 Task: Find connections with filter location Bradford with filter topic #Managementskillswith filter profile language French with filter current company Gleeds with filter school St. Andrew's College of Arts, Science and Commerce with filter industry Cable and Satellite Programming with filter service category Life Insurance with filter keywords title Shelf Stocker
Action: Mouse moved to (664, 73)
Screenshot: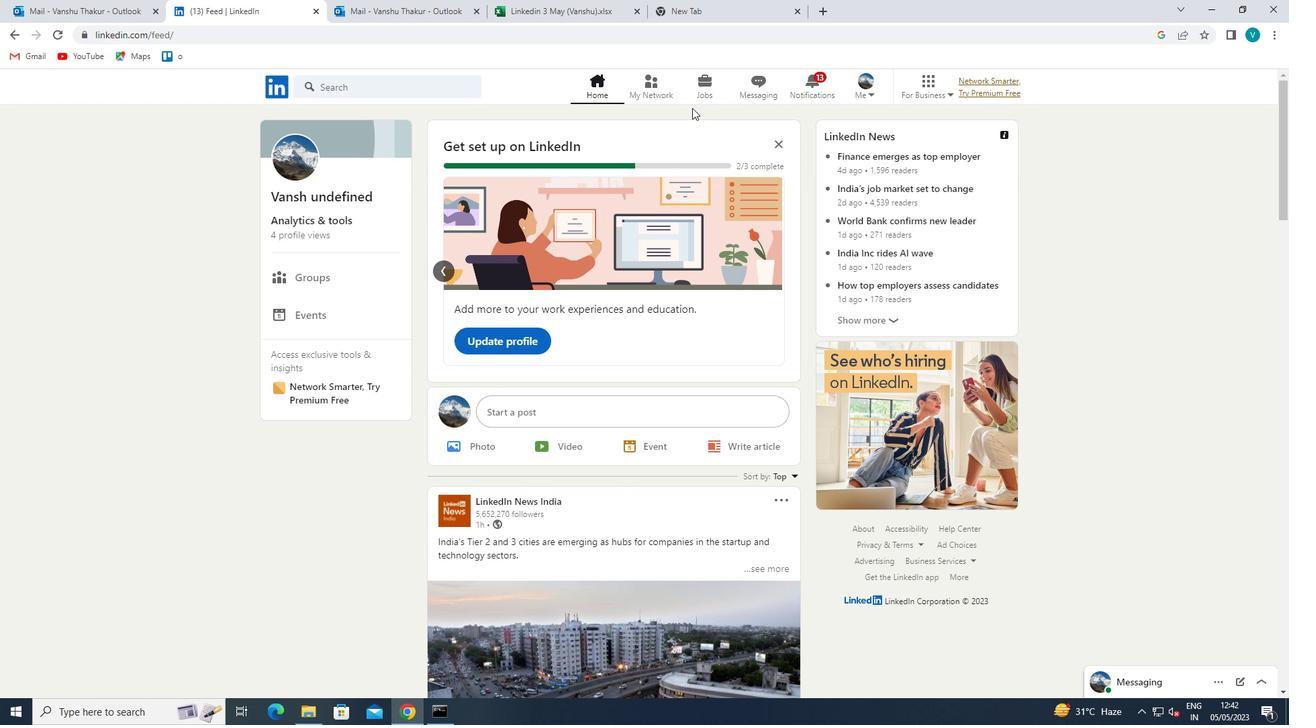 
Action: Mouse pressed left at (664, 73)
Screenshot: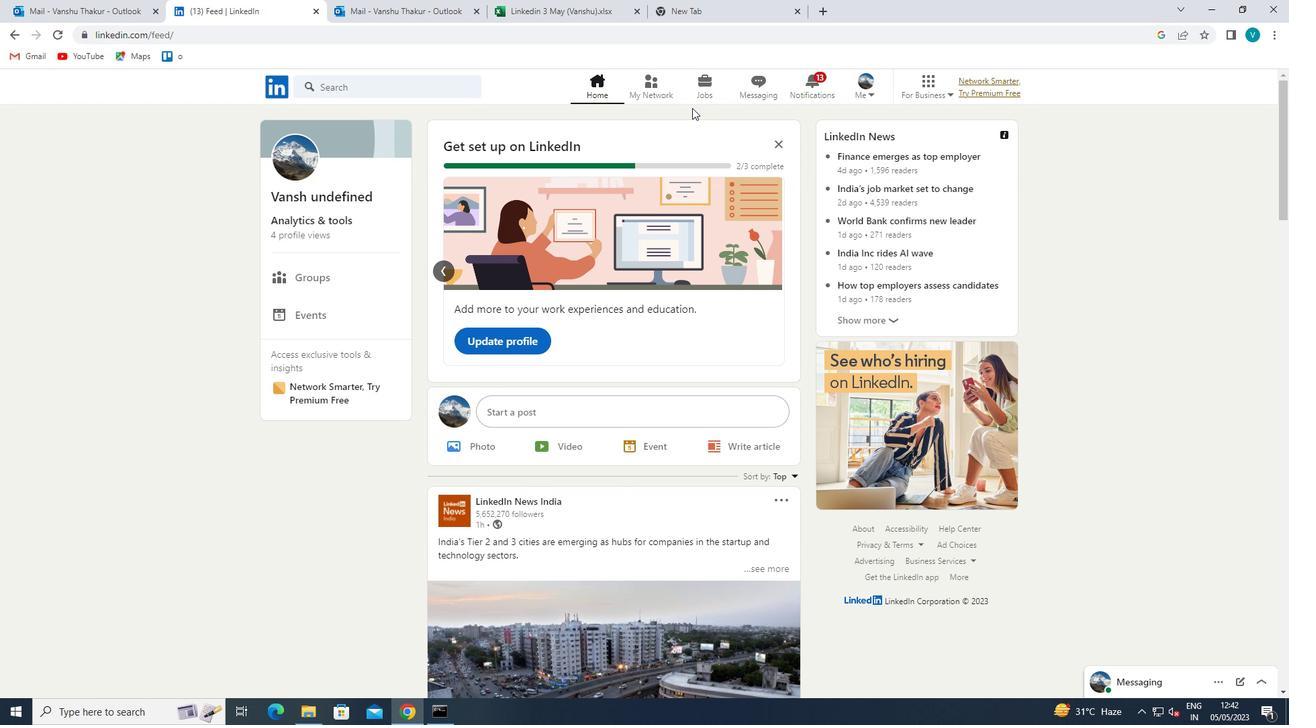 
Action: Mouse moved to (376, 155)
Screenshot: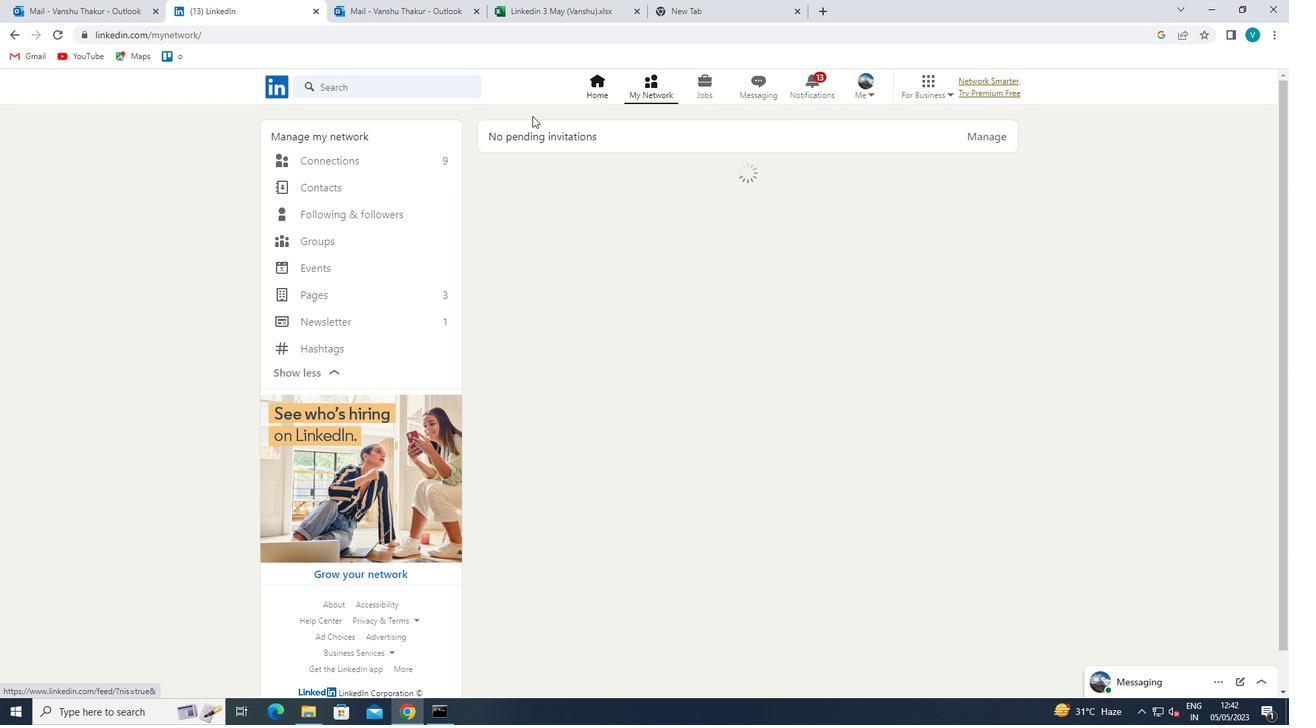 
Action: Mouse pressed left at (376, 155)
Screenshot: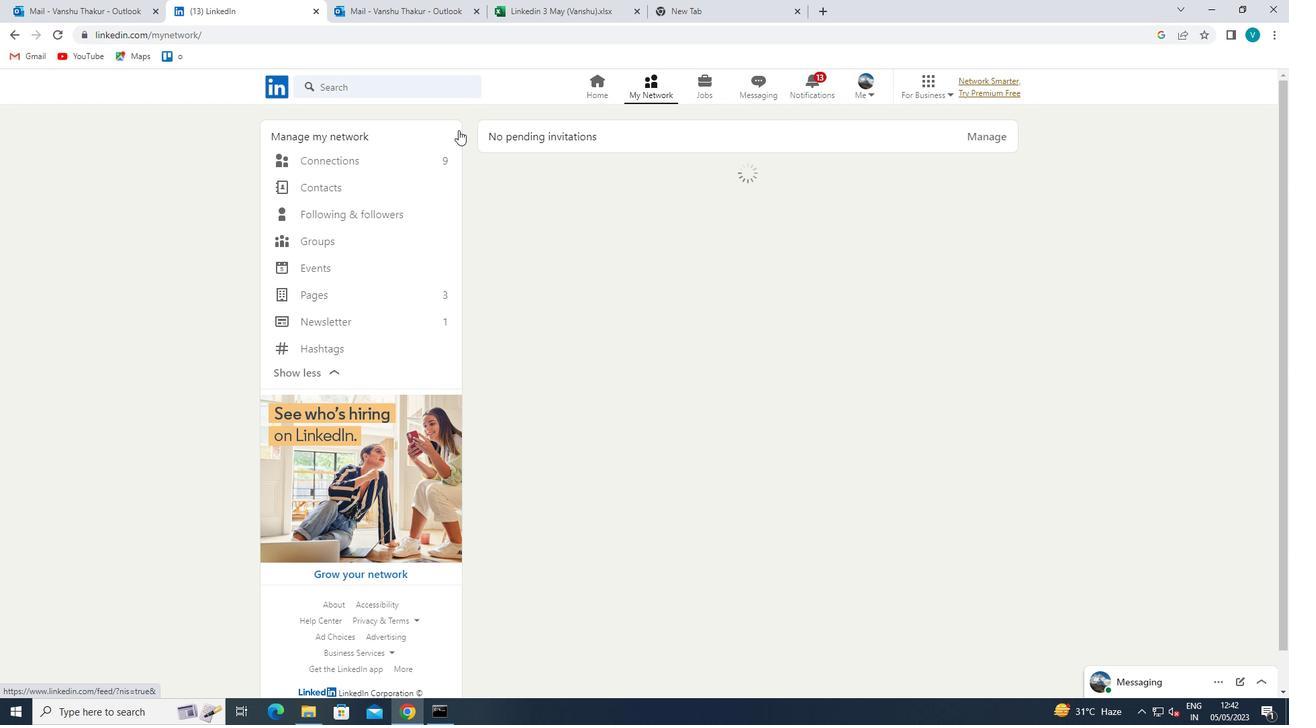
Action: Mouse moved to (759, 161)
Screenshot: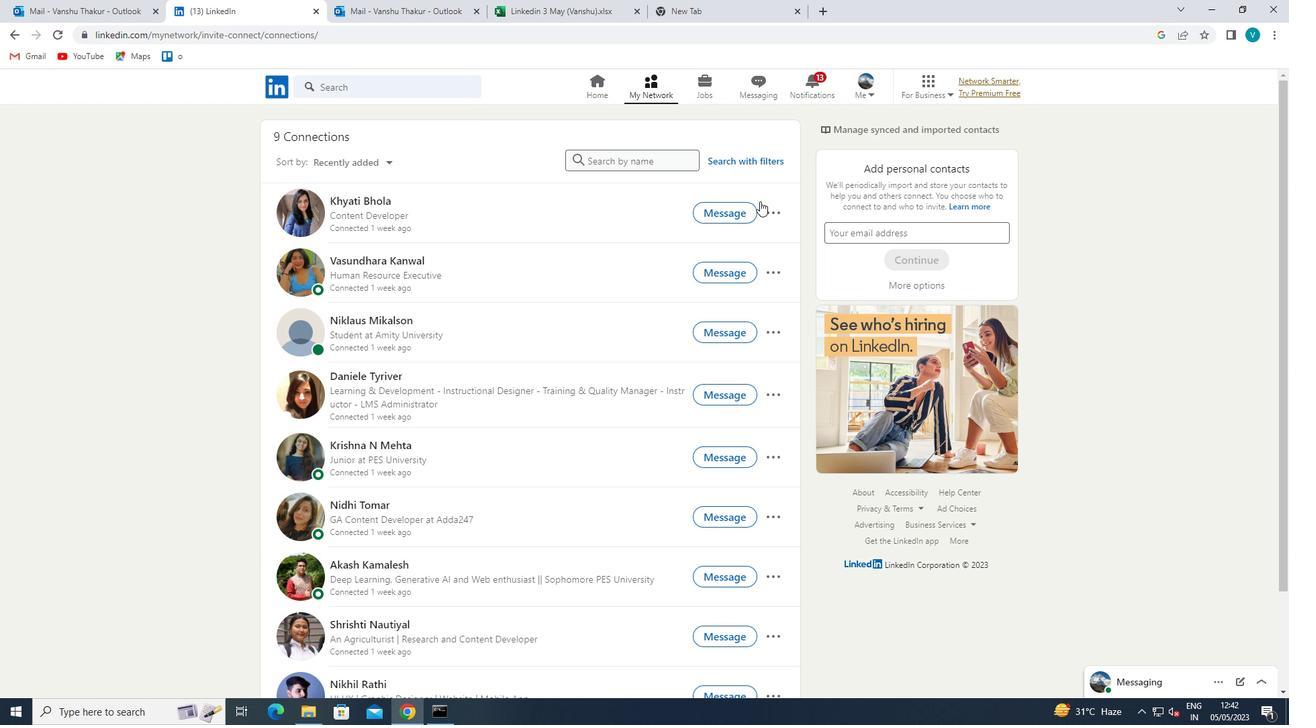 
Action: Mouse pressed left at (759, 161)
Screenshot: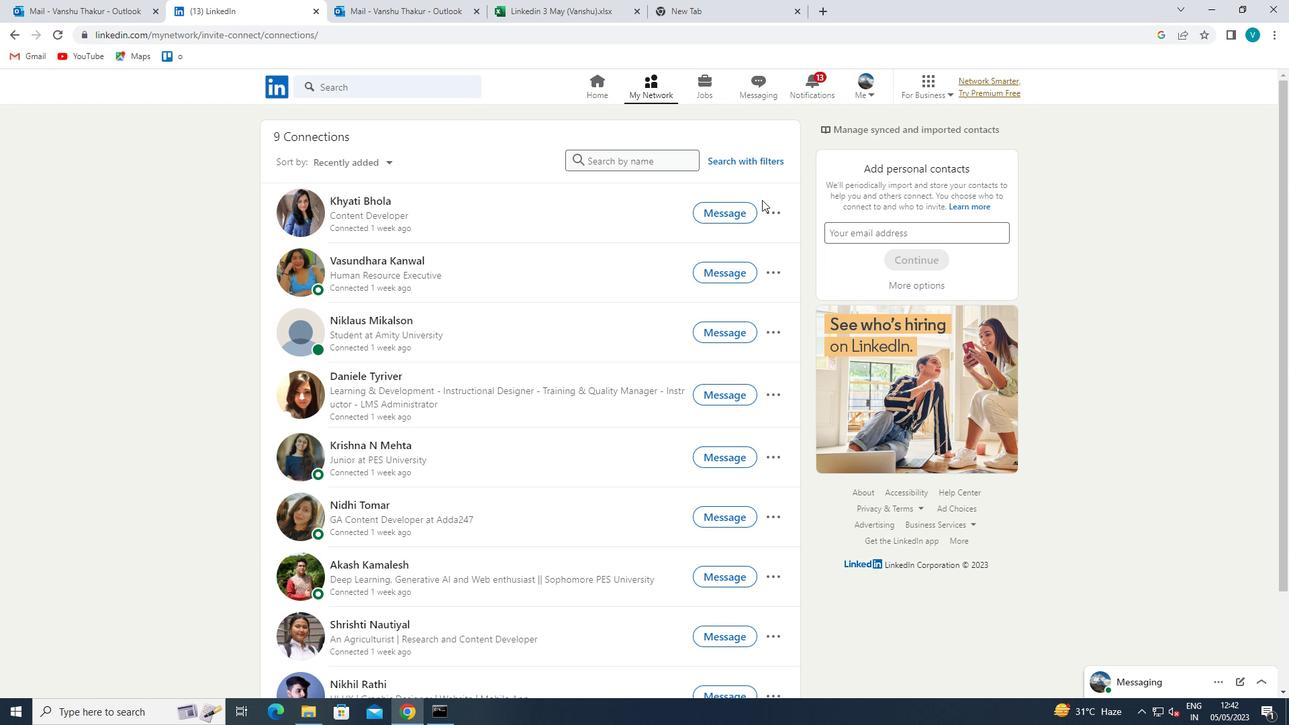
Action: Mouse moved to (655, 130)
Screenshot: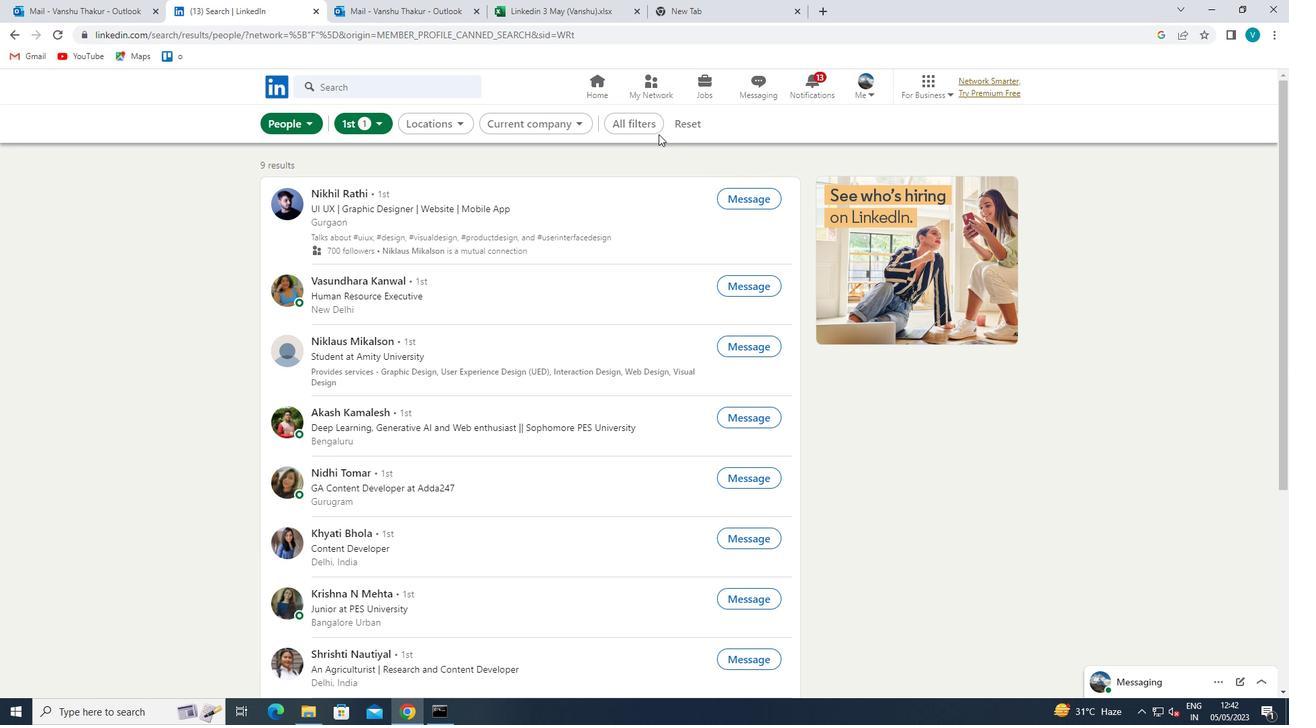 
Action: Mouse pressed left at (655, 130)
Screenshot: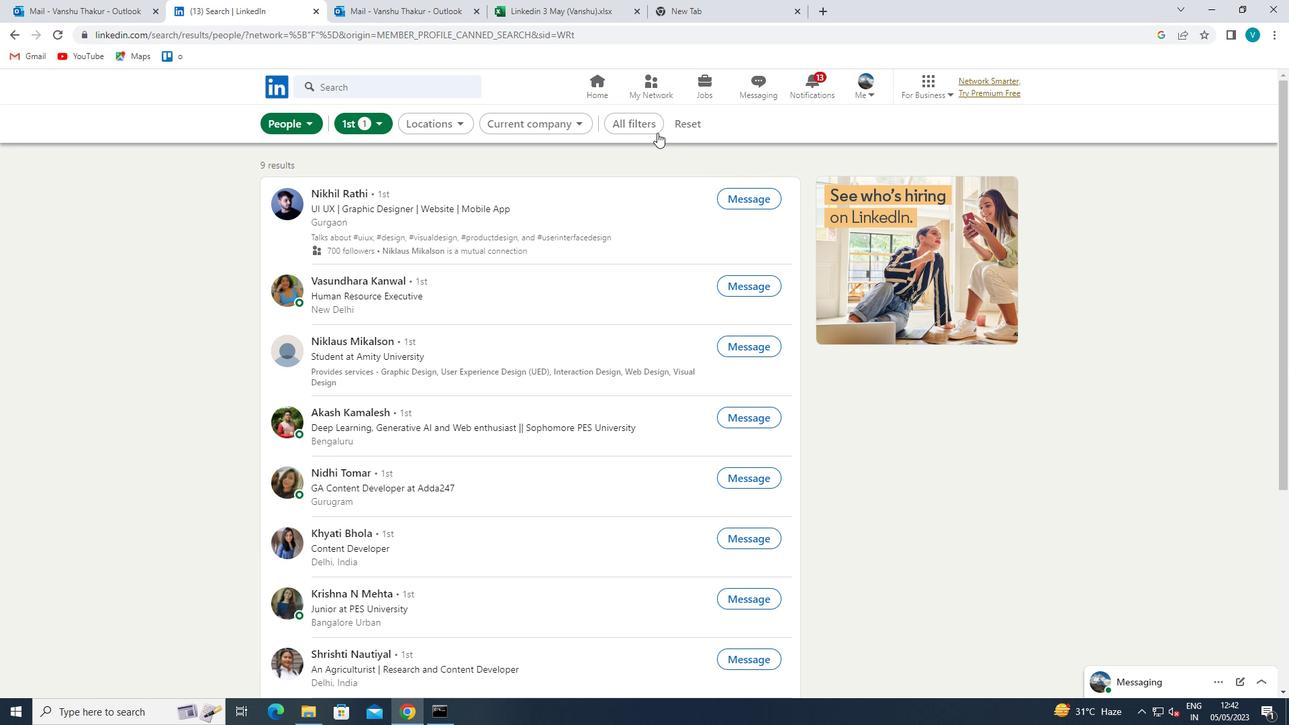 
Action: Mouse moved to (1118, 379)
Screenshot: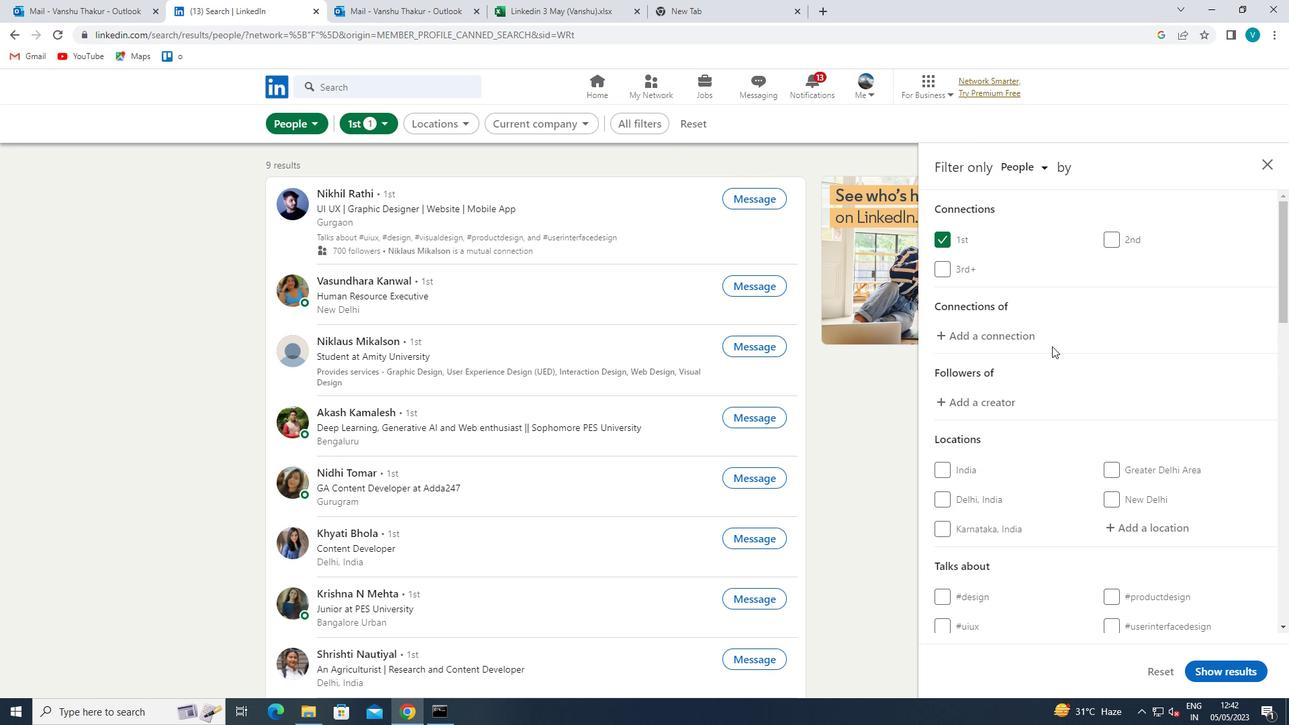 
Action: Mouse scrolled (1118, 378) with delta (0, 0)
Screenshot: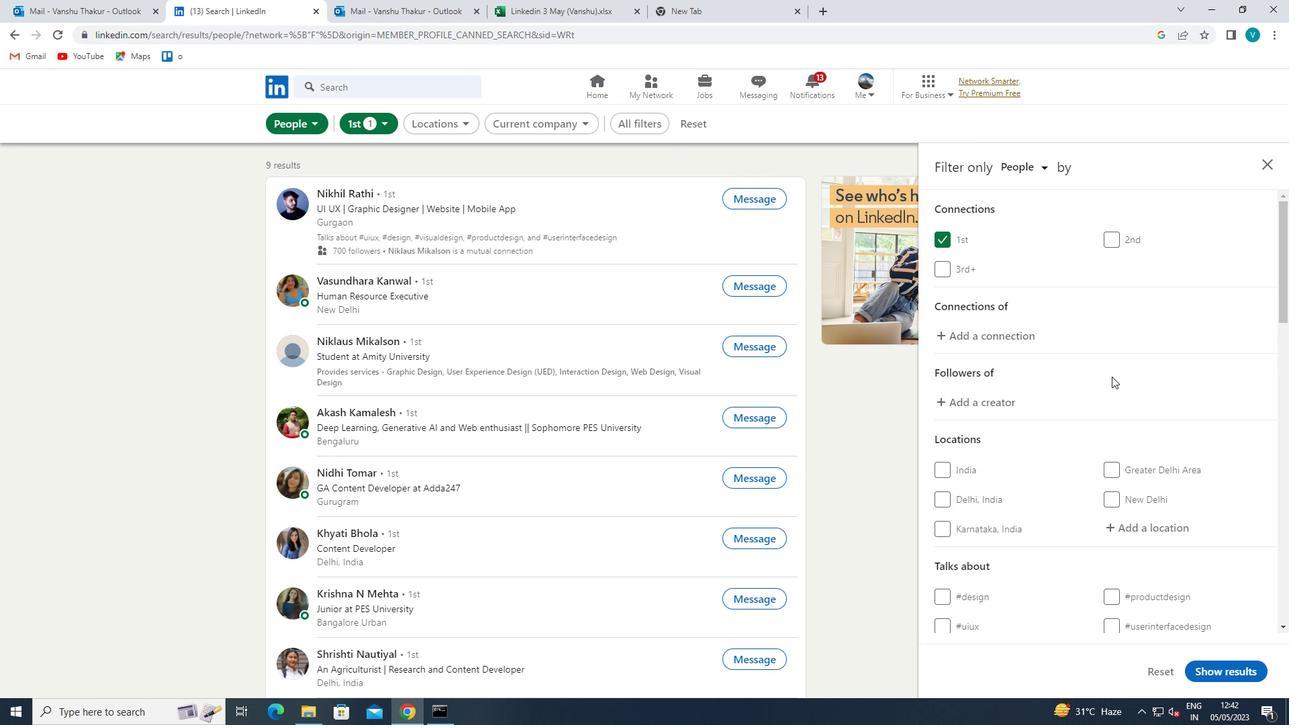 
Action: Mouse moved to (1121, 380)
Screenshot: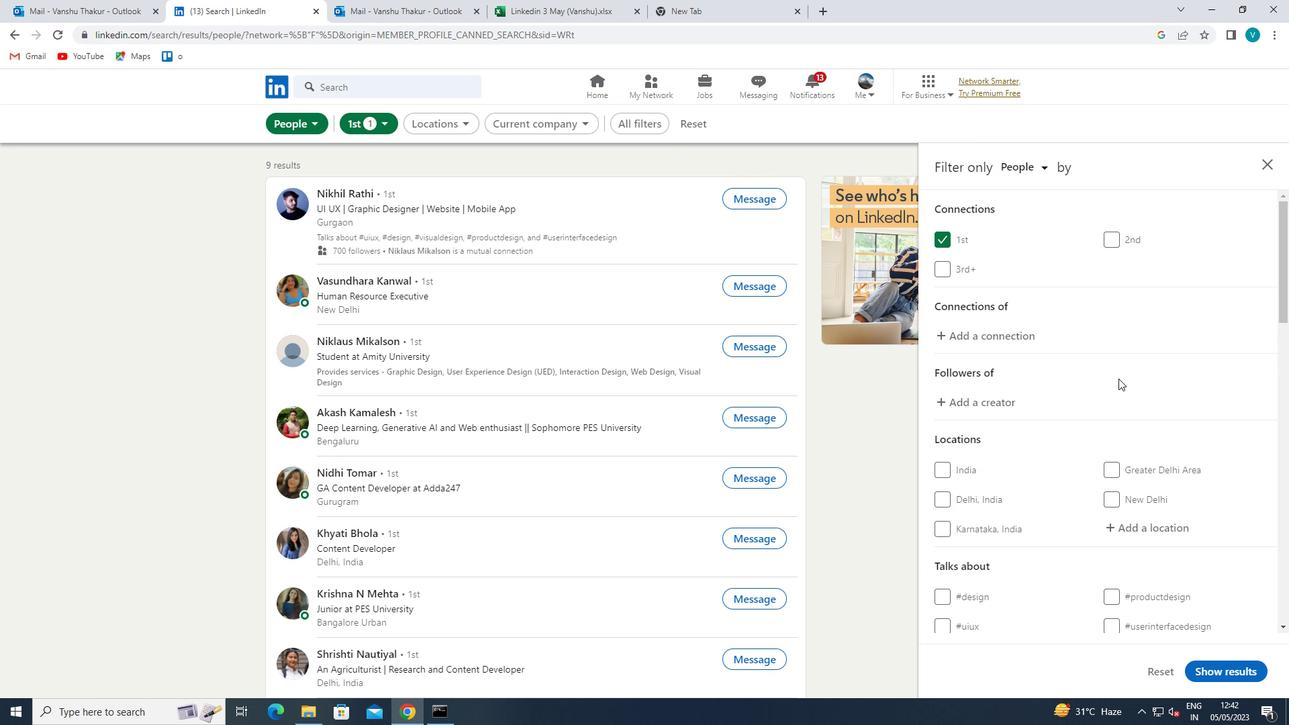 
Action: Mouse scrolled (1121, 379) with delta (0, 0)
Screenshot: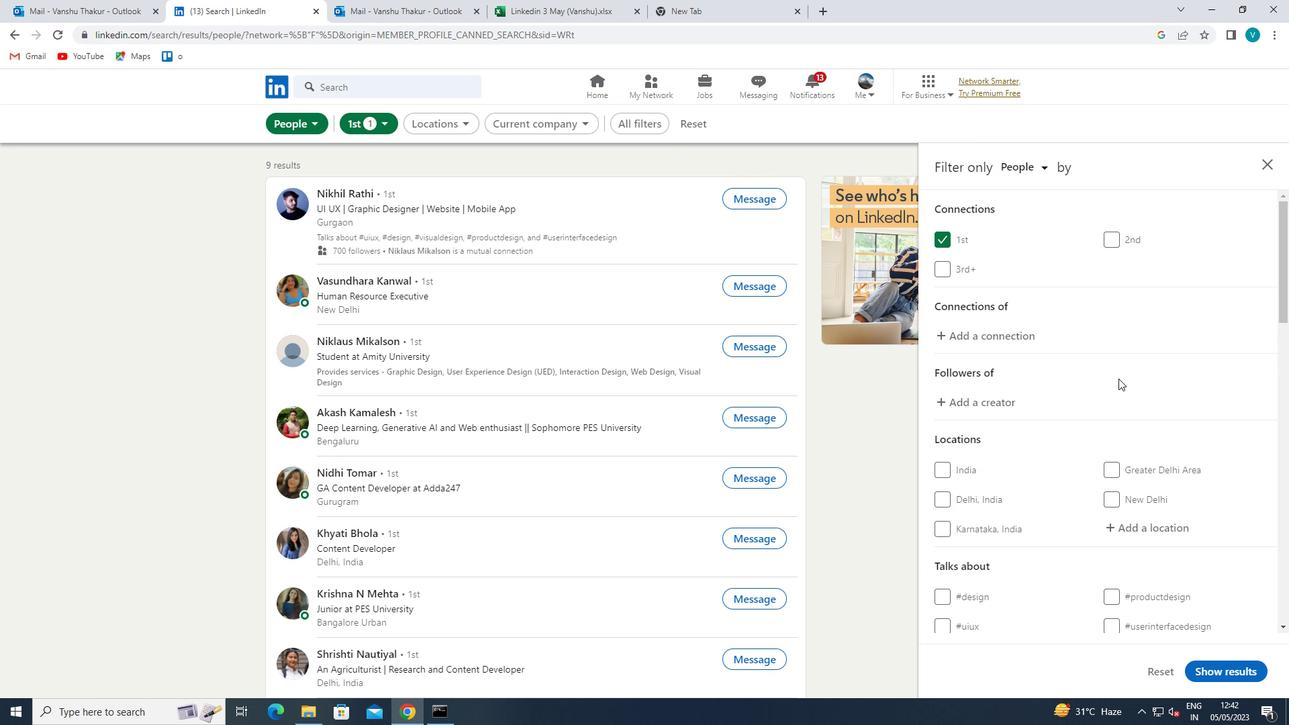 
Action: Mouse moved to (1129, 392)
Screenshot: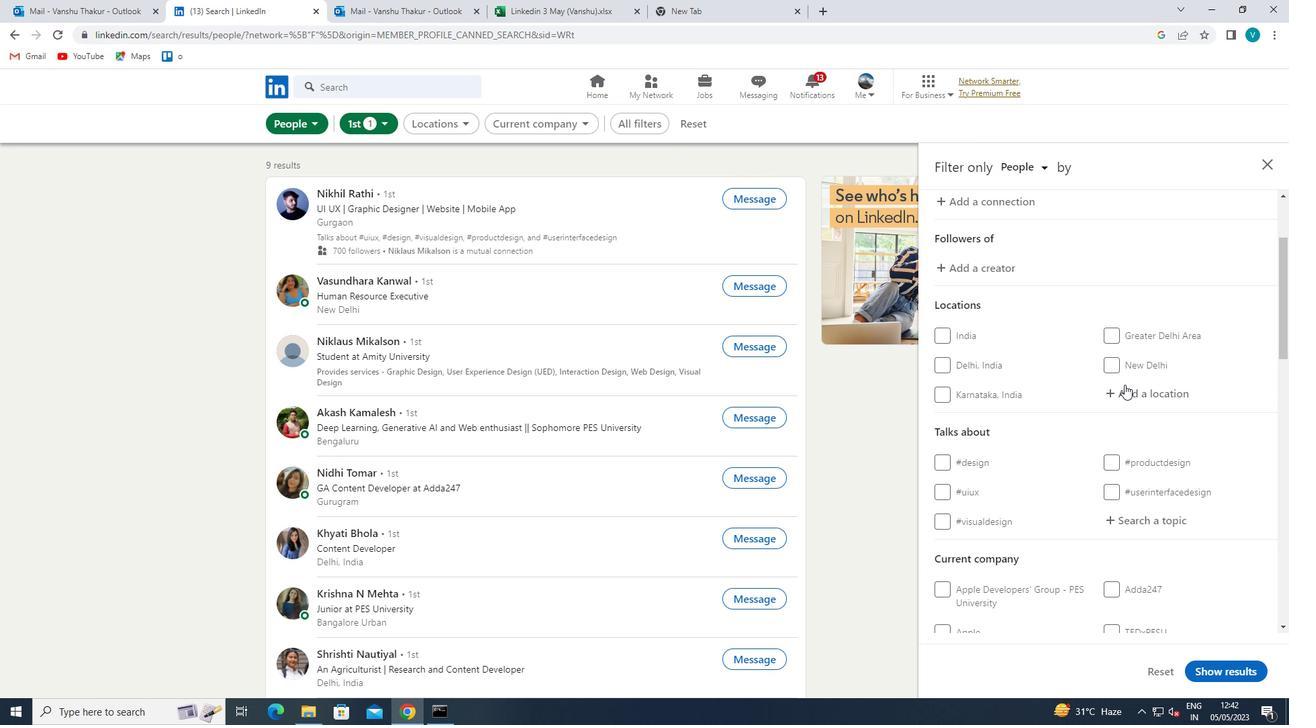 
Action: Mouse pressed left at (1129, 392)
Screenshot: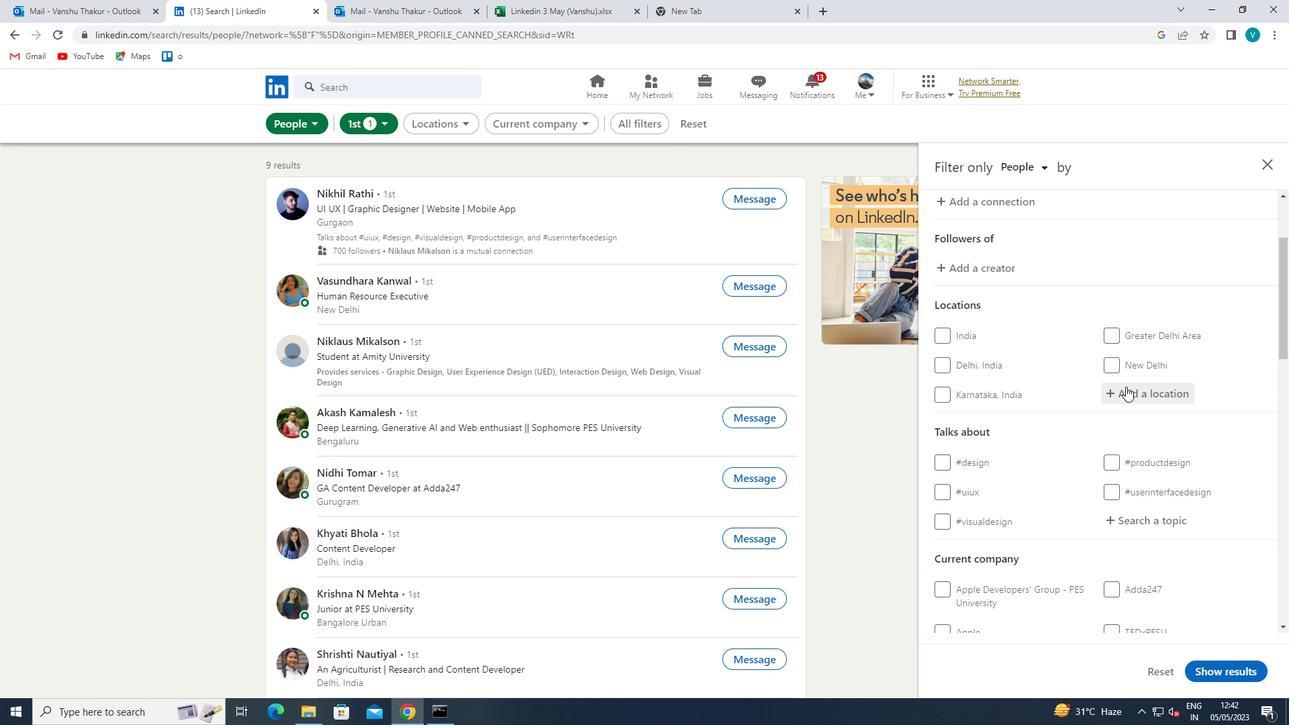 
Action: Mouse moved to (986, 311)
Screenshot: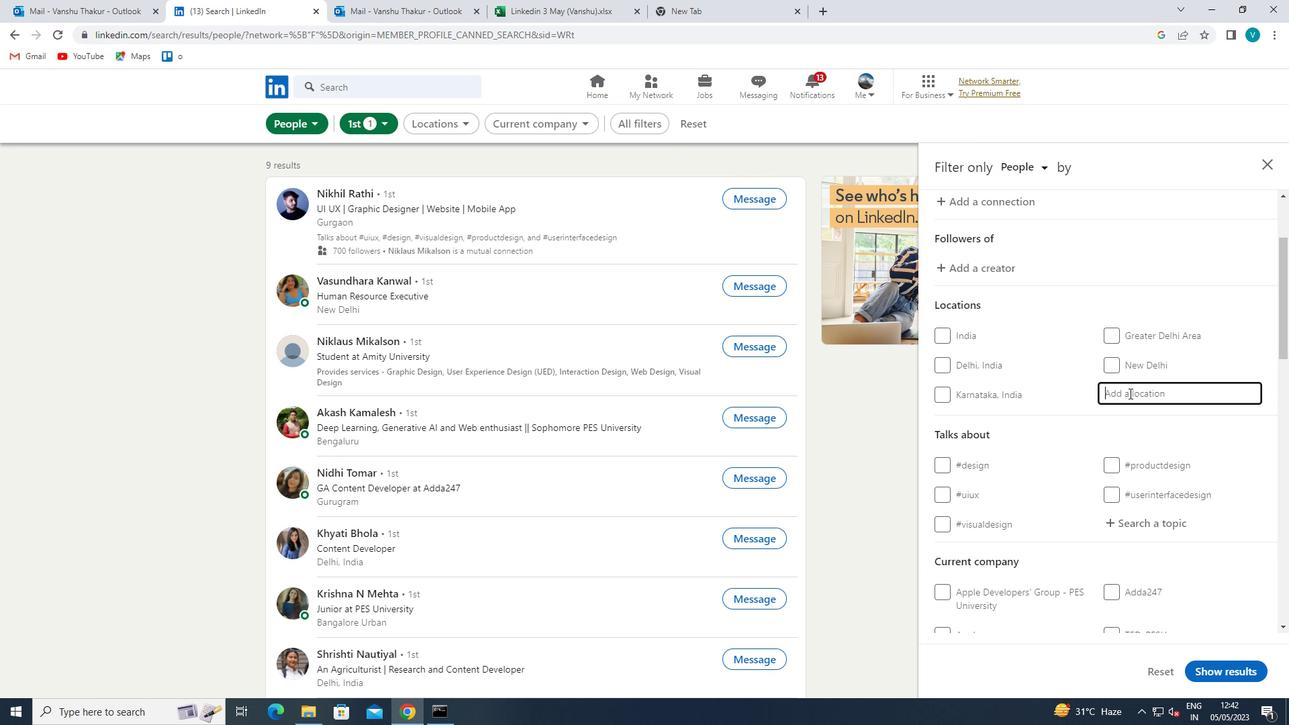 
Action: Key pressed <Key.shift><Key.shift><Key.shift><Key.shift><Key.shift><Key.shift><Key.shift><Key.shift><Key.shift><Key.shift><Key.shift><Key.shift><Key.shift><Key.shift><Key.shift>BRADFORD
Screenshot: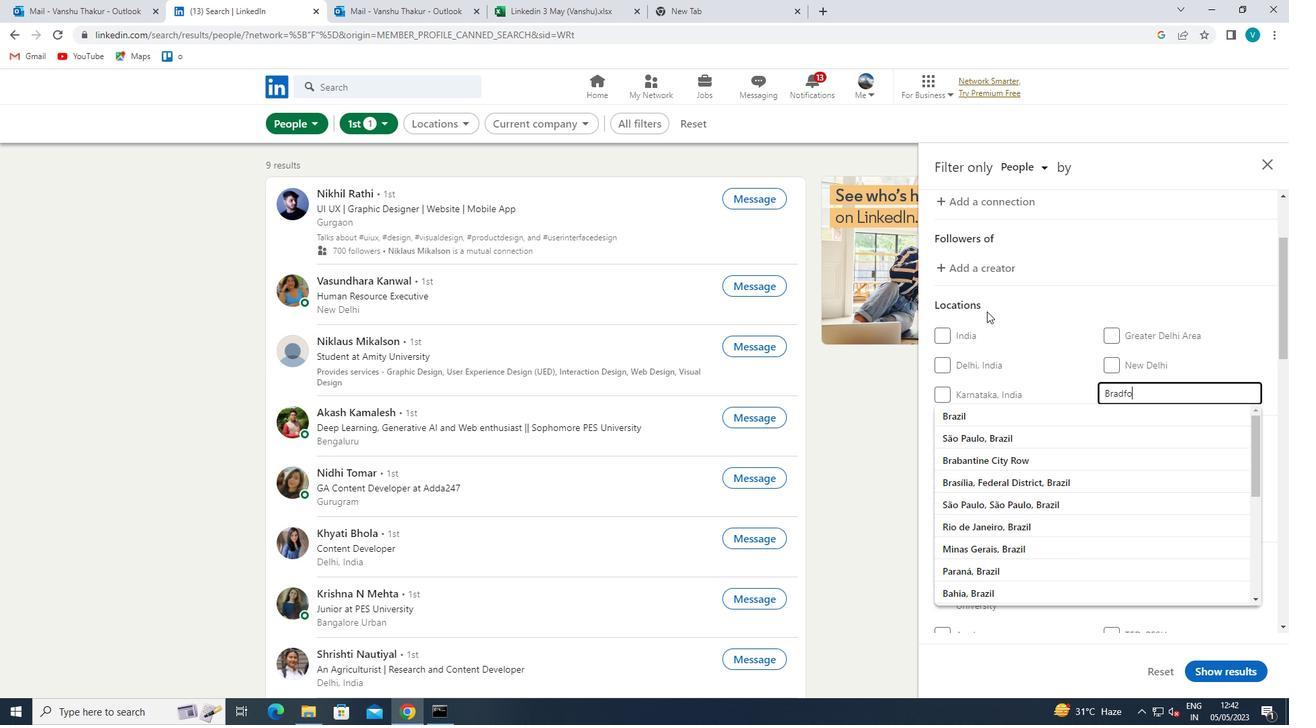 
Action: Mouse moved to (1013, 416)
Screenshot: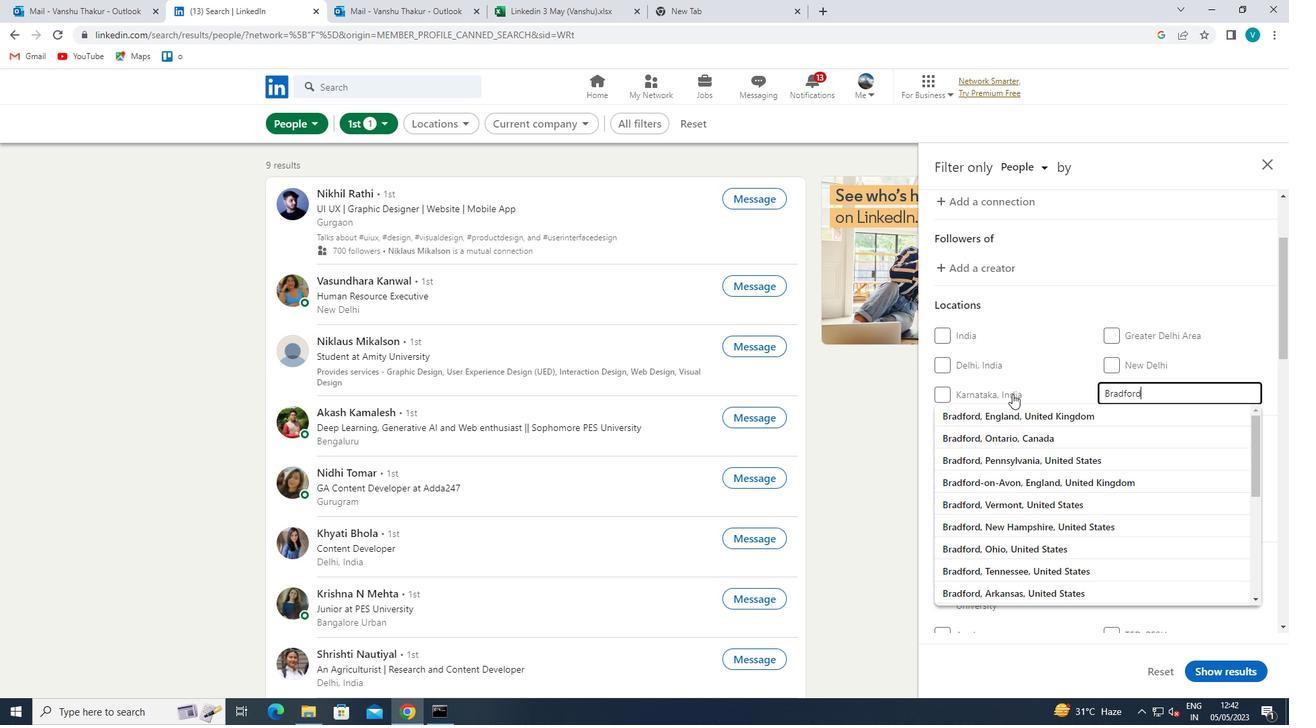 
Action: Mouse pressed left at (1013, 416)
Screenshot: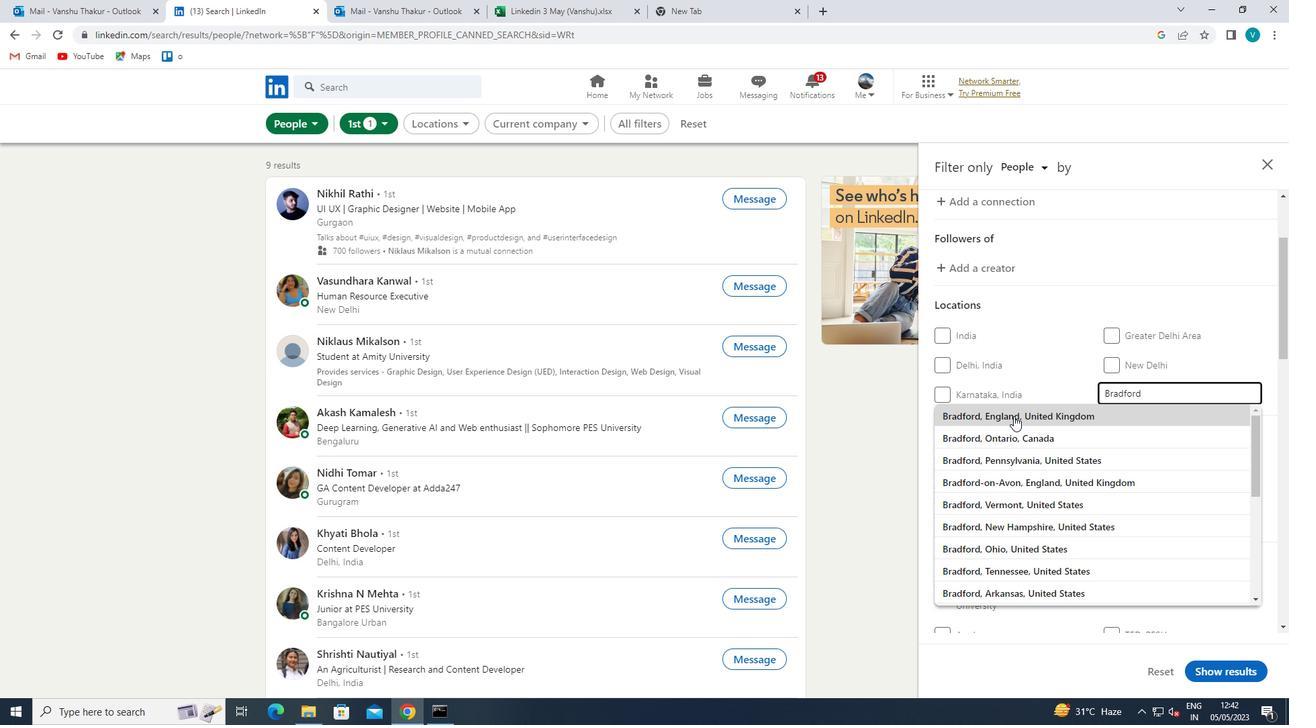 
Action: Mouse moved to (1041, 400)
Screenshot: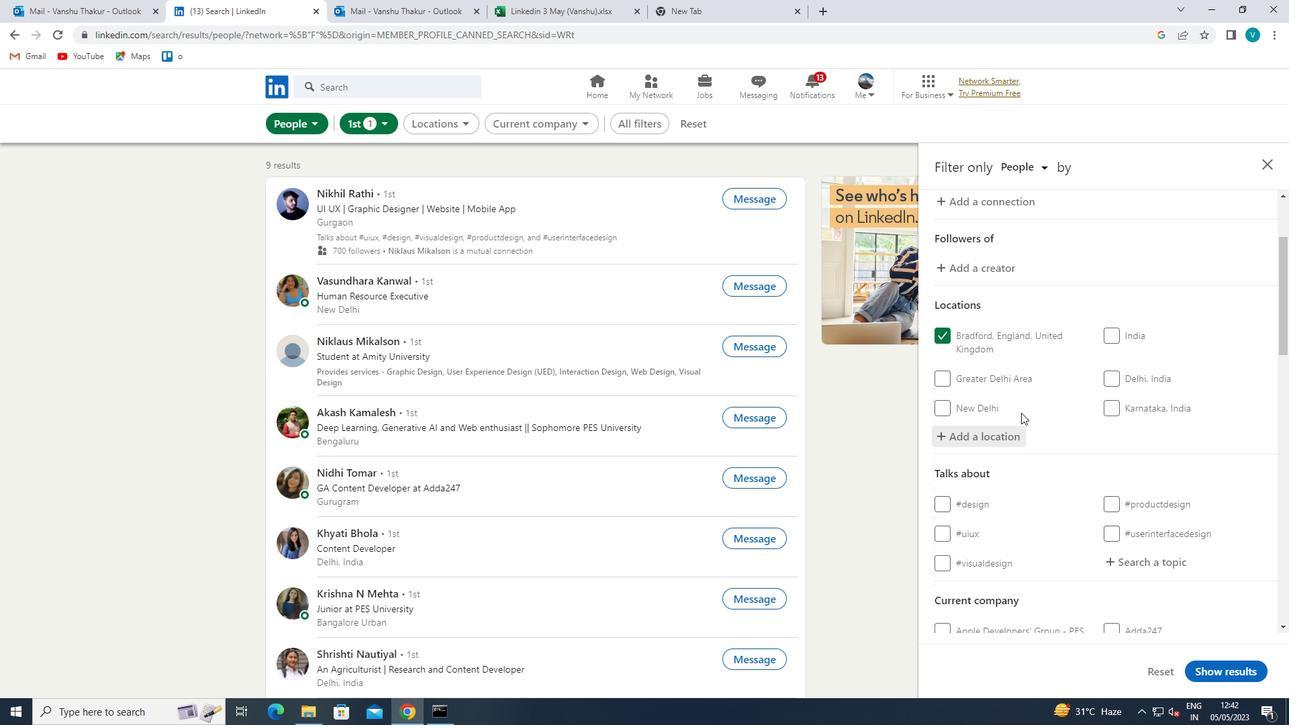 
Action: Mouse scrolled (1041, 400) with delta (0, 0)
Screenshot: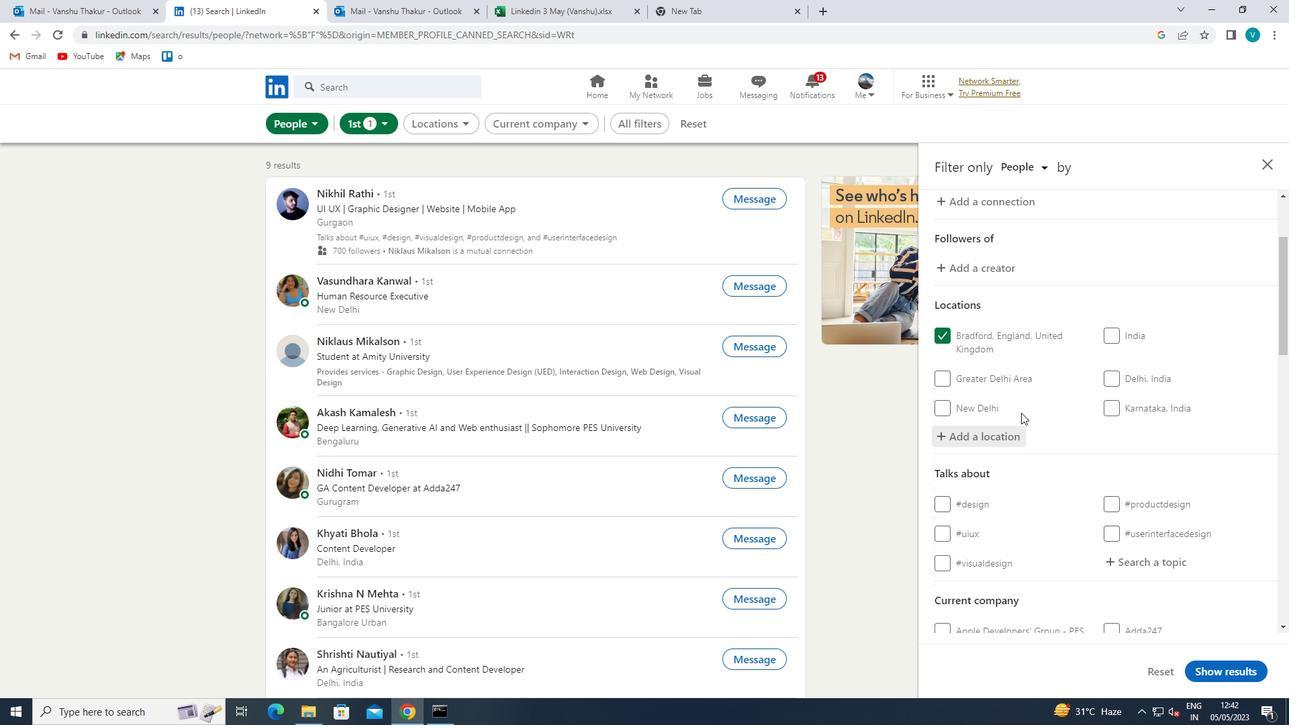 
Action: Mouse moved to (1044, 399)
Screenshot: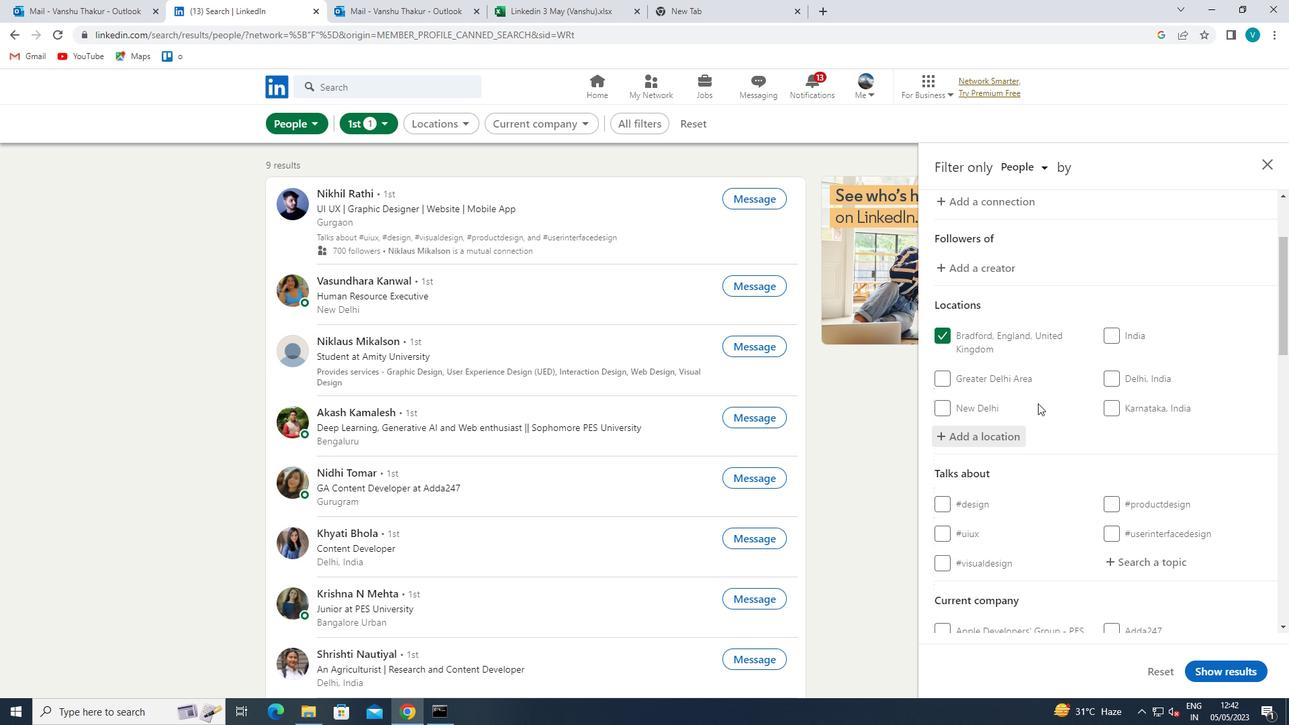 
Action: Mouse scrolled (1044, 398) with delta (0, 0)
Screenshot: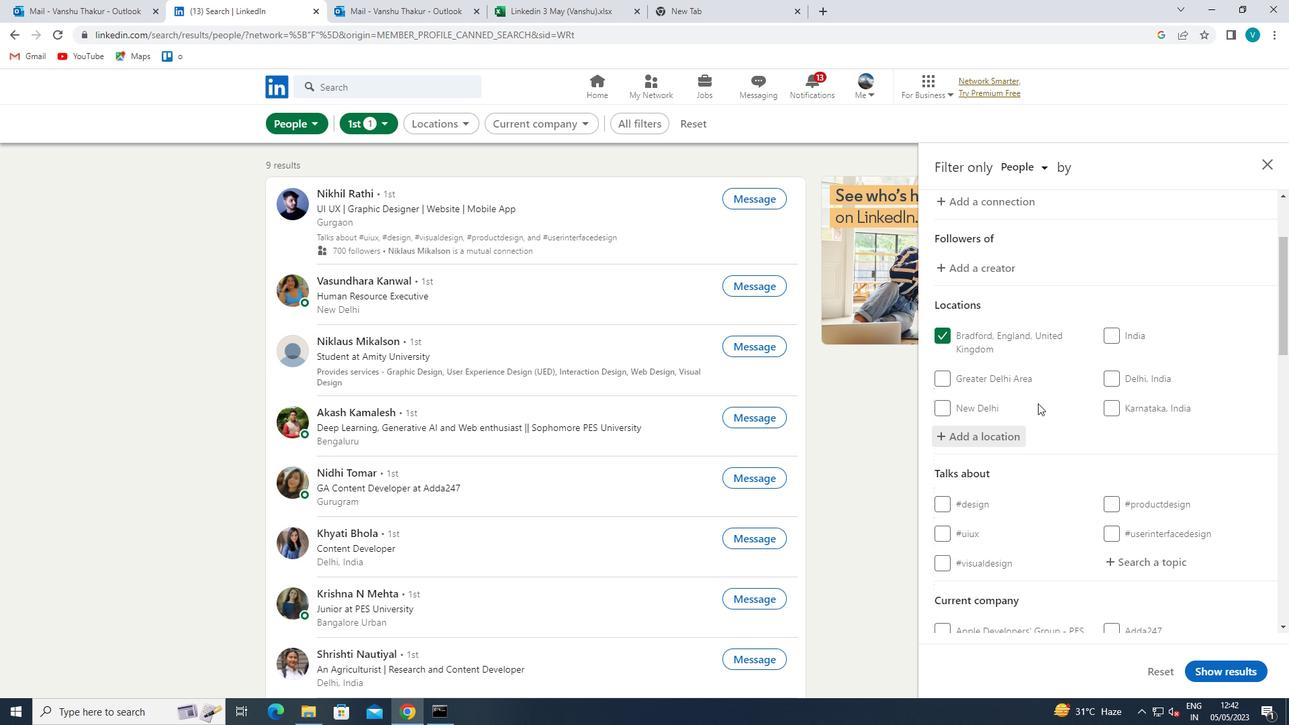 
Action: Mouse moved to (1129, 425)
Screenshot: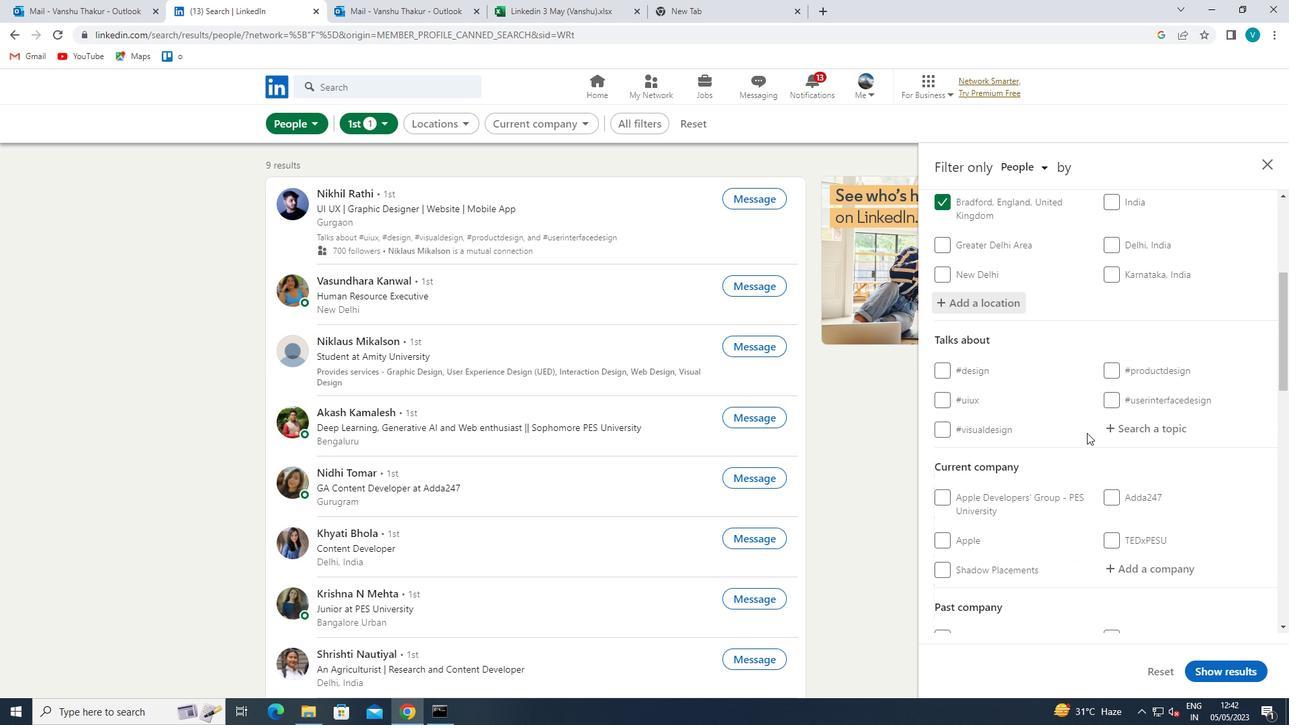 
Action: Mouse pressed left at (1129, 425)
Screenshot: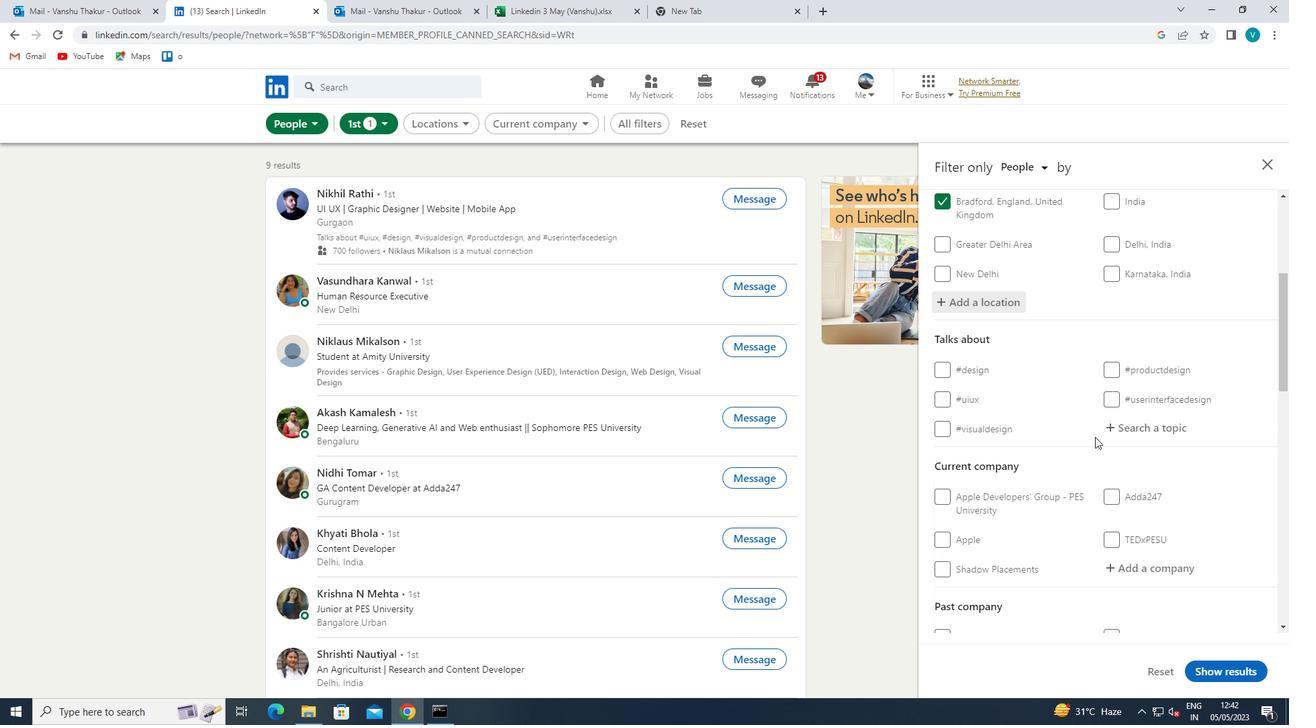 
Action: Mouse moved to (1134, 426)
Screenshot: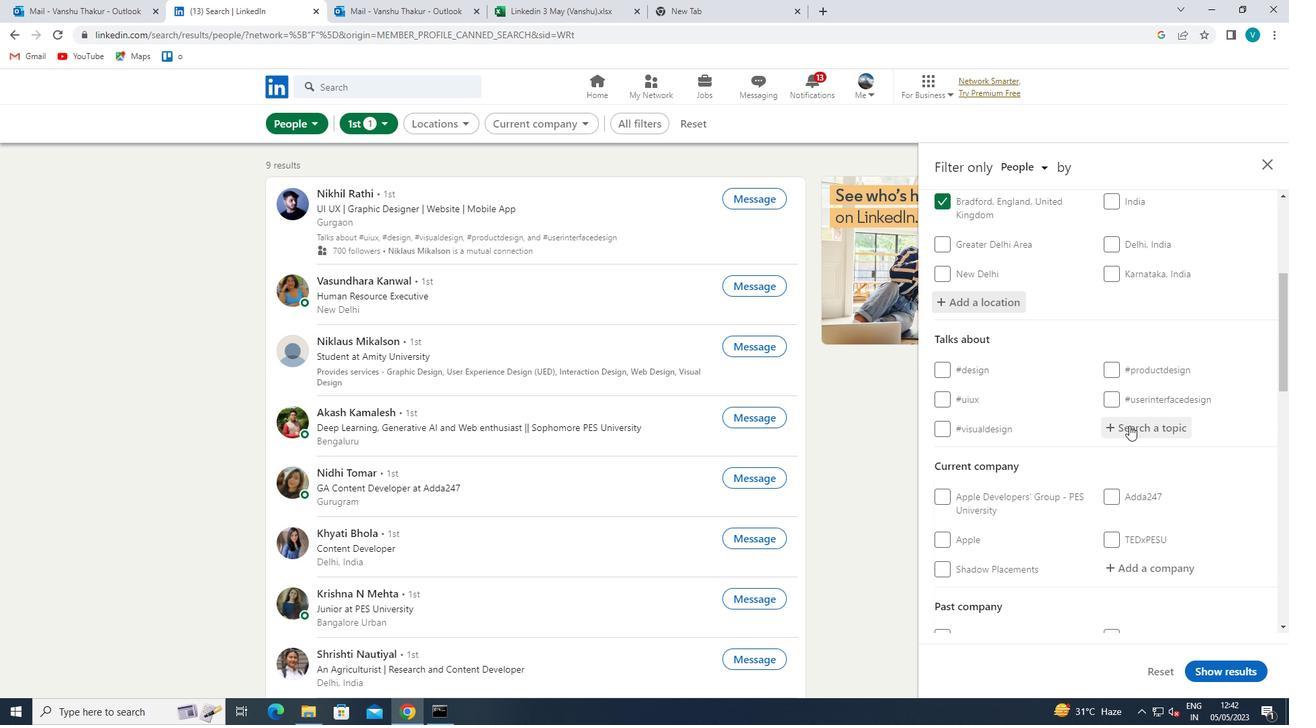 
Action: Key pressed MANAGEMENT
Screenshot: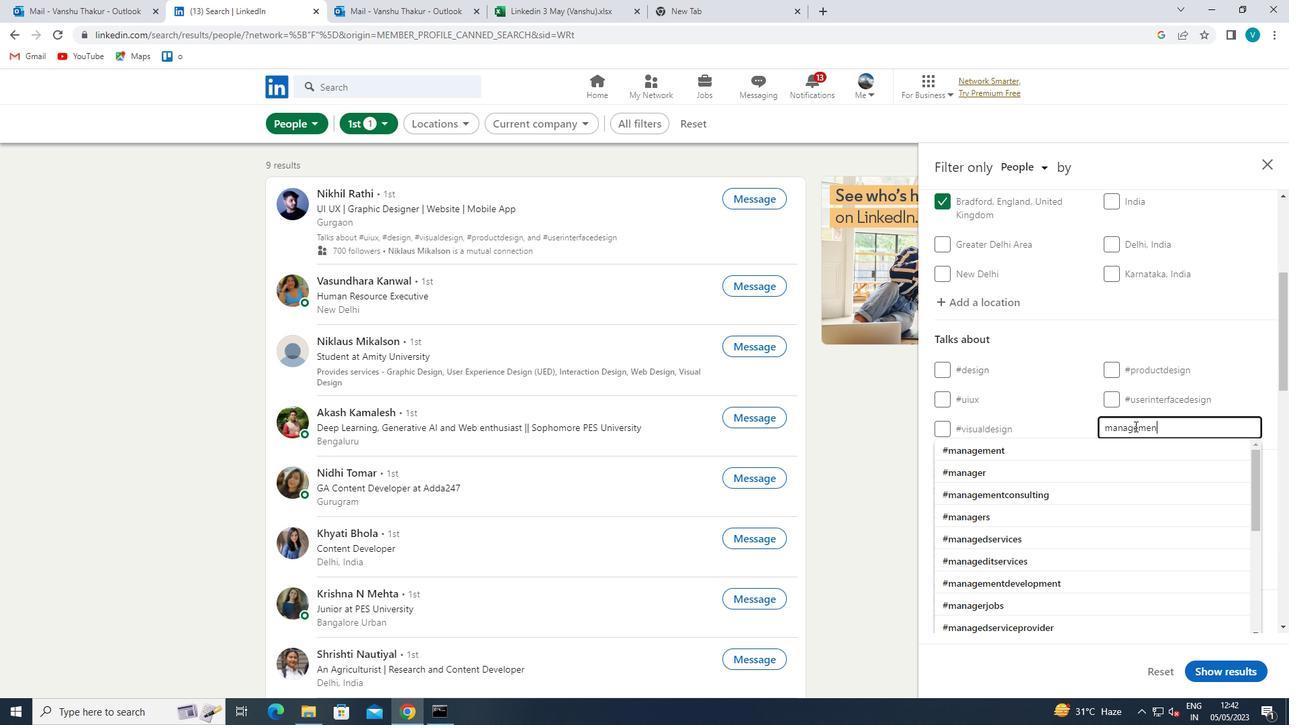 
Action: Mouse moved to (1062, 511)
Screenshot: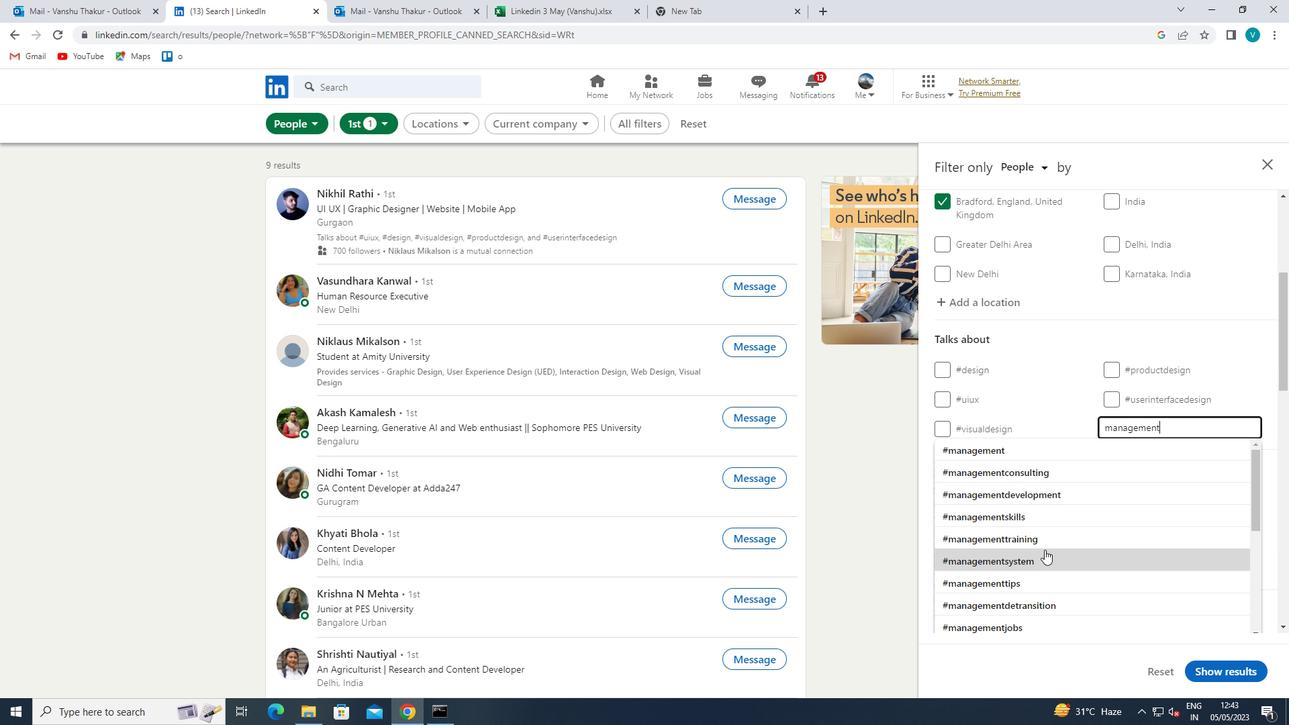 
Action: Mouse pressed left at (1062, 511)
Screenshot: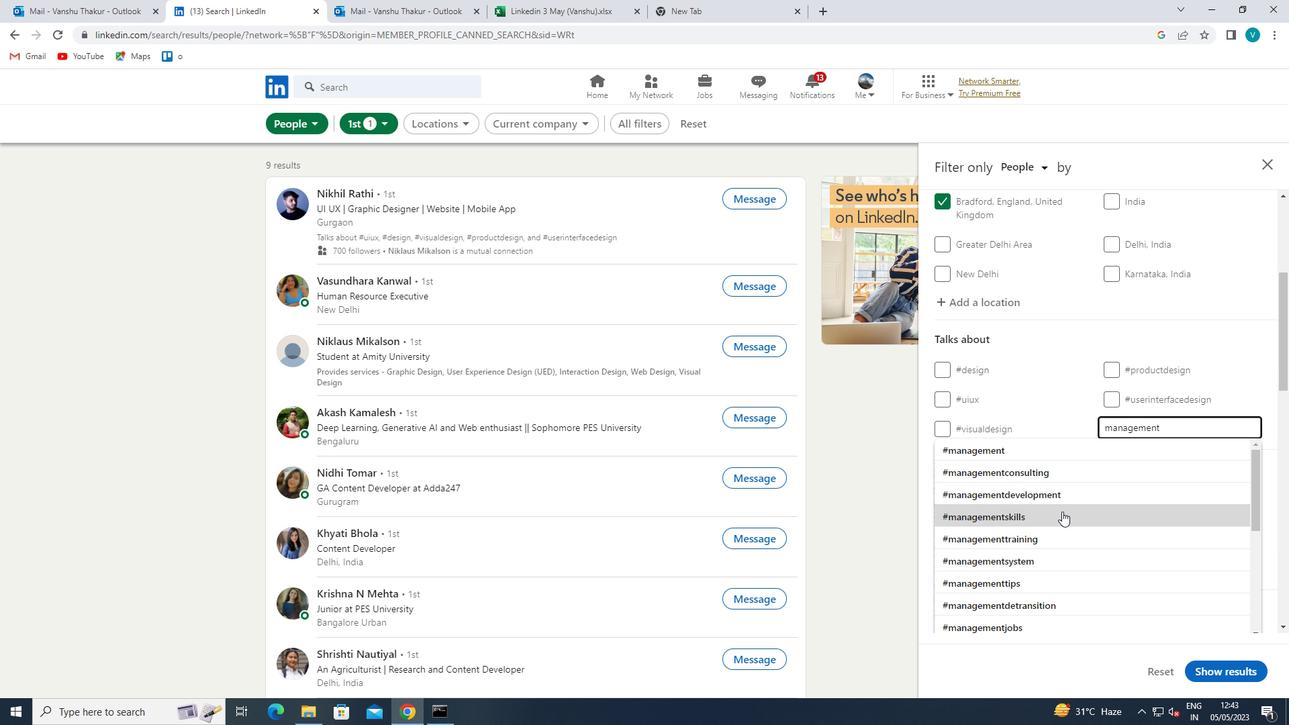 
Action: Mouse scrolled (1062, 510) with delta (0, 0)
Screenshot: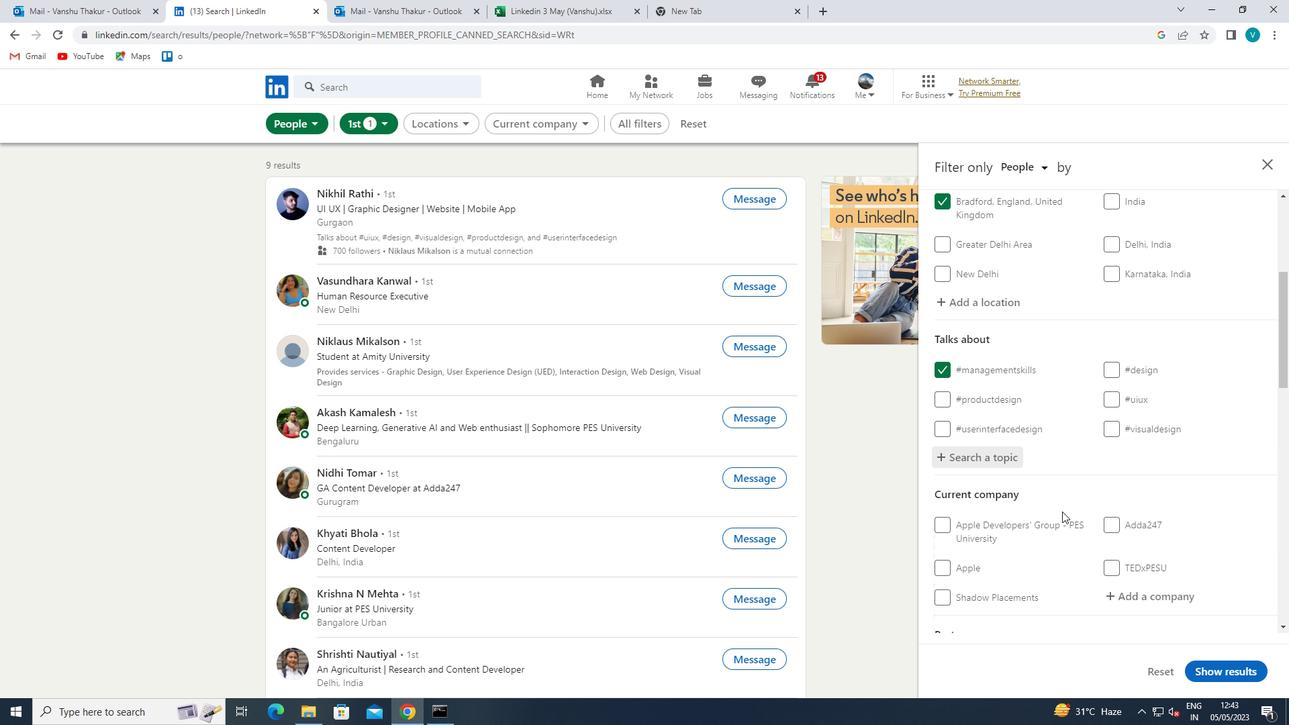 
Action: Mouse scrolled (1062, 510) with delta (0, 0)
Screenshot: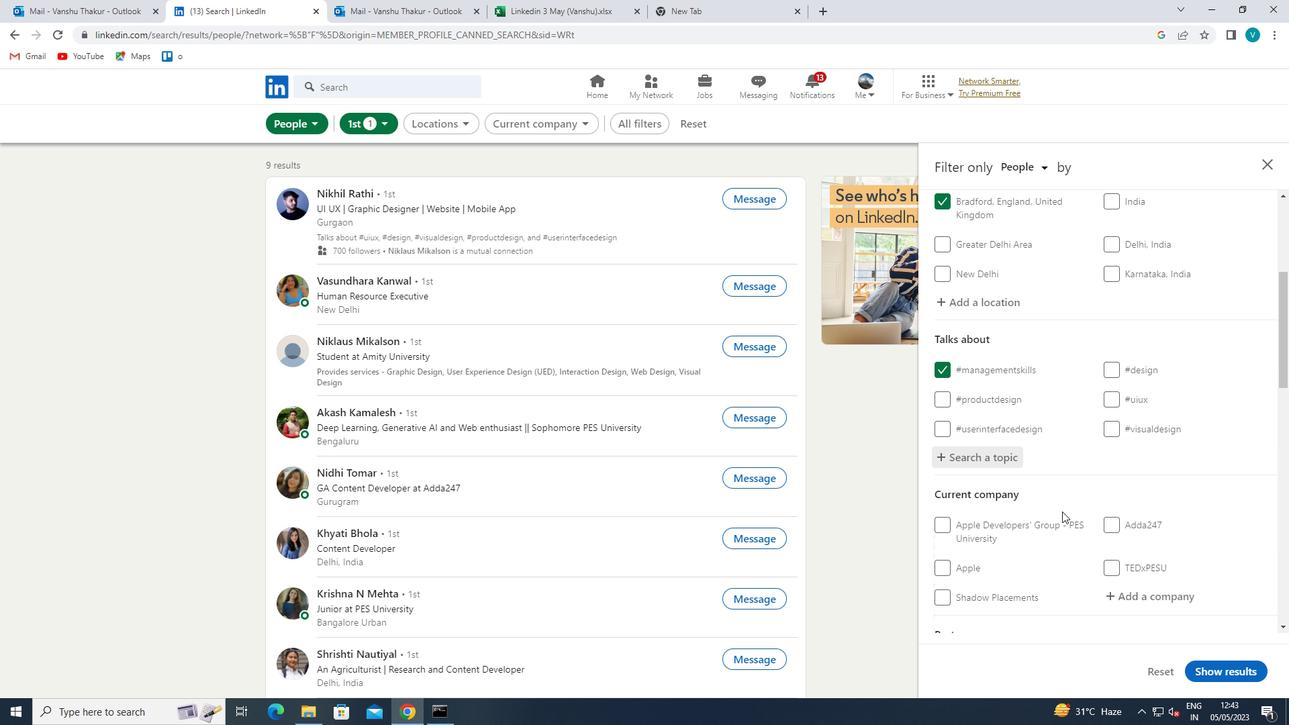 
Action: Mouse scrolled (1062, 510) with delta (0, 0)
Screenshot: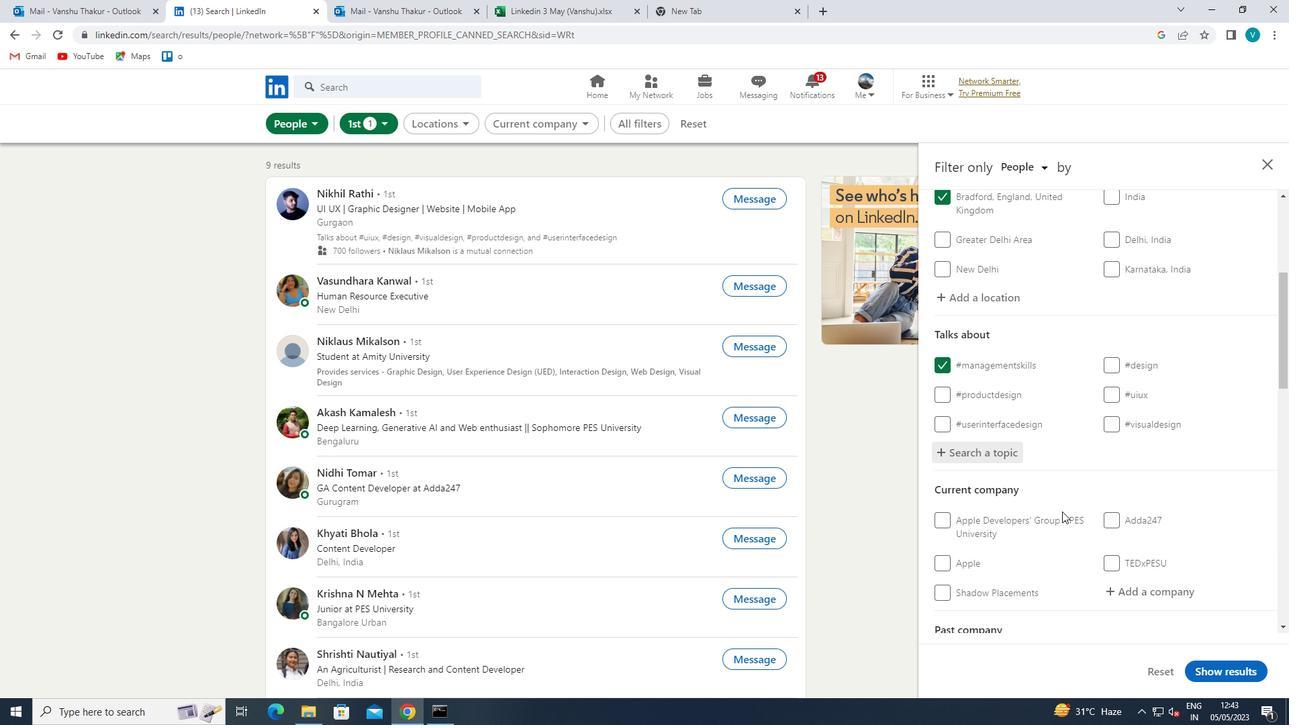 
Action: Mouse moved to (1148, 405)
Screenshot: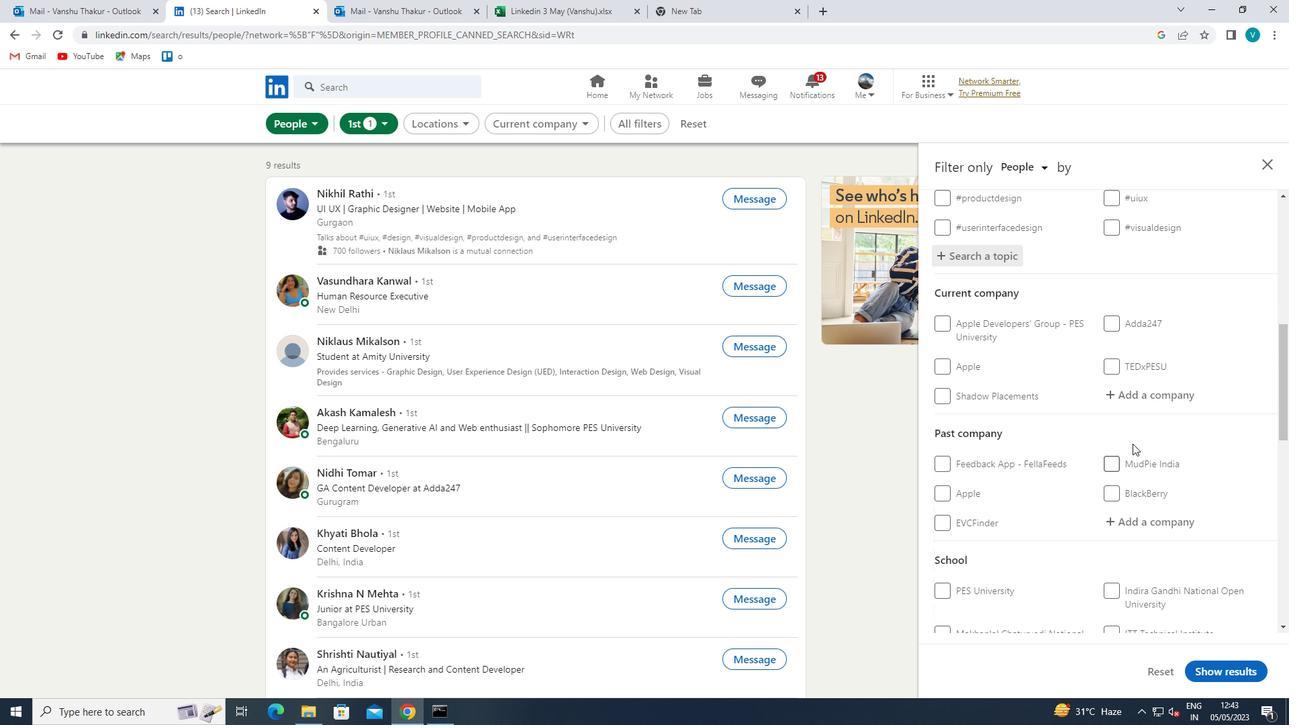 
Action: Mouse pressed left at (1148, 405)
Screenshot: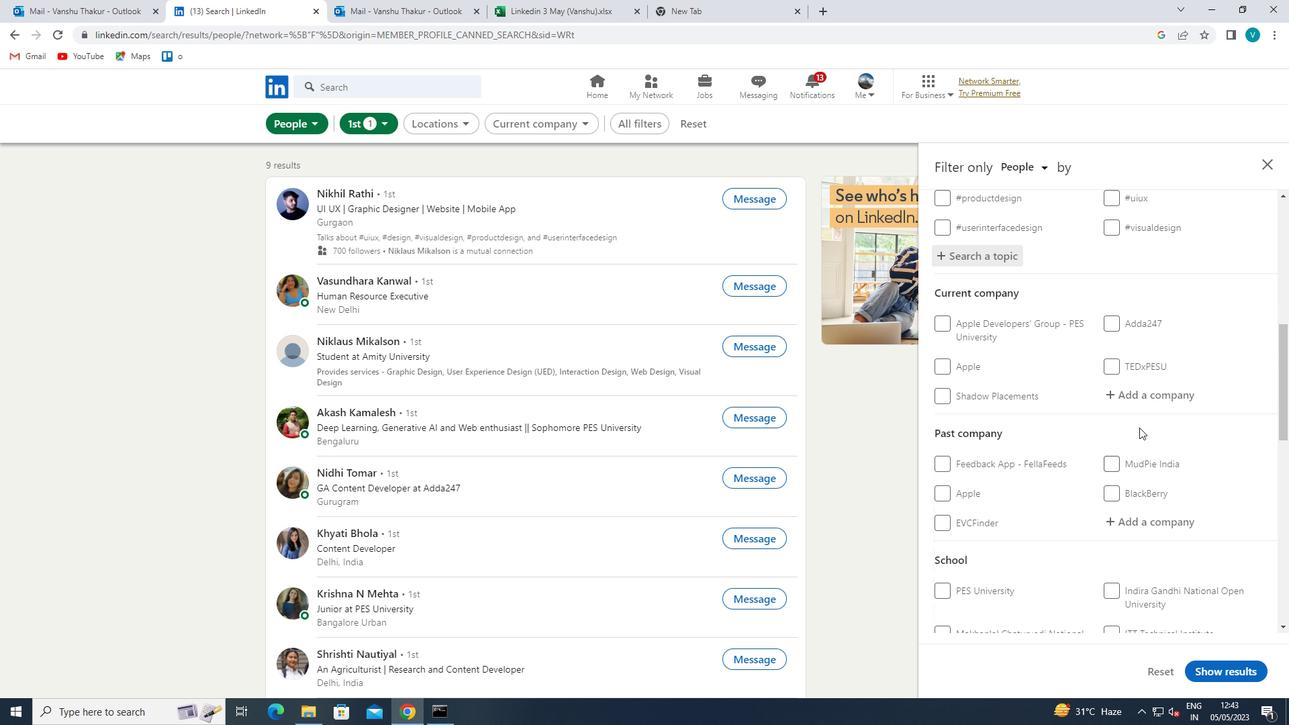 
Action: Mouse moved to (1148, 404)
Screenshot: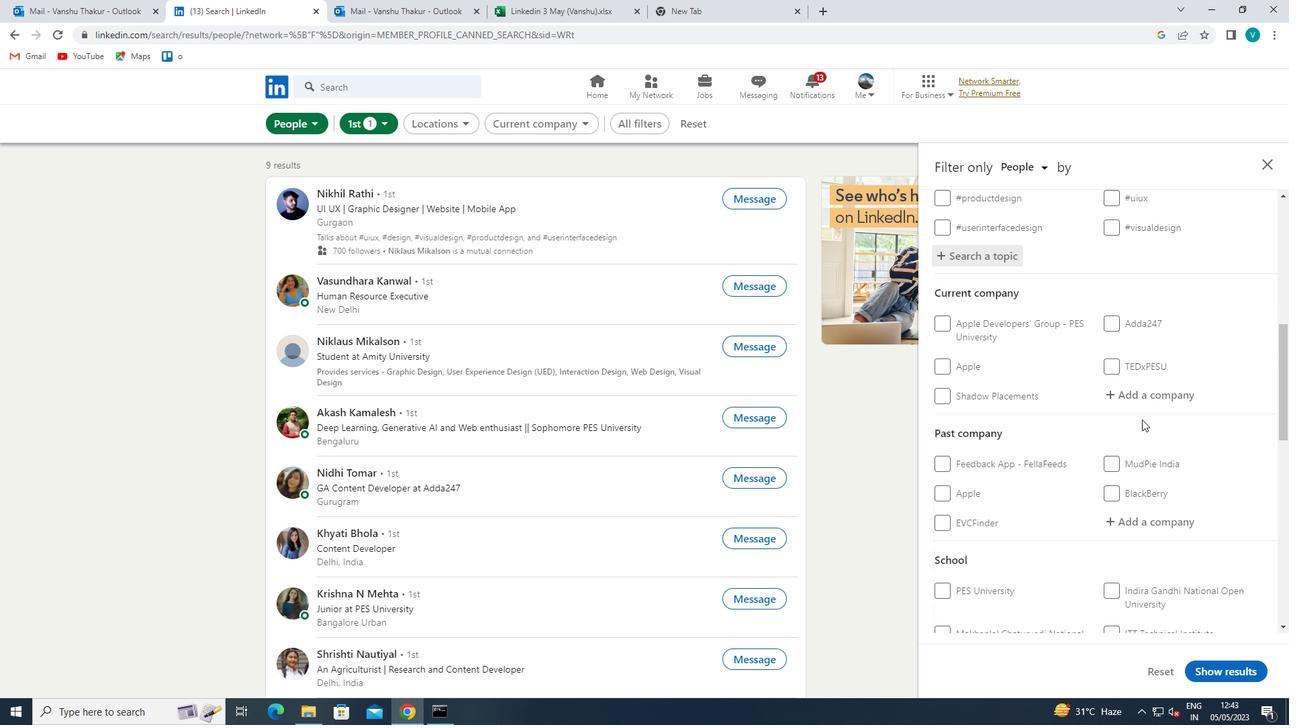 
Action: Mouse pressed left at (1148, 404)
Screenshot: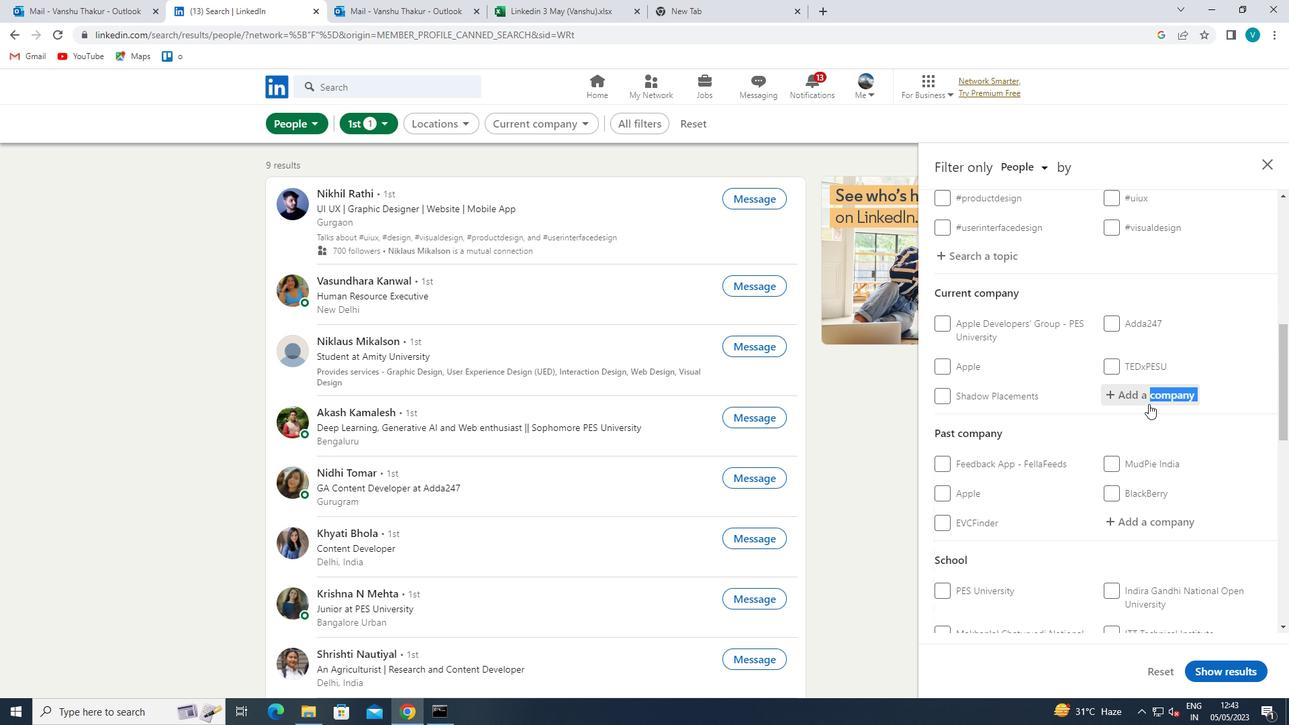 
Action: Key pressed <Key.shift>GLEEDS
Screenshot: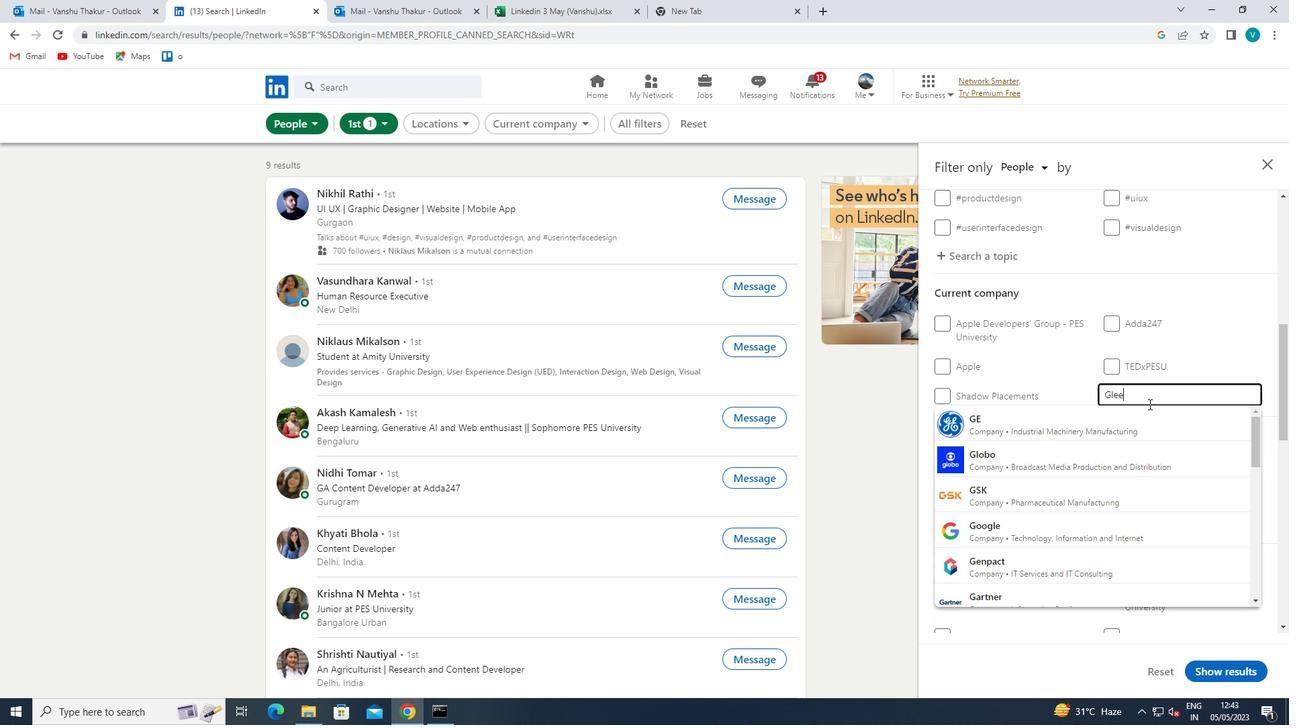 
Action: Mouse moved to (1130, 416)
Screenshot: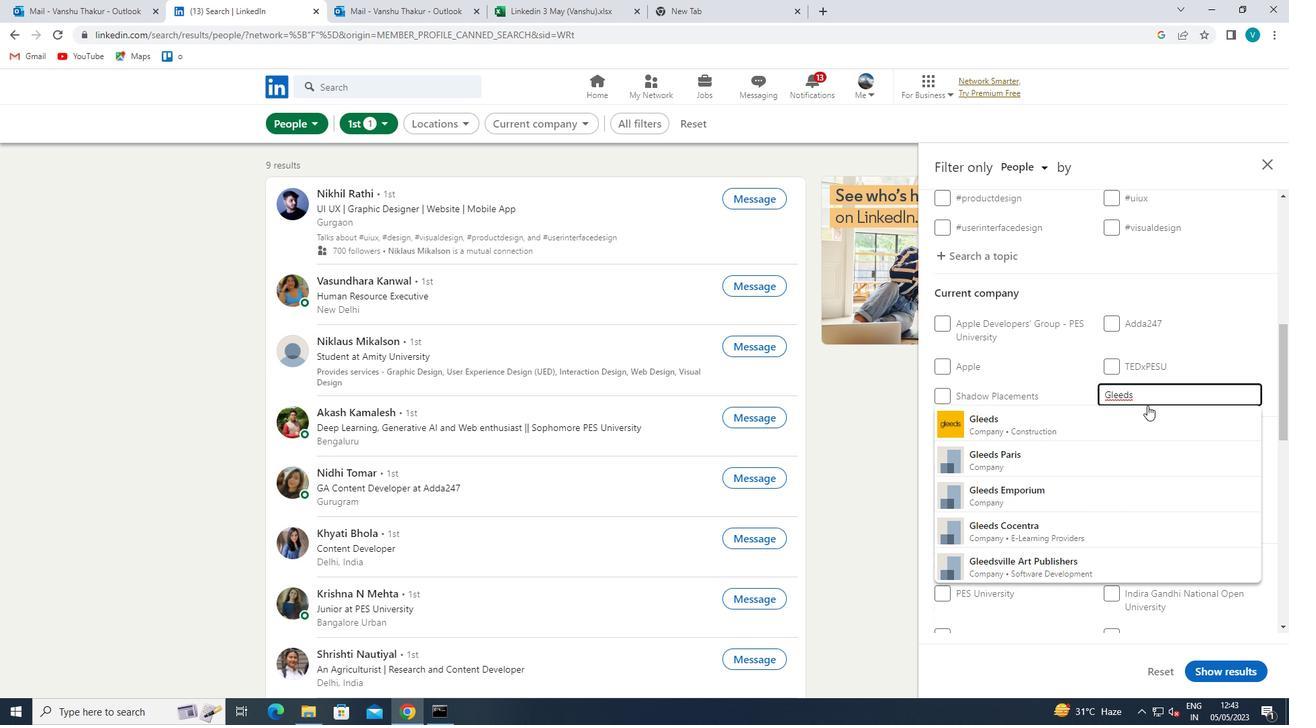 
Action: Mouse pressed left at (1130, 416)
Screenshot: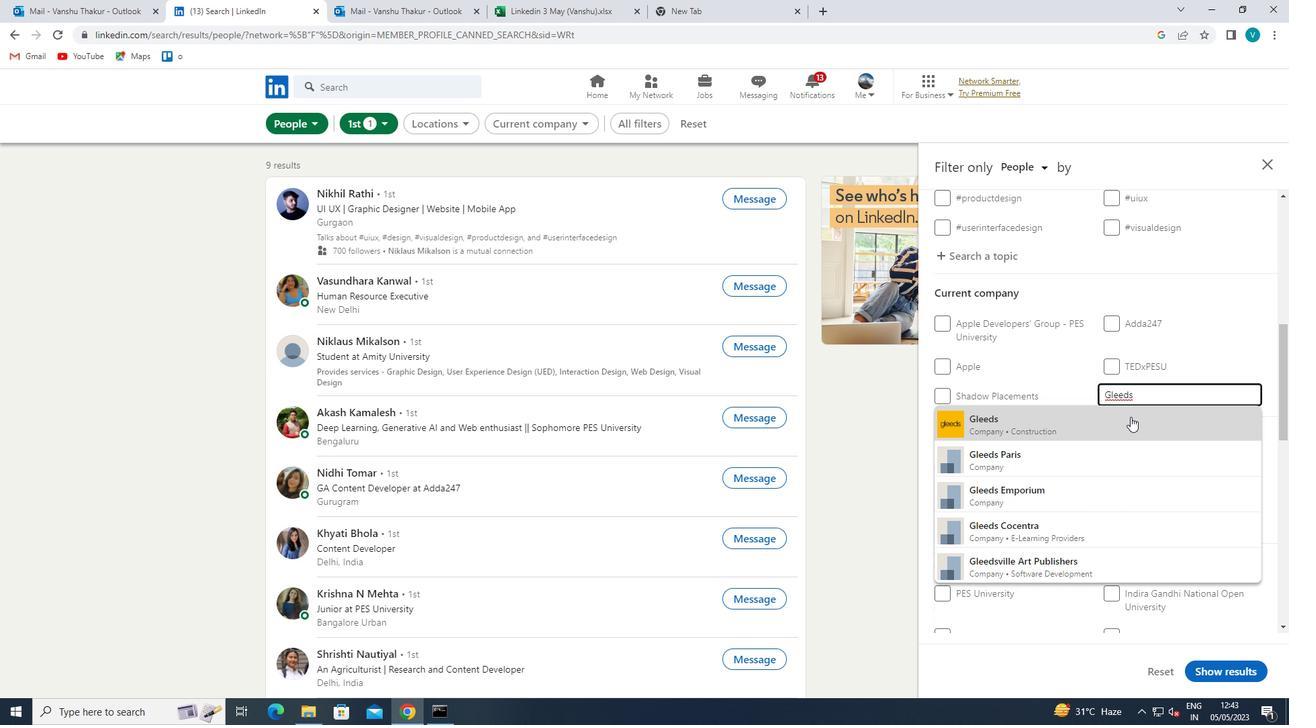 
Action: Mouse moved to (1129, 416)
Screenshot: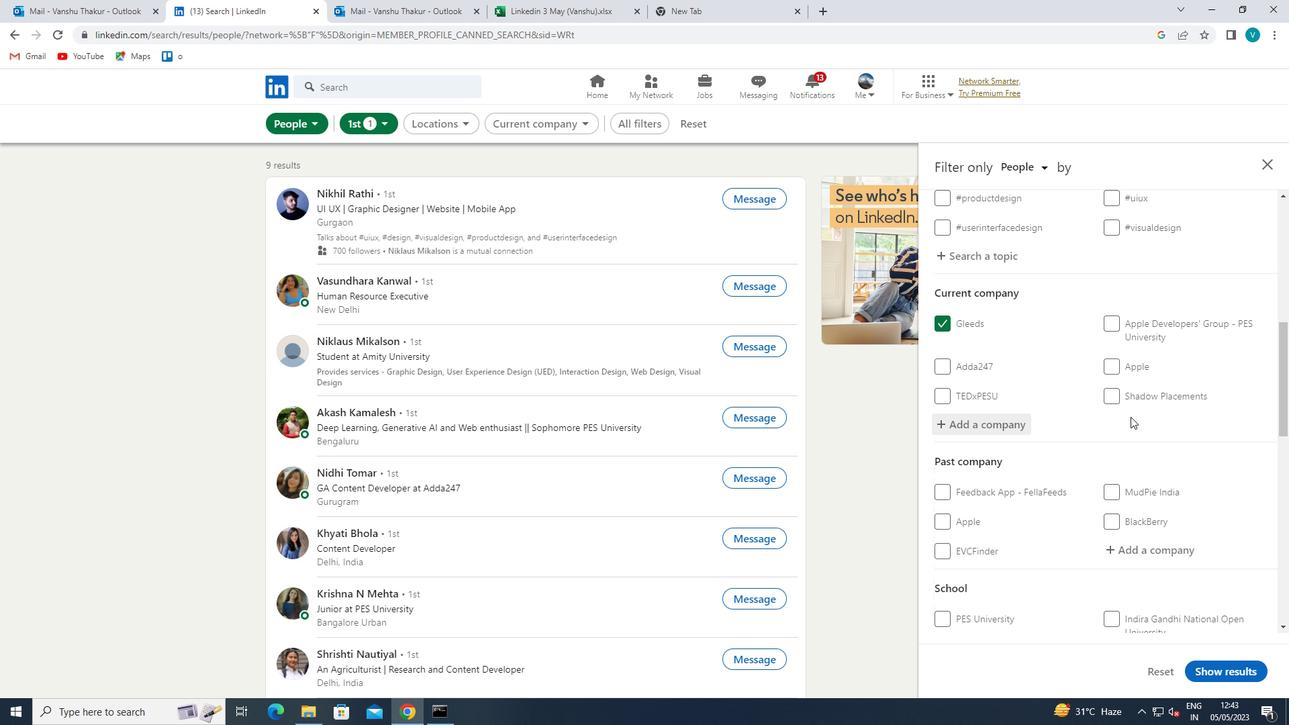 
Action: Mouse scrolled (1129, 416) with delta (0, 0)
Screenshot: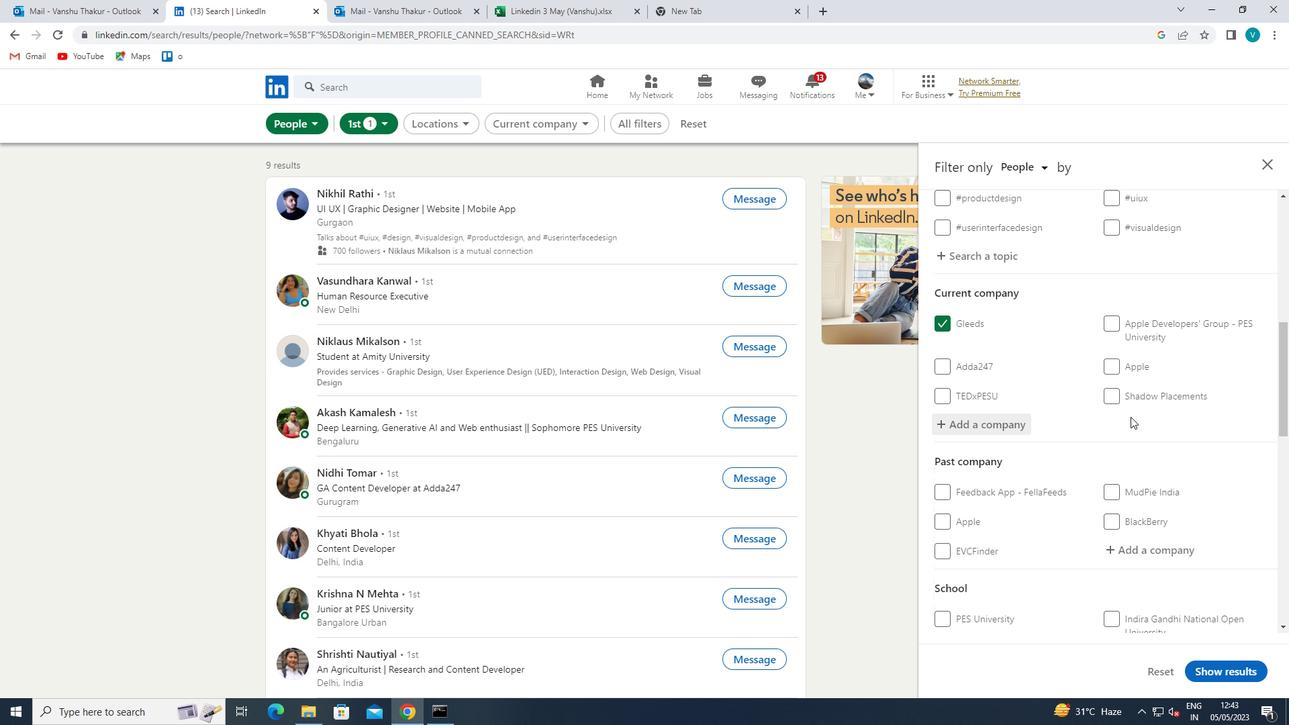 
Action: Mouse moved to (1128, 417)
Screenshot: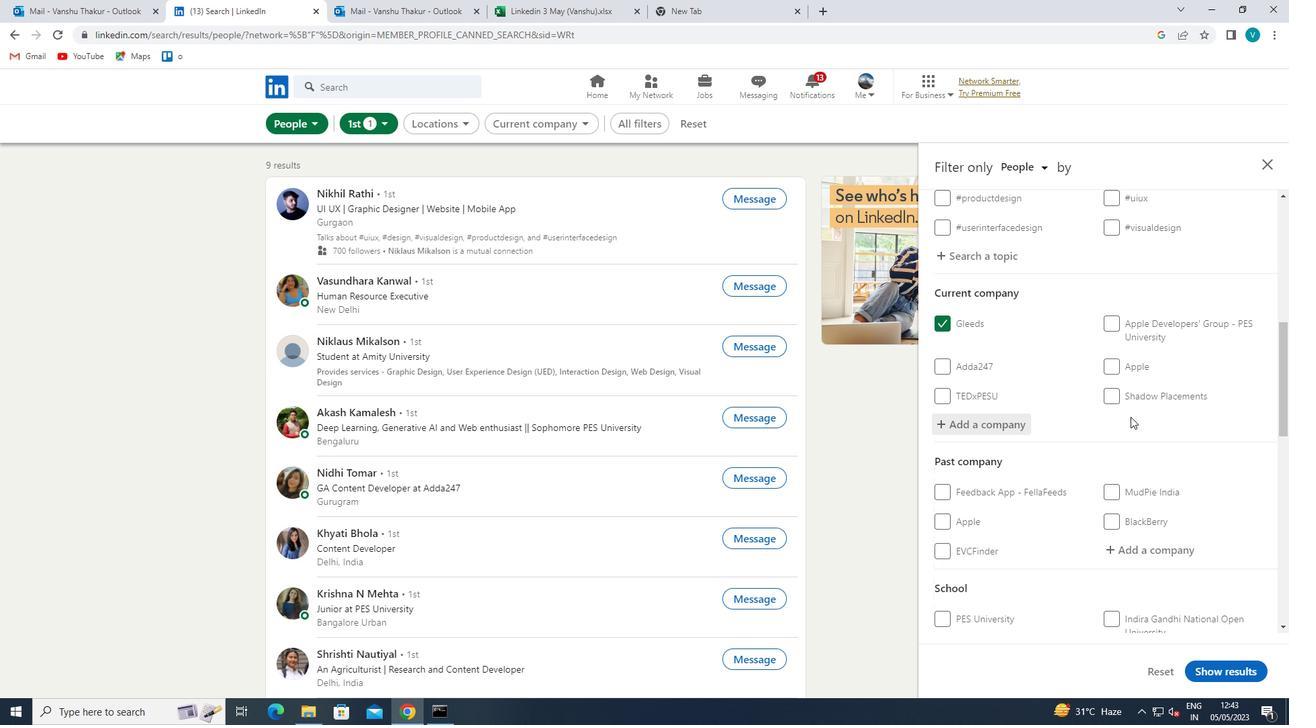 
Action: Mouse scrolled (1128, 416) with delta (0, 0)
Screenshot: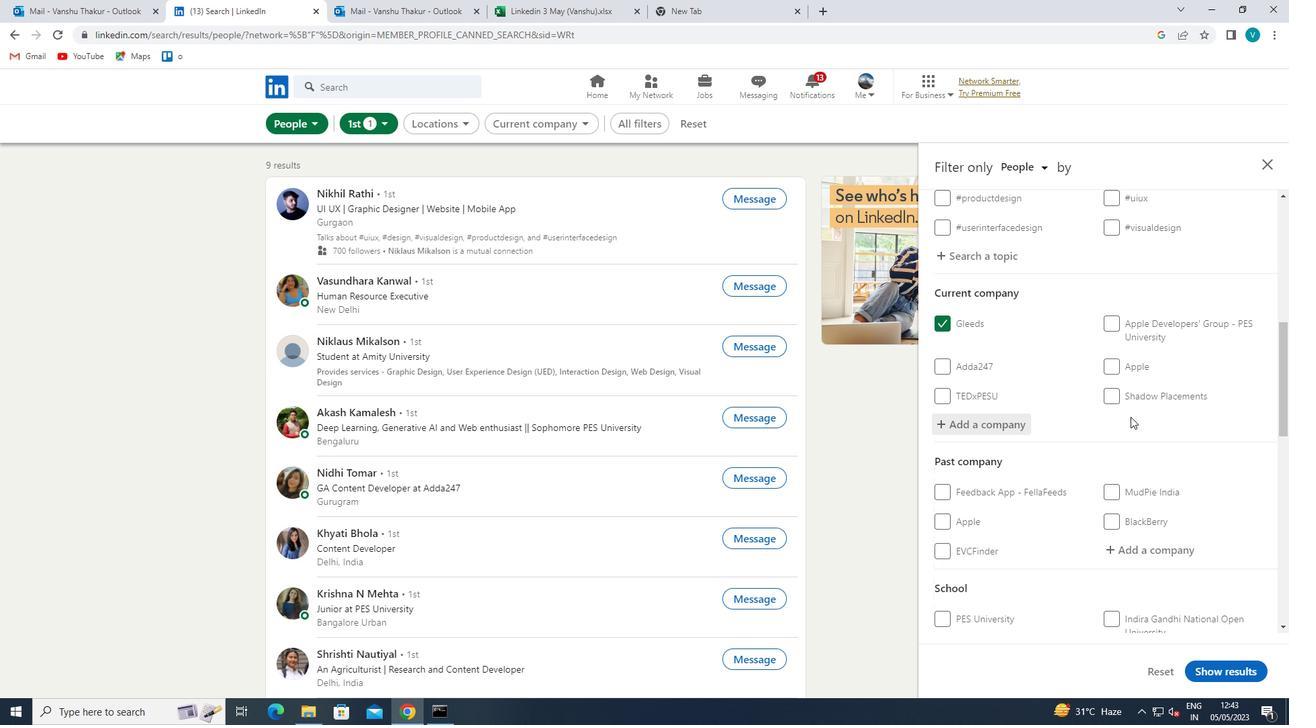 
Action: Mouse scrolled (1128, 416) with delta (0, 0)
Screenshot: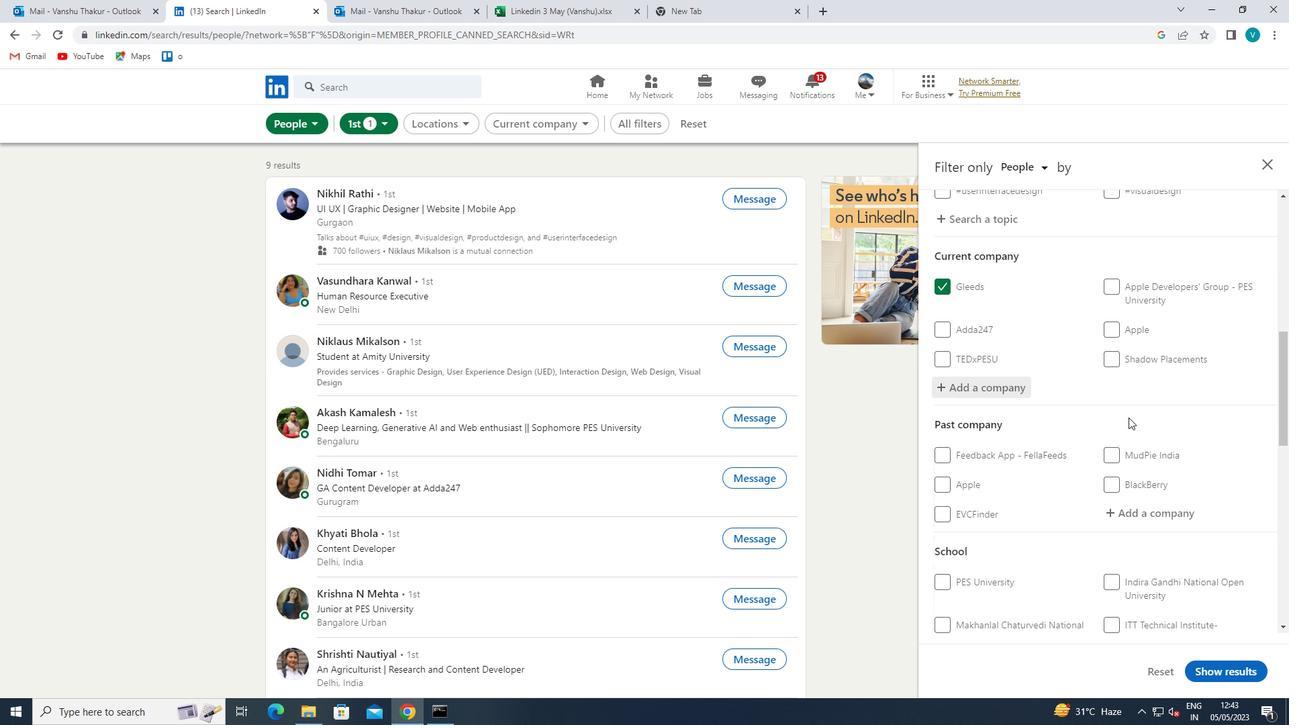 
Action: Mouse scrolled (1128, 416) with delta (0, 0)
Screenshot: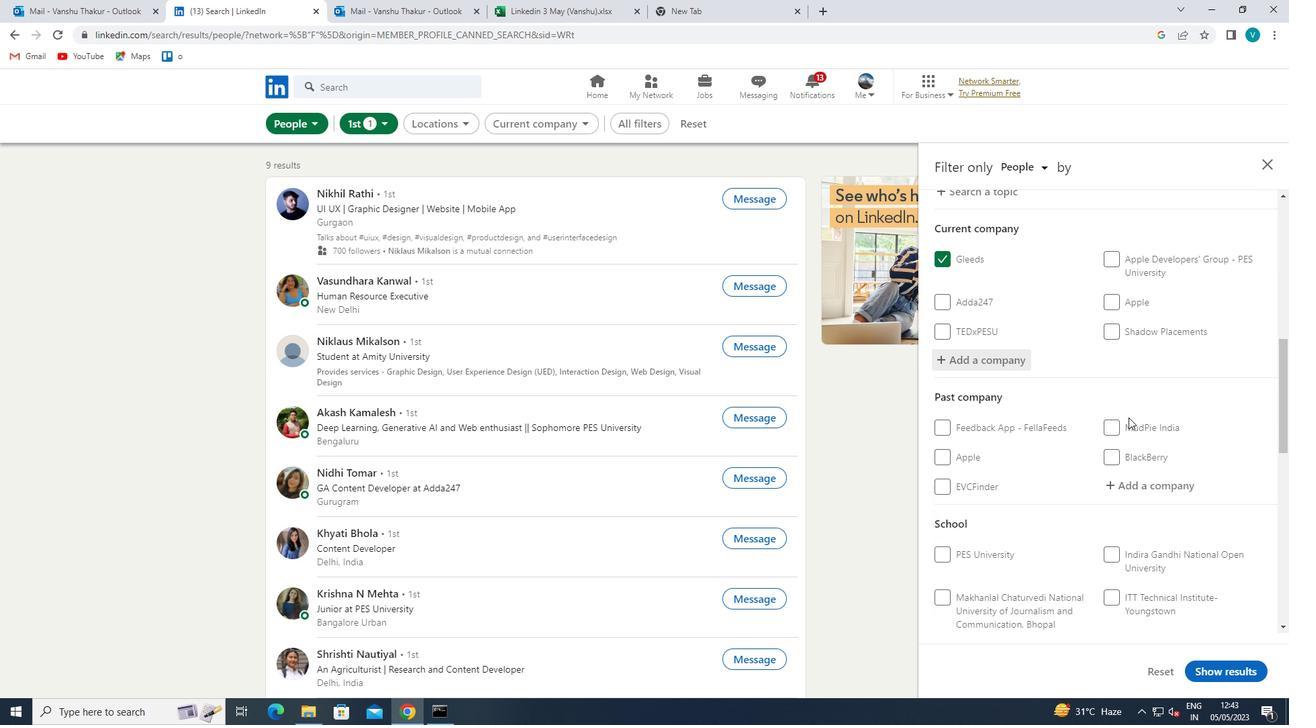 
Action: Mouse moved to (1129, 448)
Screenshot: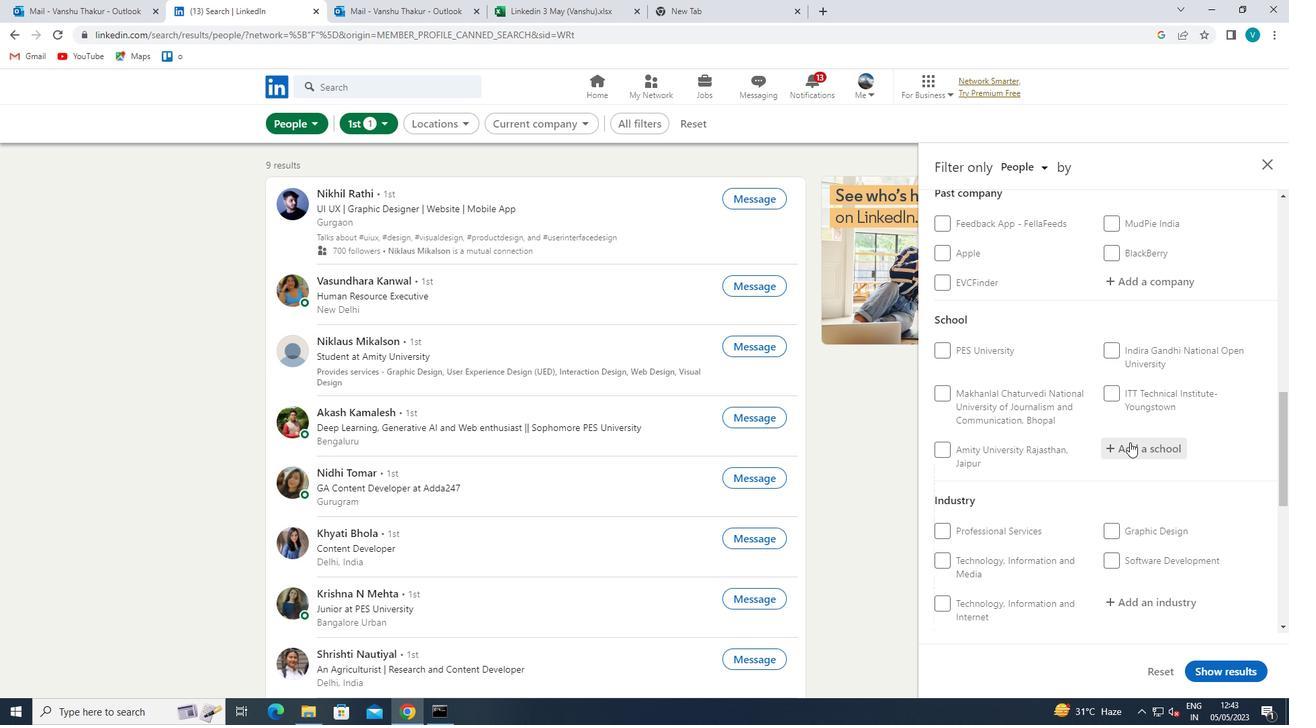 
Action: Mouse pressed left at (1129, 448)
Screenshot: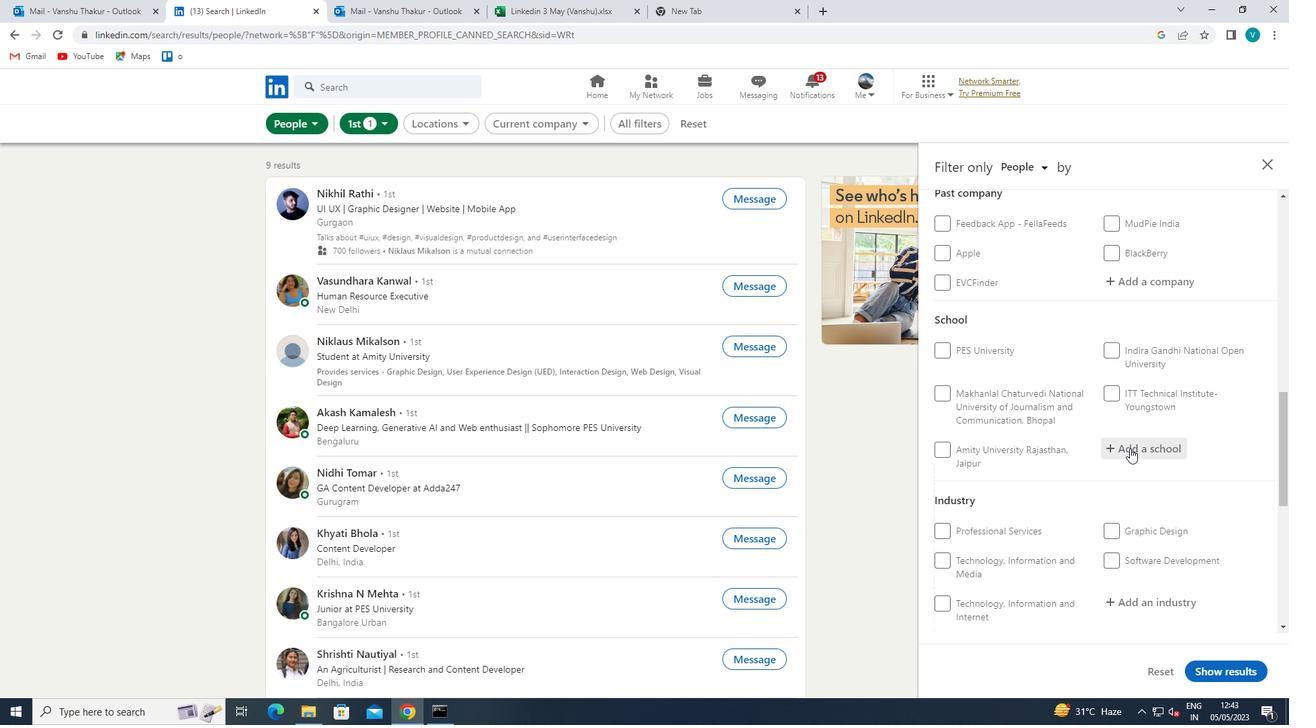 
Action: Key pressed <Key.shift>ST.<Key.space><Key.shift>ANDREWS<Key.backspace>
Screenshot: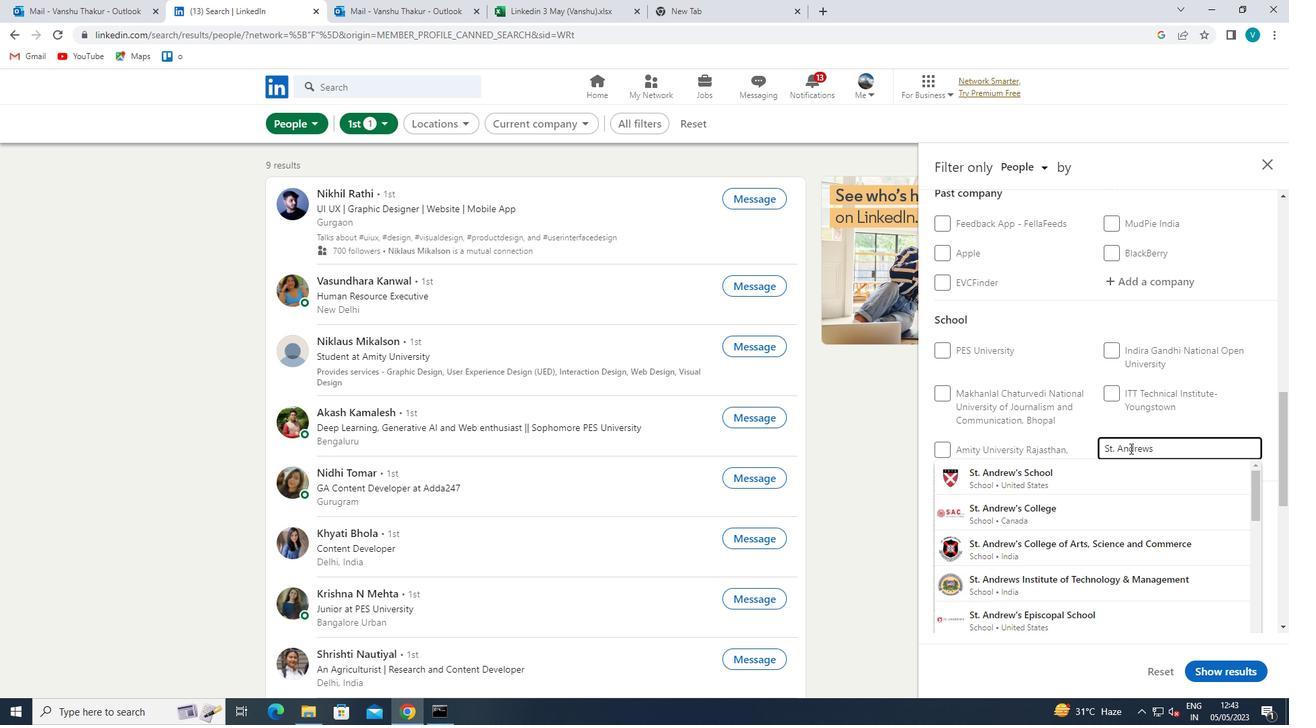 
Action: Mouse moved to (1132, 547)
Screenshot: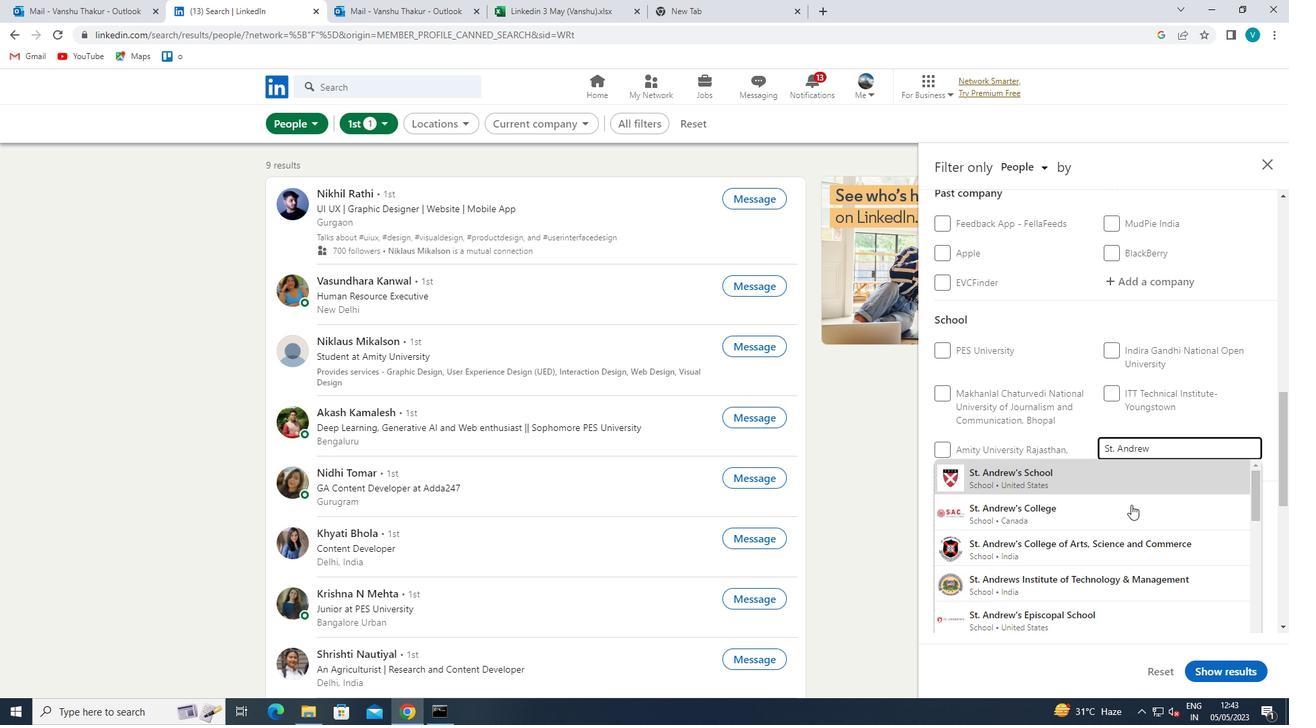 
Action: Mouse pressed left at (1132, 547)
Screenshot: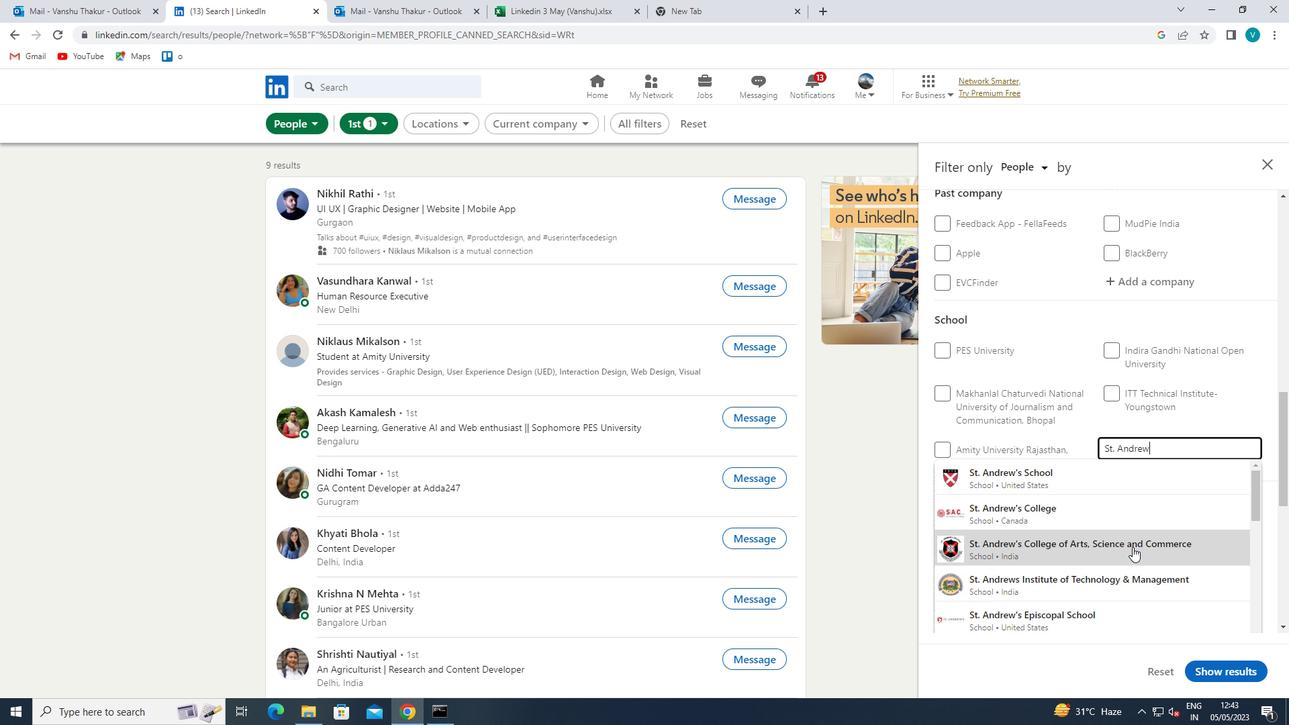 
Action: Mouse scrolled (1132, 546) with delta (0, 0)
Screenshot: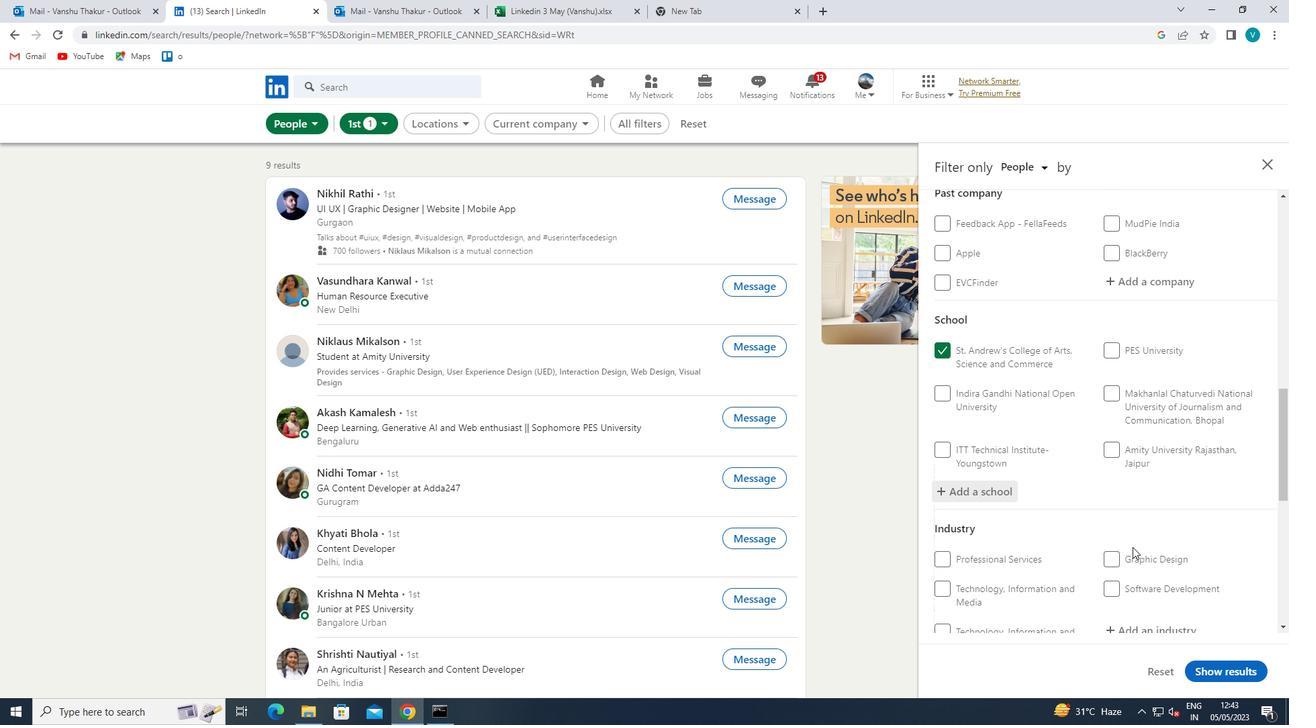 
Action: Mouse scrolled (1132, 546) with delta (0, 0)
Screenshot: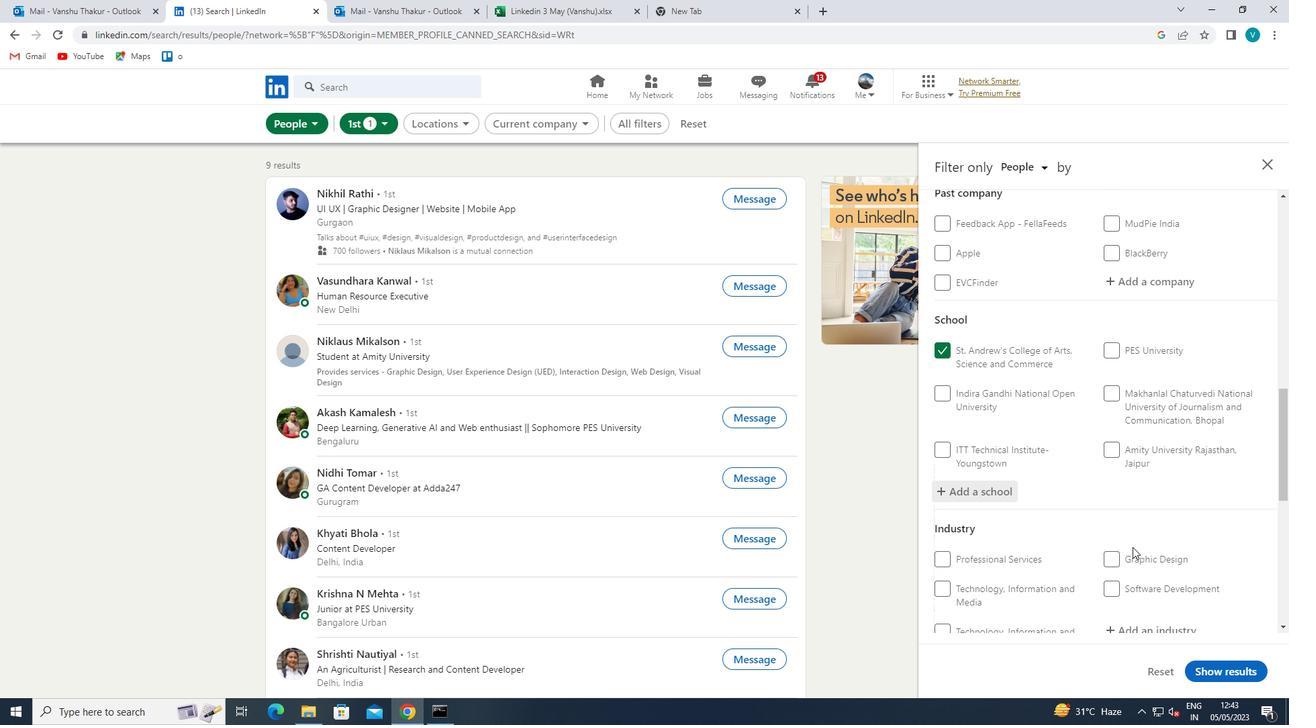 
Action: Mouse scrolled (1132, 546) with delta (0, 0)
Screenshot: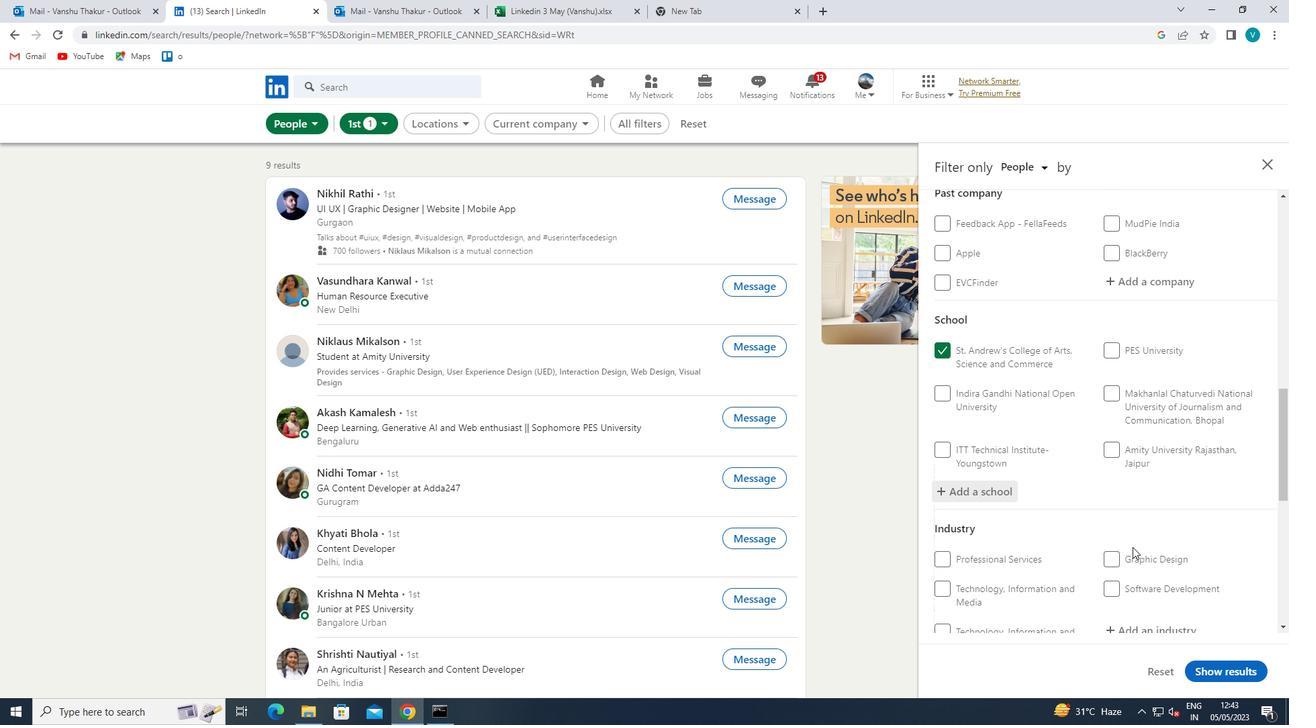
Action: Mouse moved to (1162, 424)
Screenshot: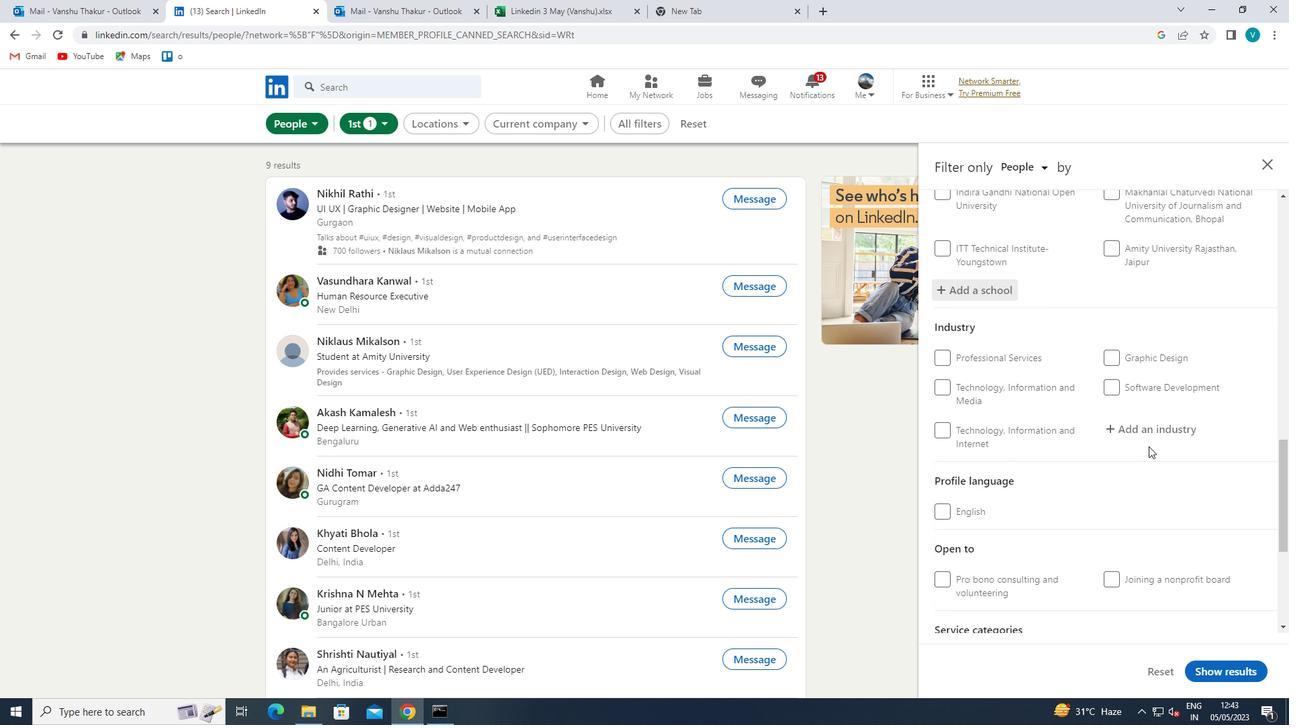 
Action: Mouse pressed left at (1162, 424)
Screenshot: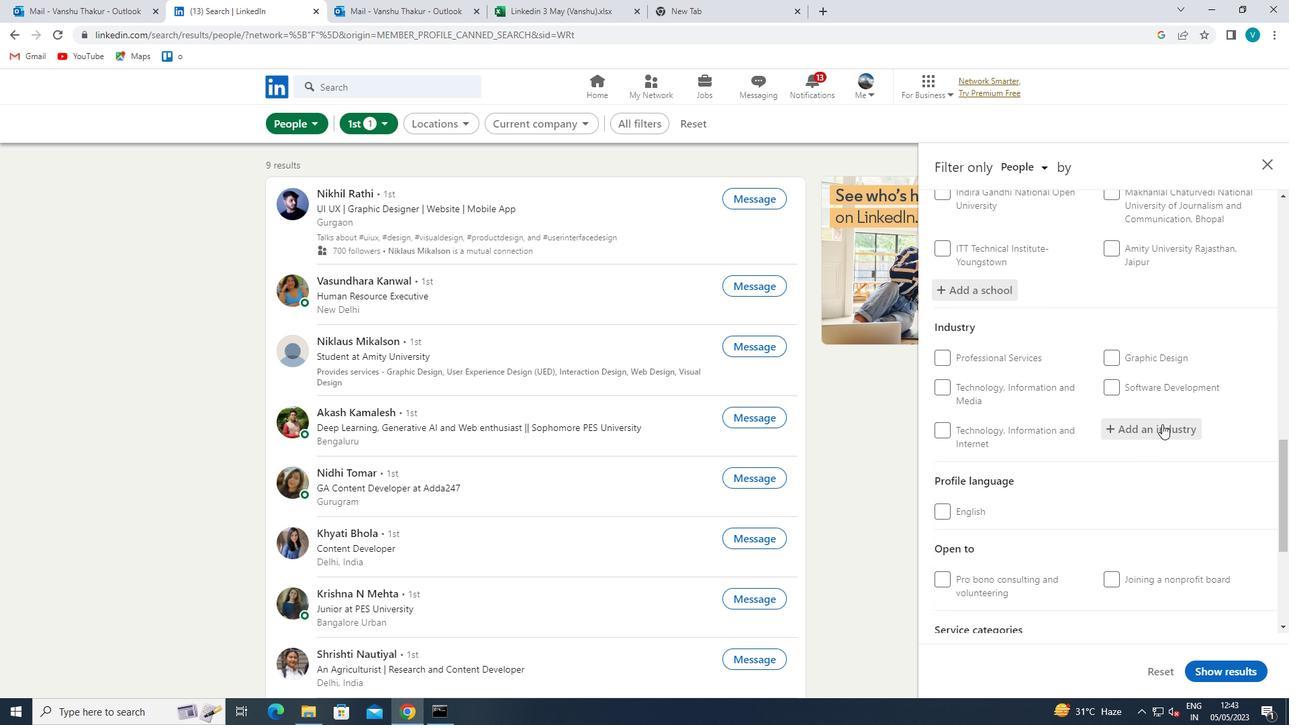 
Action: Key pressed <Key.shift>CABLE
Screenshot: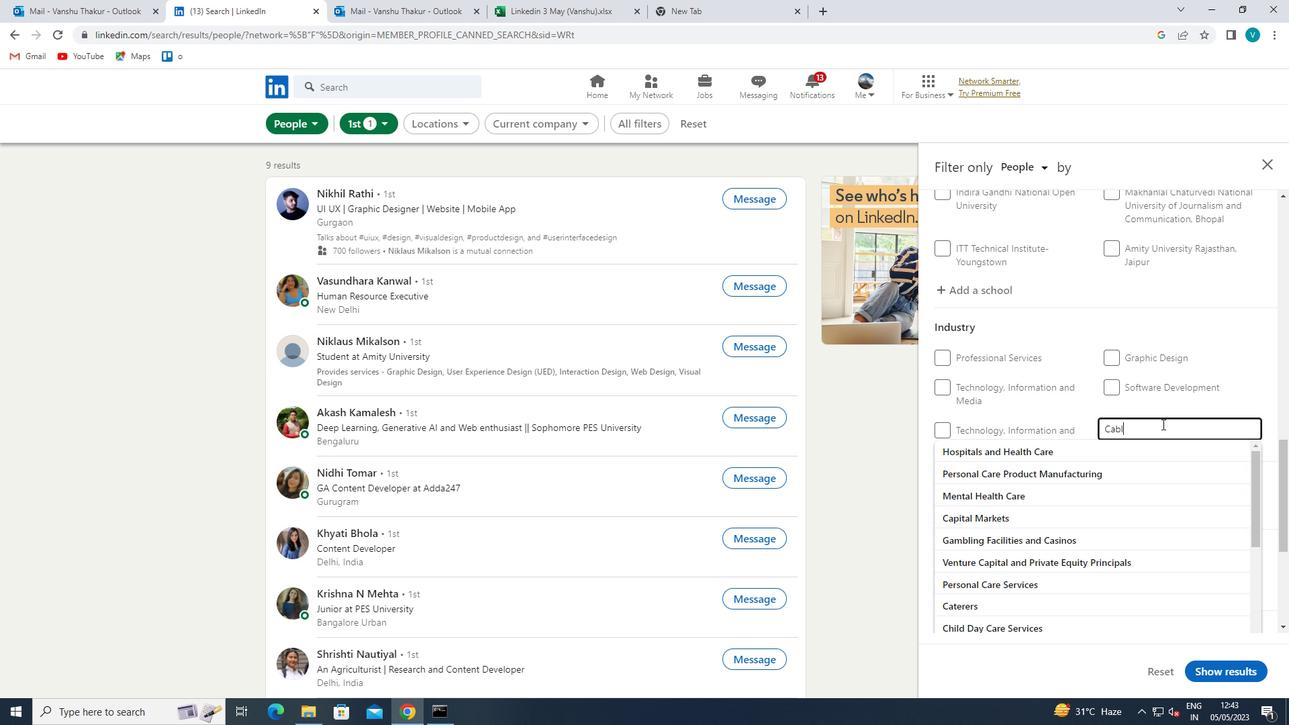 
Action: Mouse moved to (1130, 454)
Screenshot: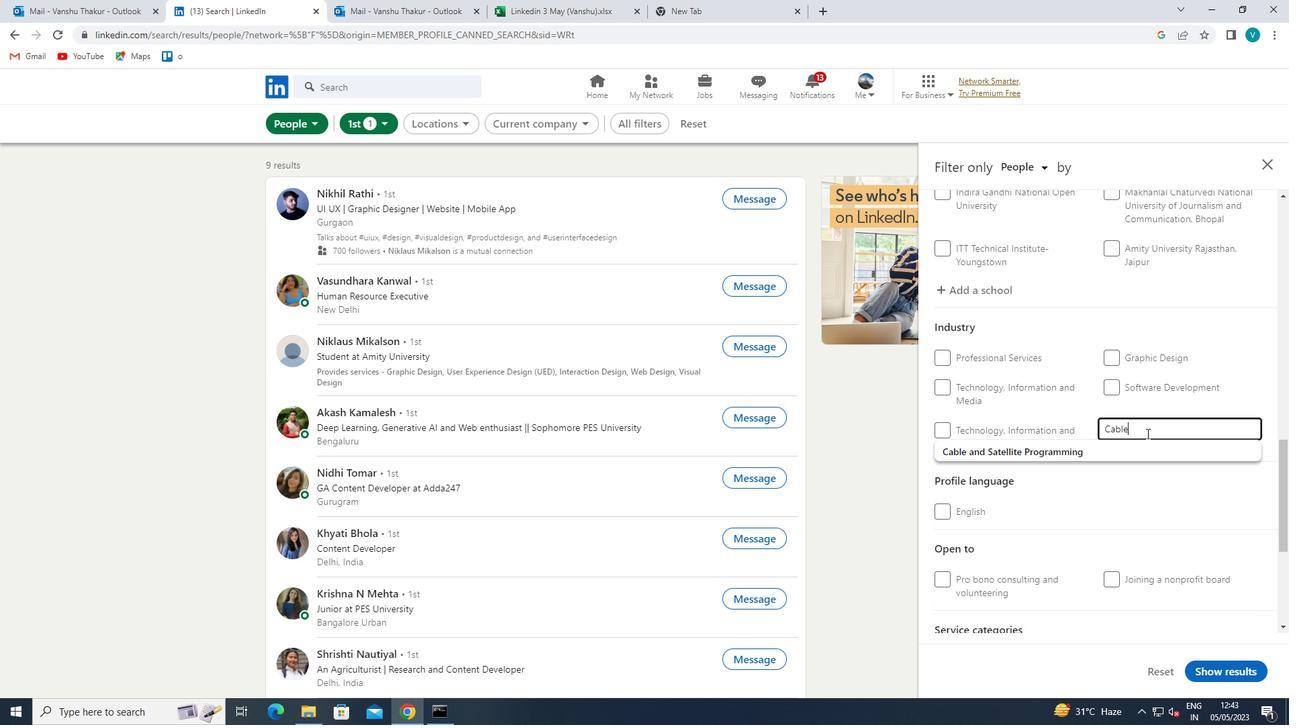 
Action: Mouse pressed left at (1130, 454)
Screenshot: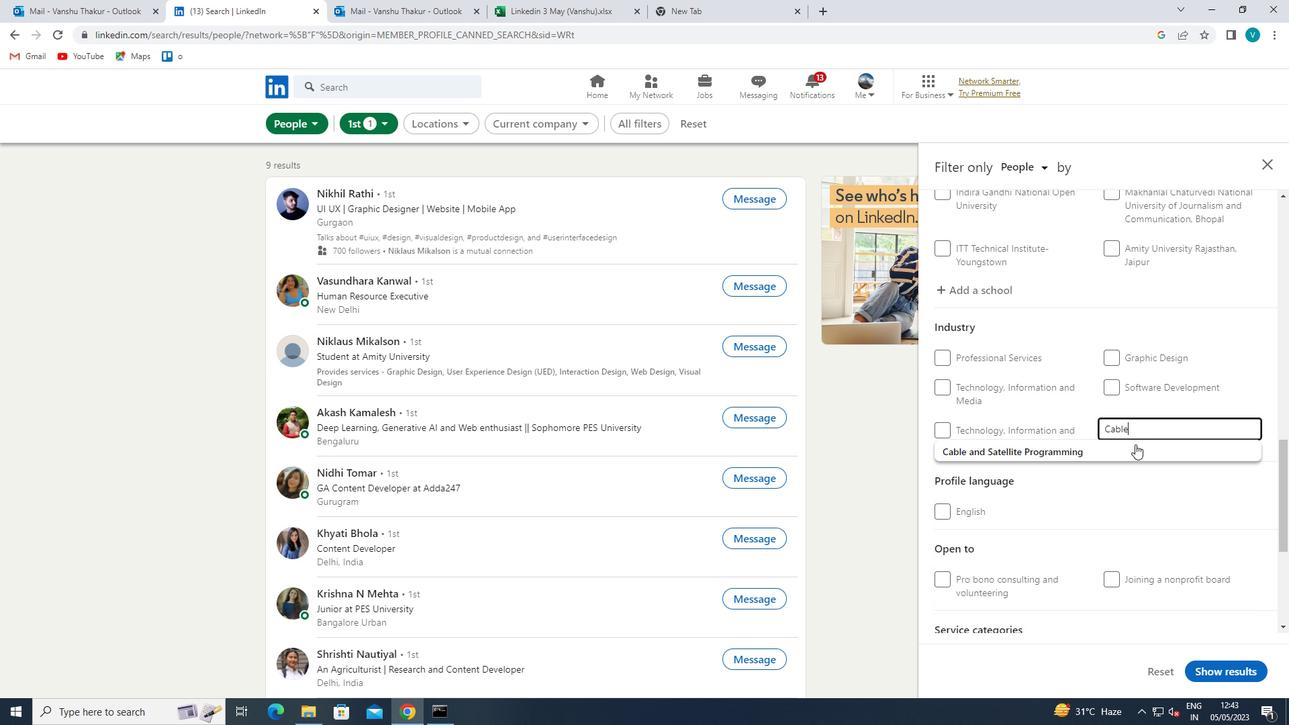 
Action: Mouse moved to (1129, 455)
Screenshot: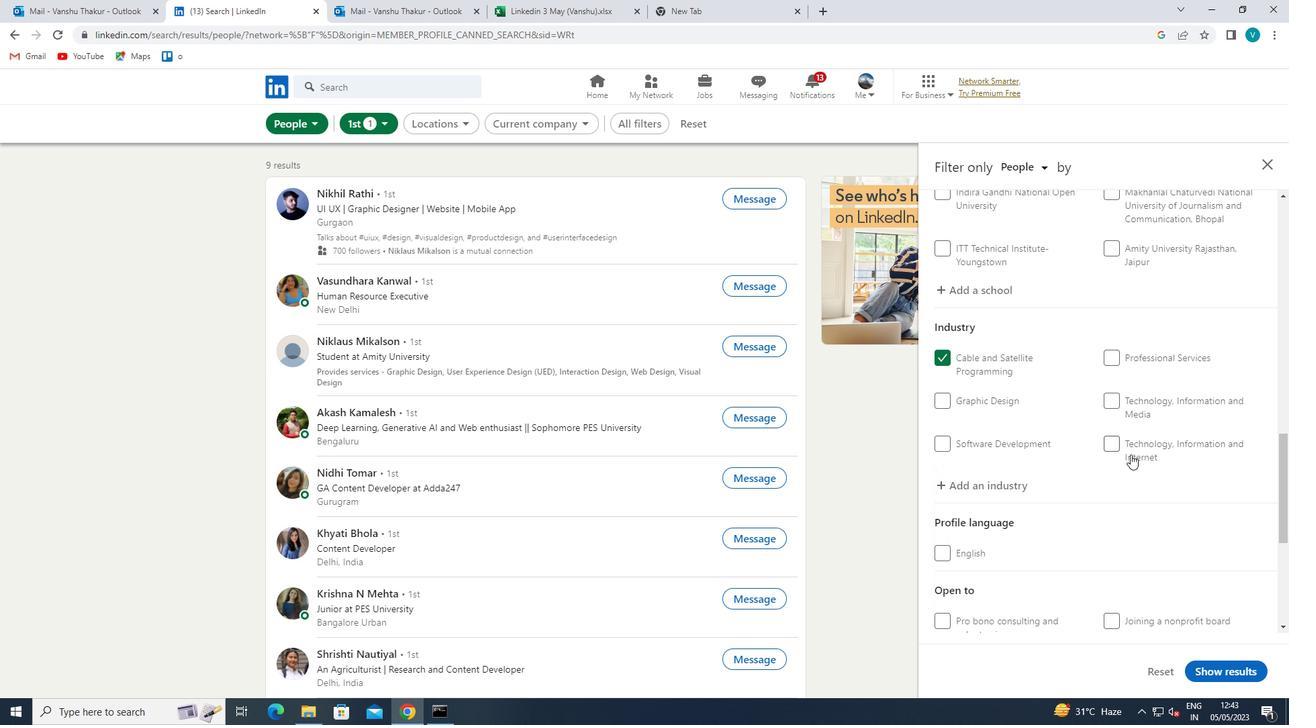 
Action: Mouse scrolled (1129, 455) with delta (0, 0)
Screenshot: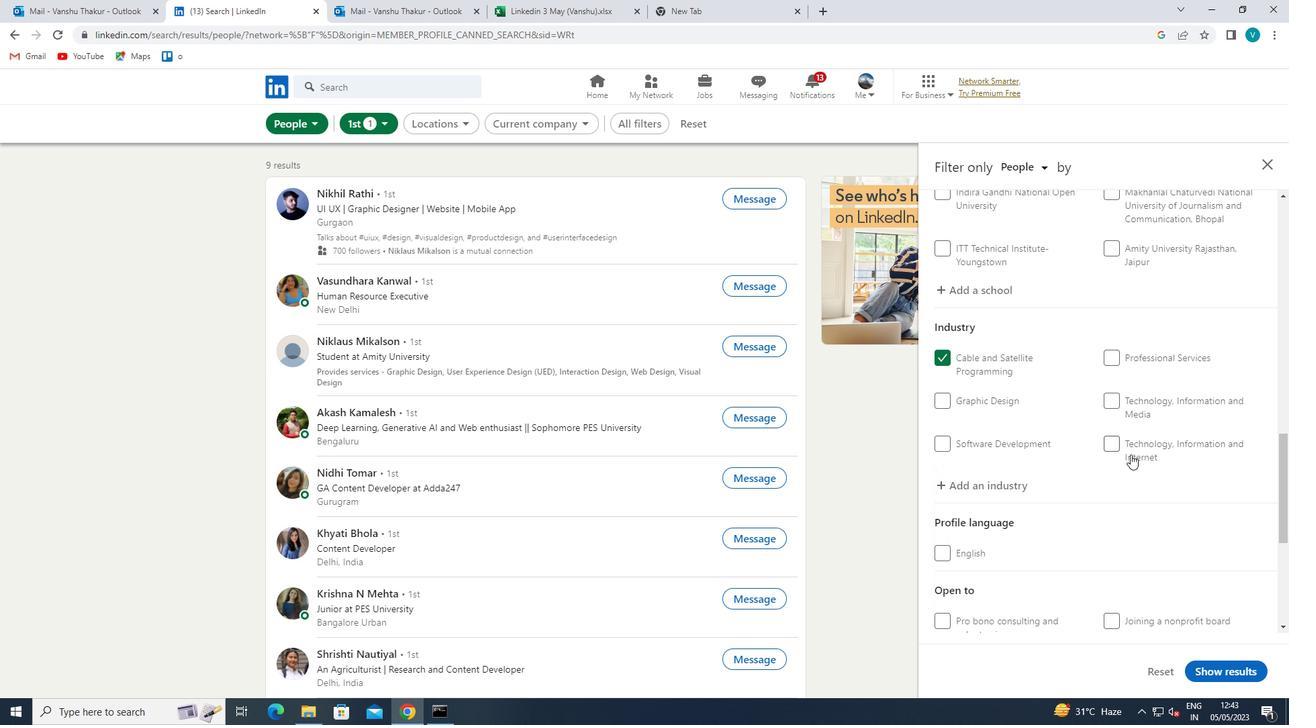 
Action: Mouse moved to (1128, 456)
Screenshot: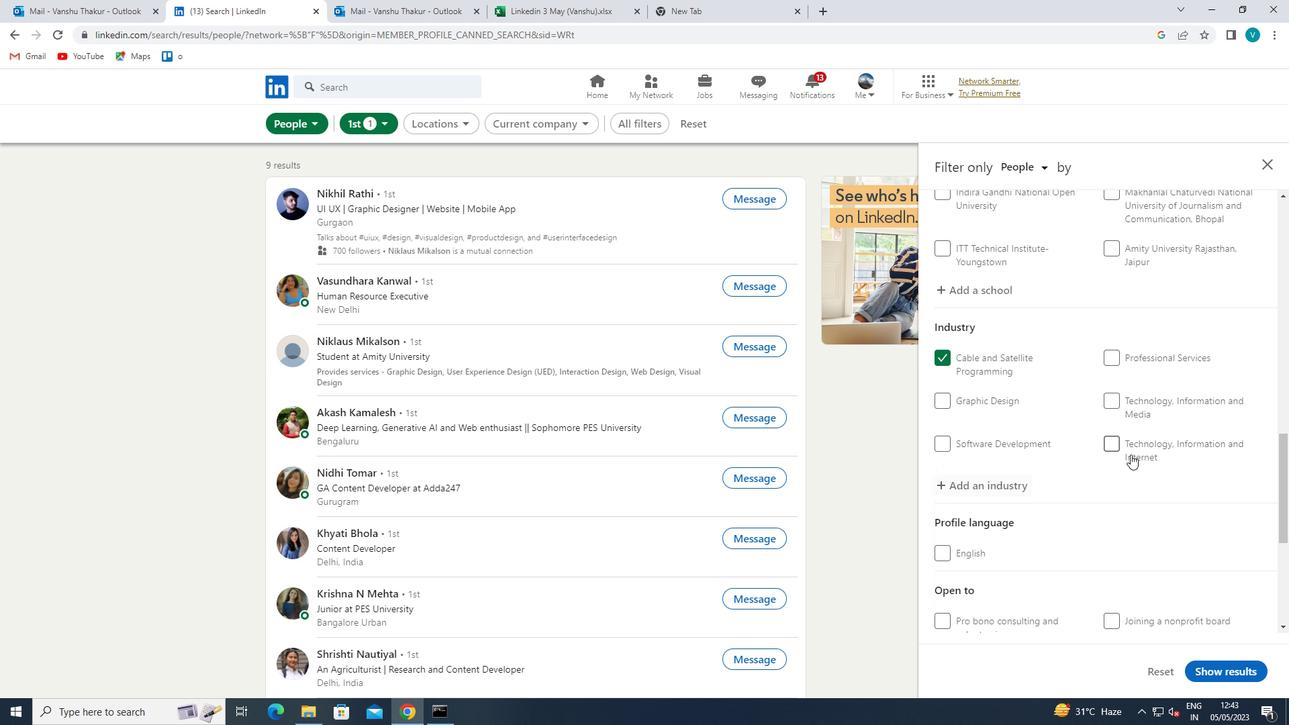 
Action: Mouse scrolled (1128, 455) with delta (0, 0)
Screenshot: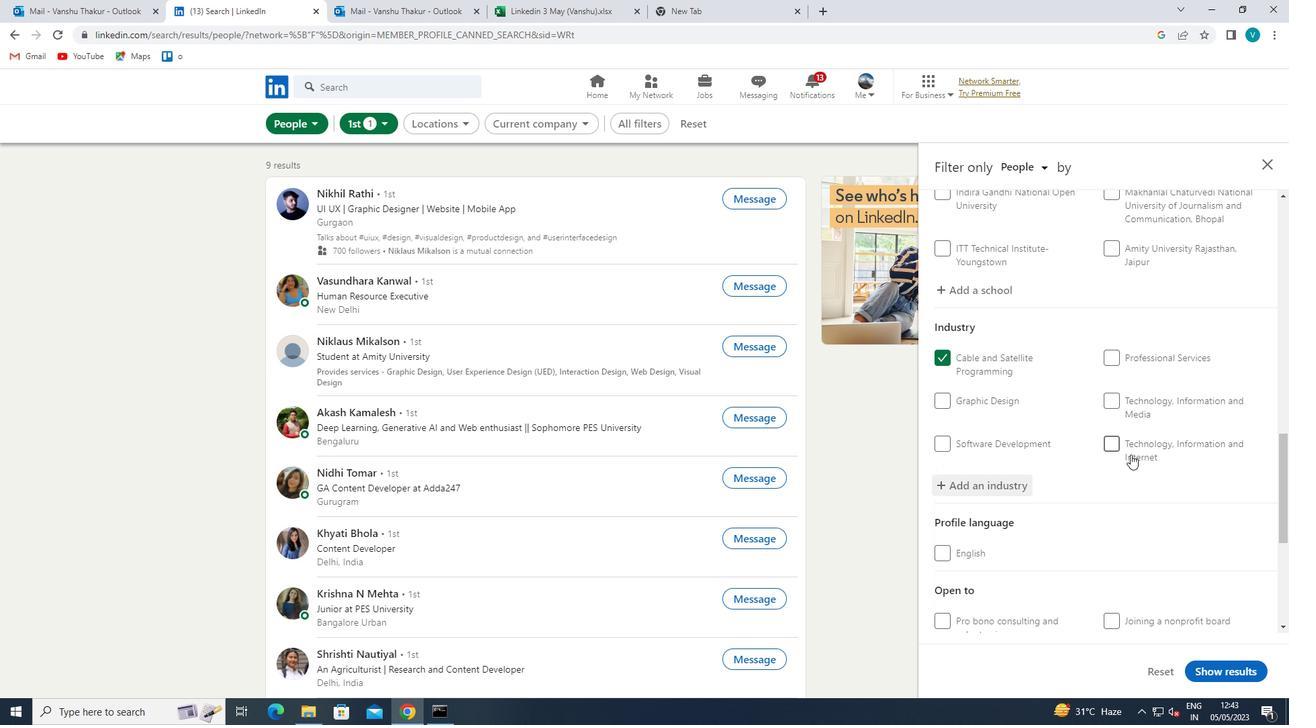 
Action: Mouse moved to (1126, 457)
Screenshot: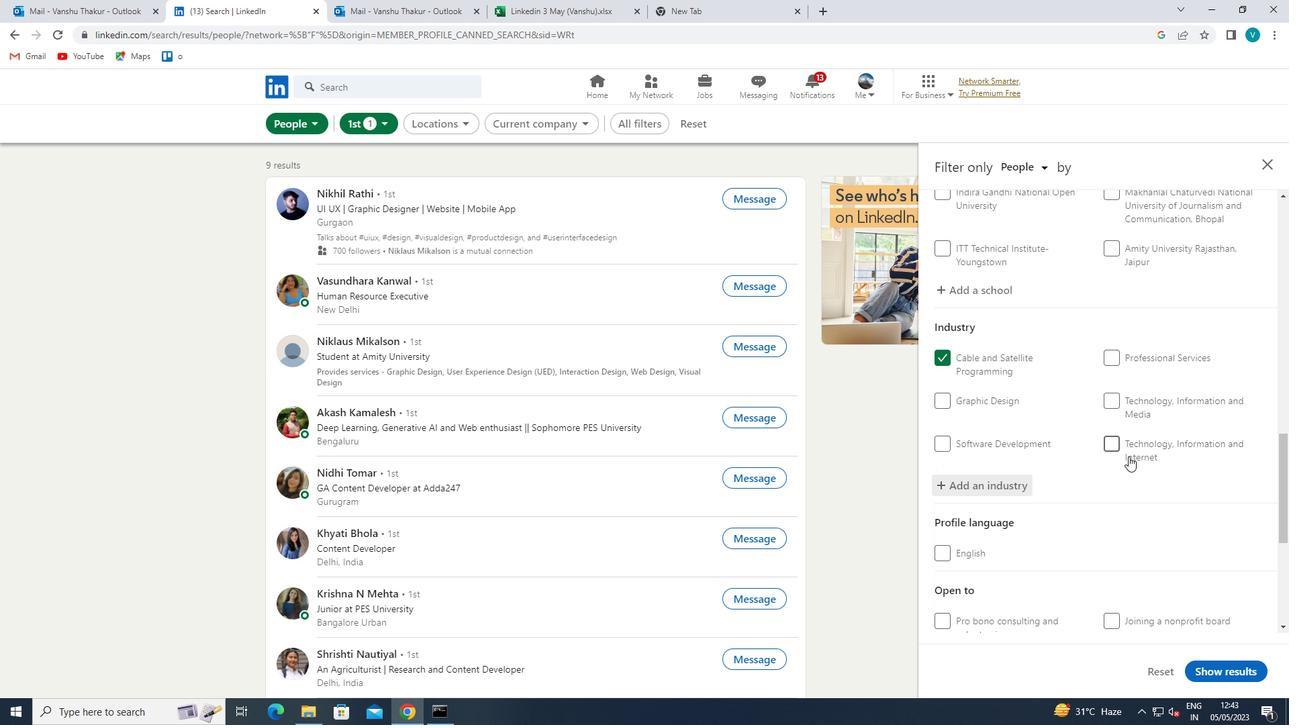 
Action: Mouse scrolled (1126, 457) with delta (0, 0)
Screenshot: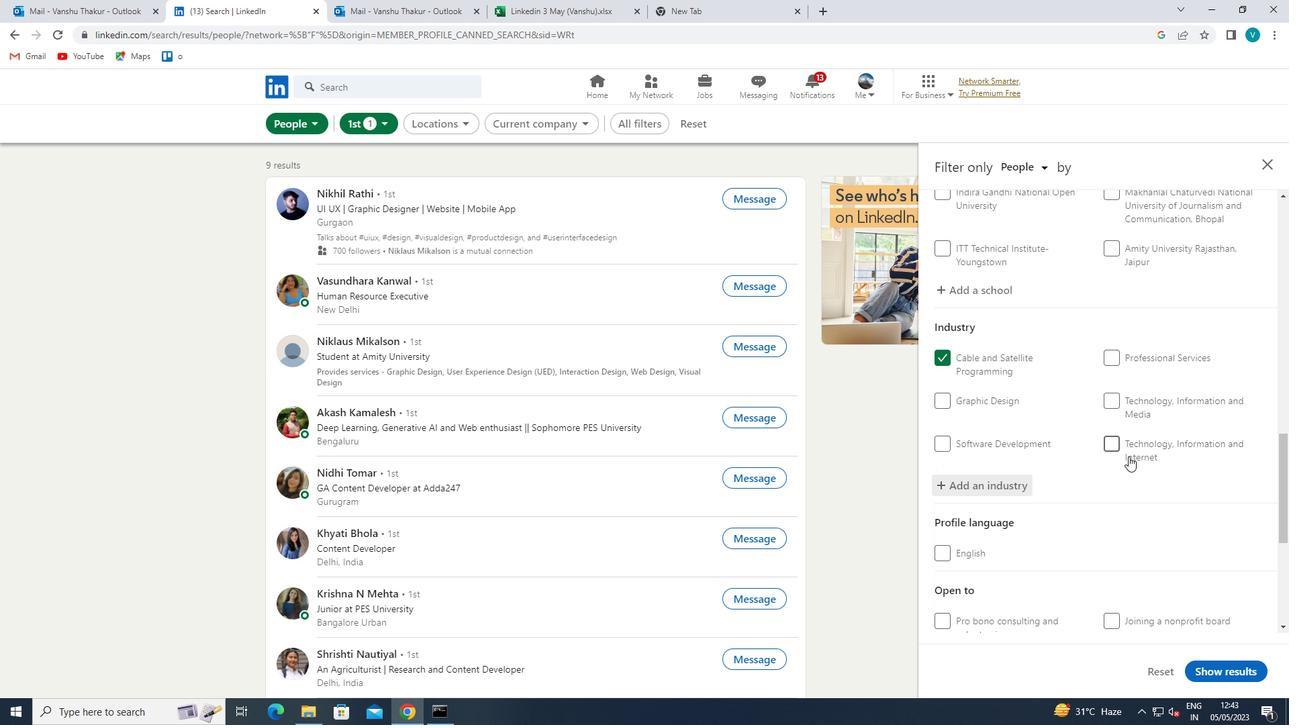 
Action: Mouse moved to (1125, 458)
Screenshot: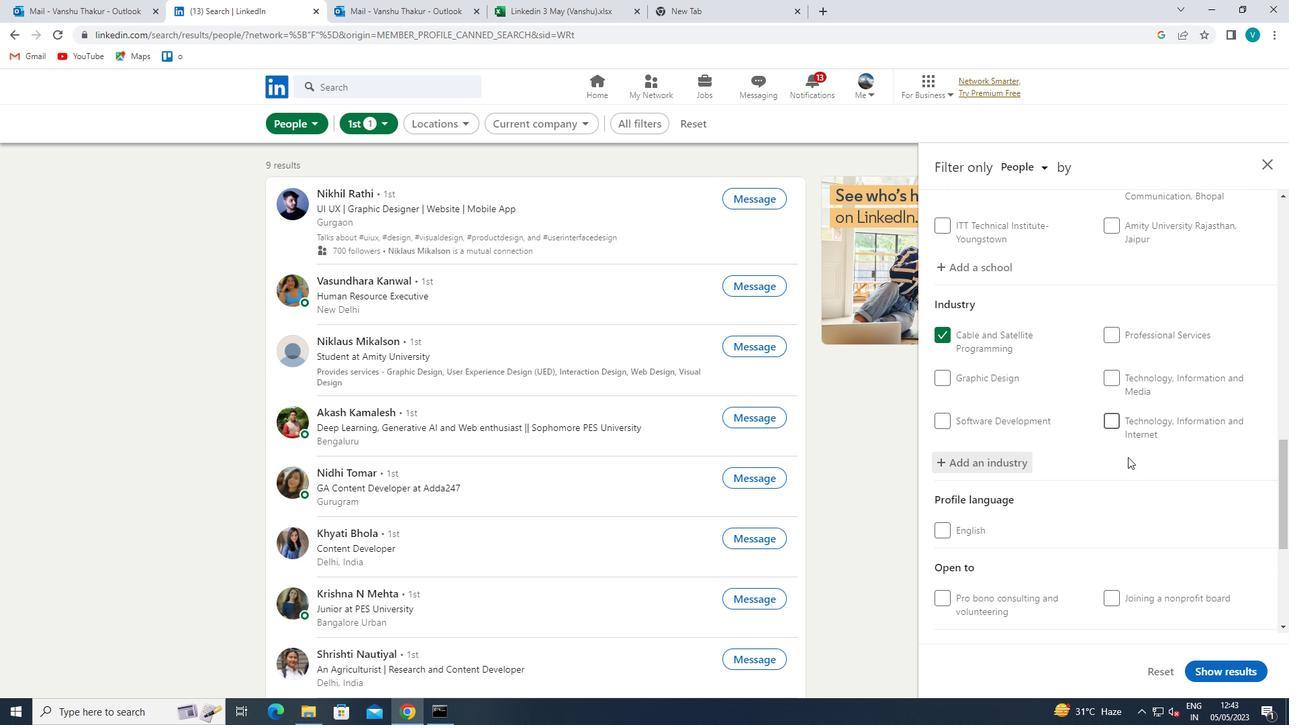 
Action: Mouse scrolled (1125, 457) with delta (0, 0)
Screenshot: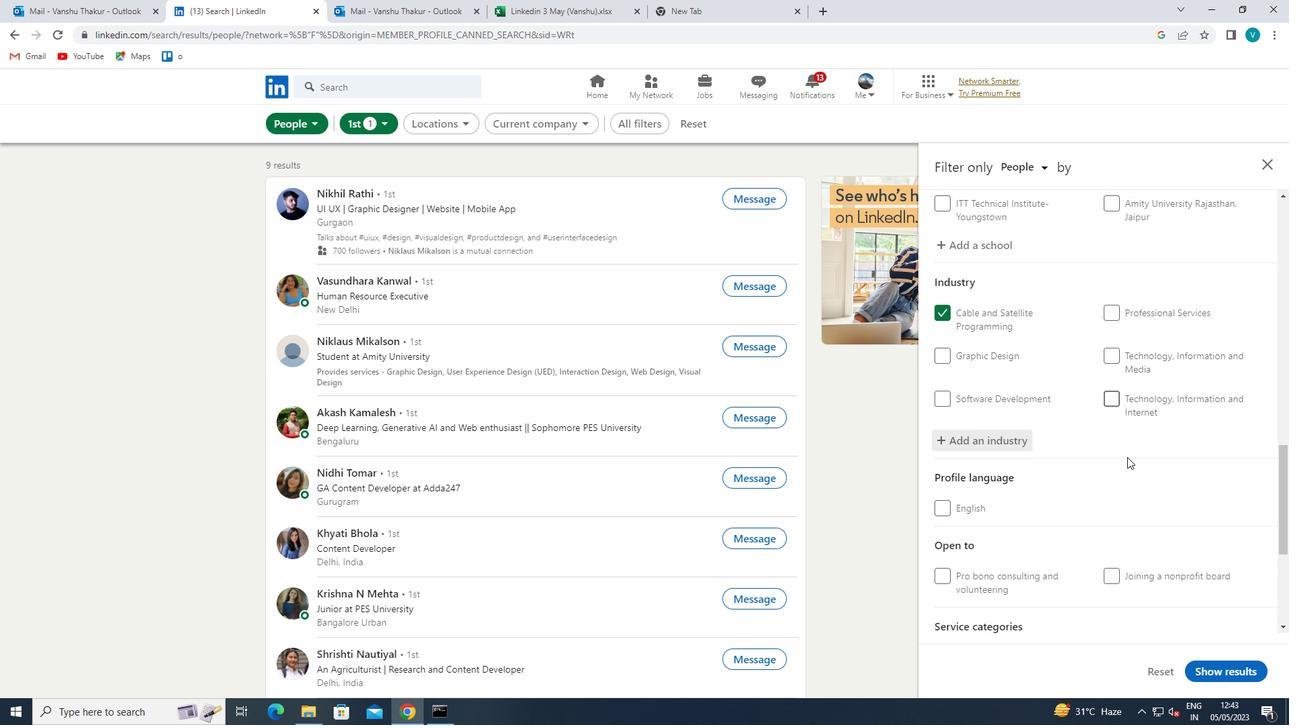 
Action: Mouse moved to (1125, 458)
Screenshot: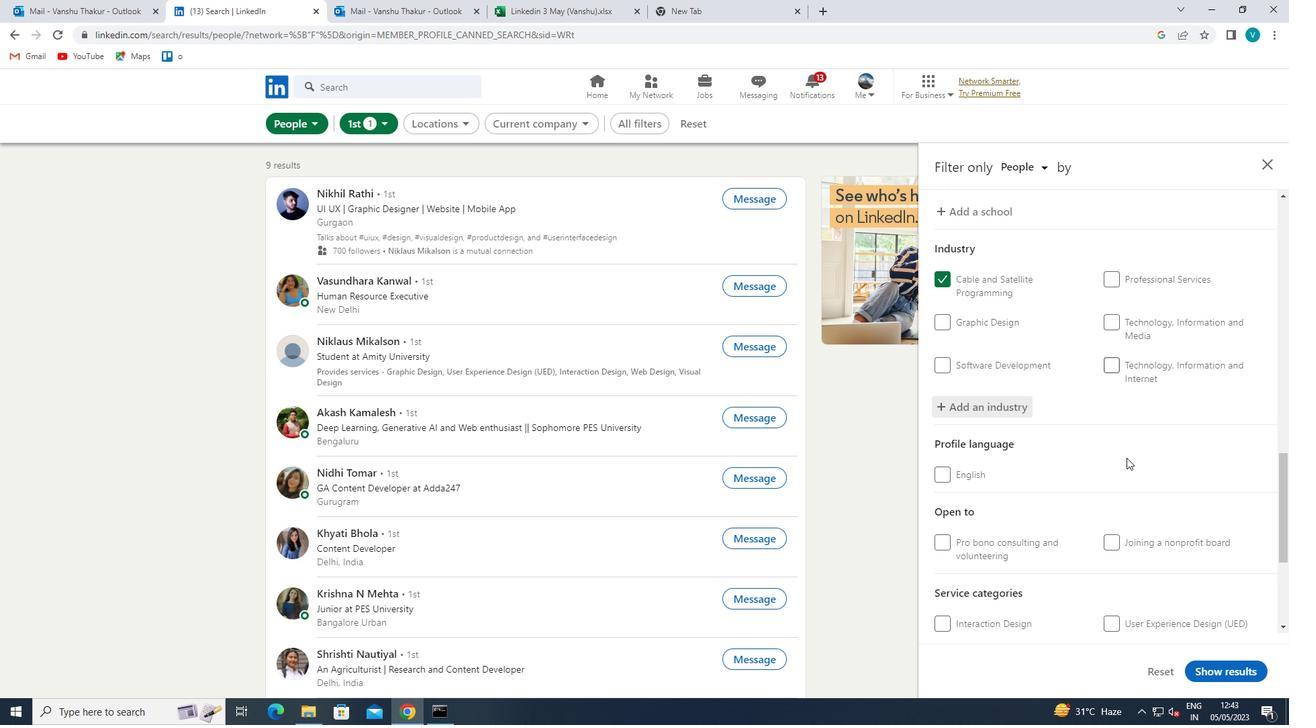 
Action: Mouse scrolled (1125, 457) with delta (0, 0)
Screenshot: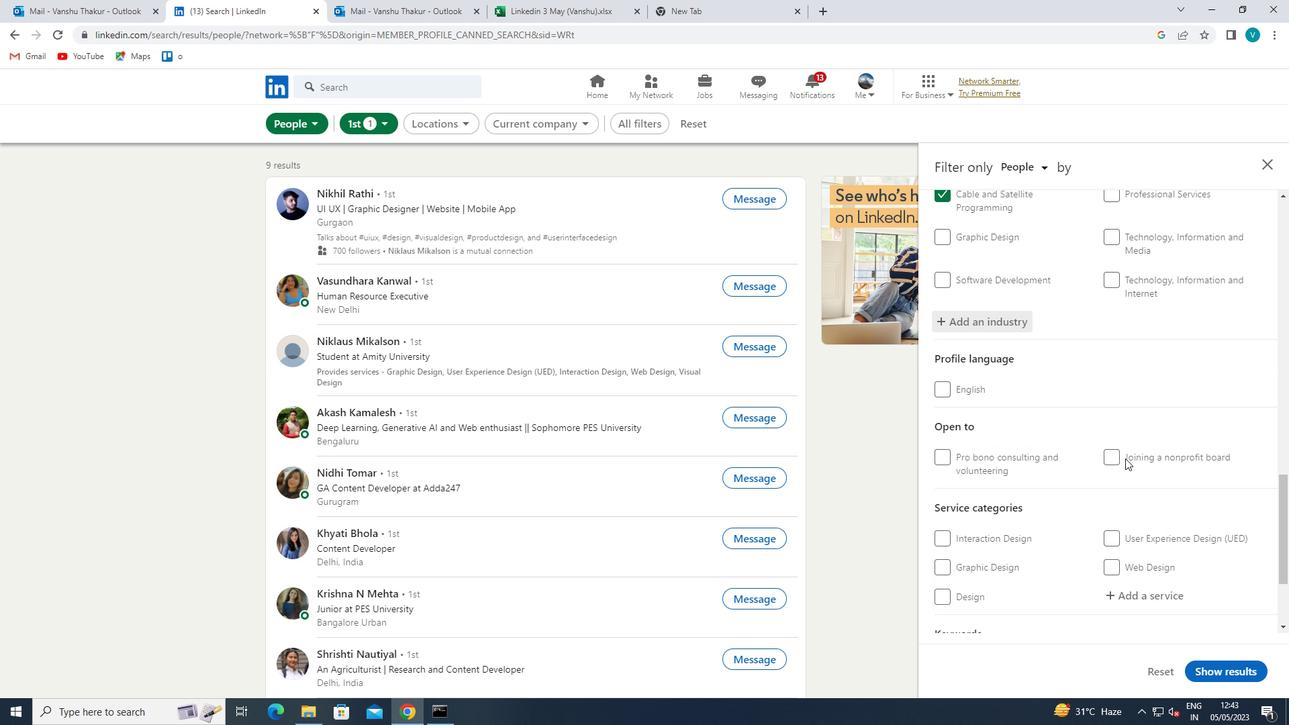 
Action: Mouse moved to (1141, 437)
Screenshot: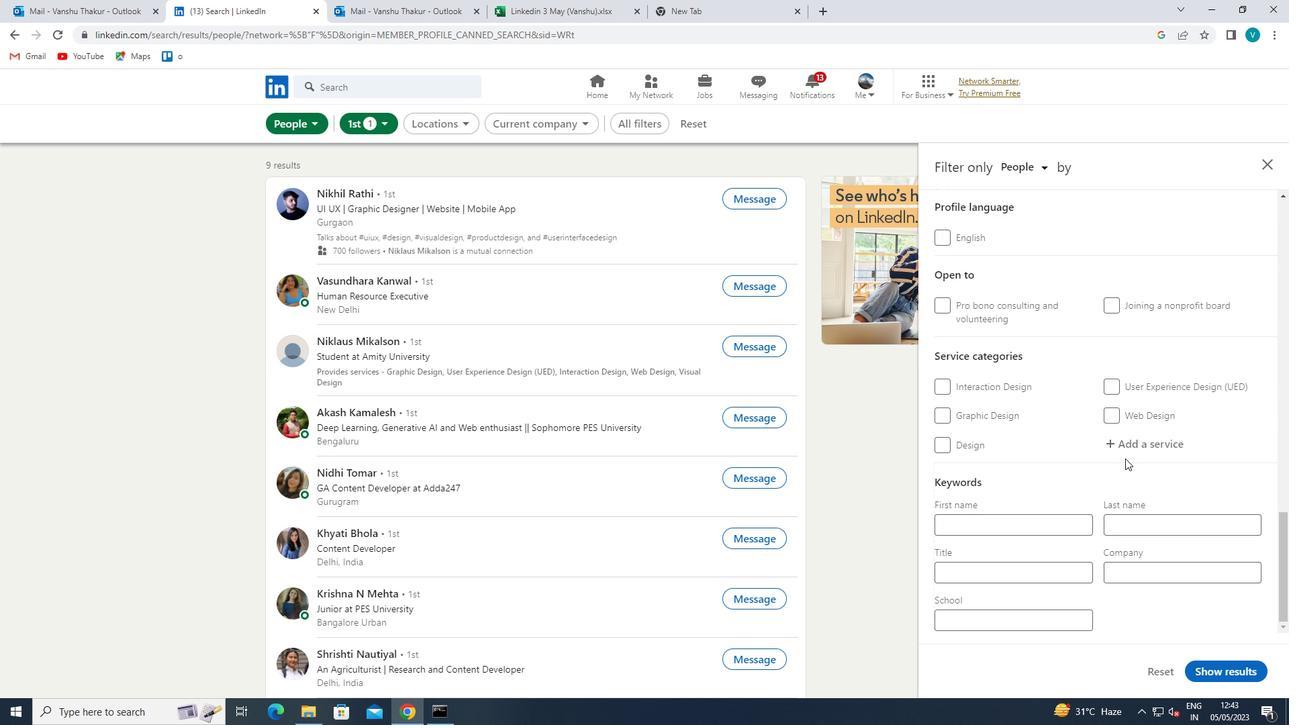 
Action: Mouse pressed left at (1141, 437)
Screenshot: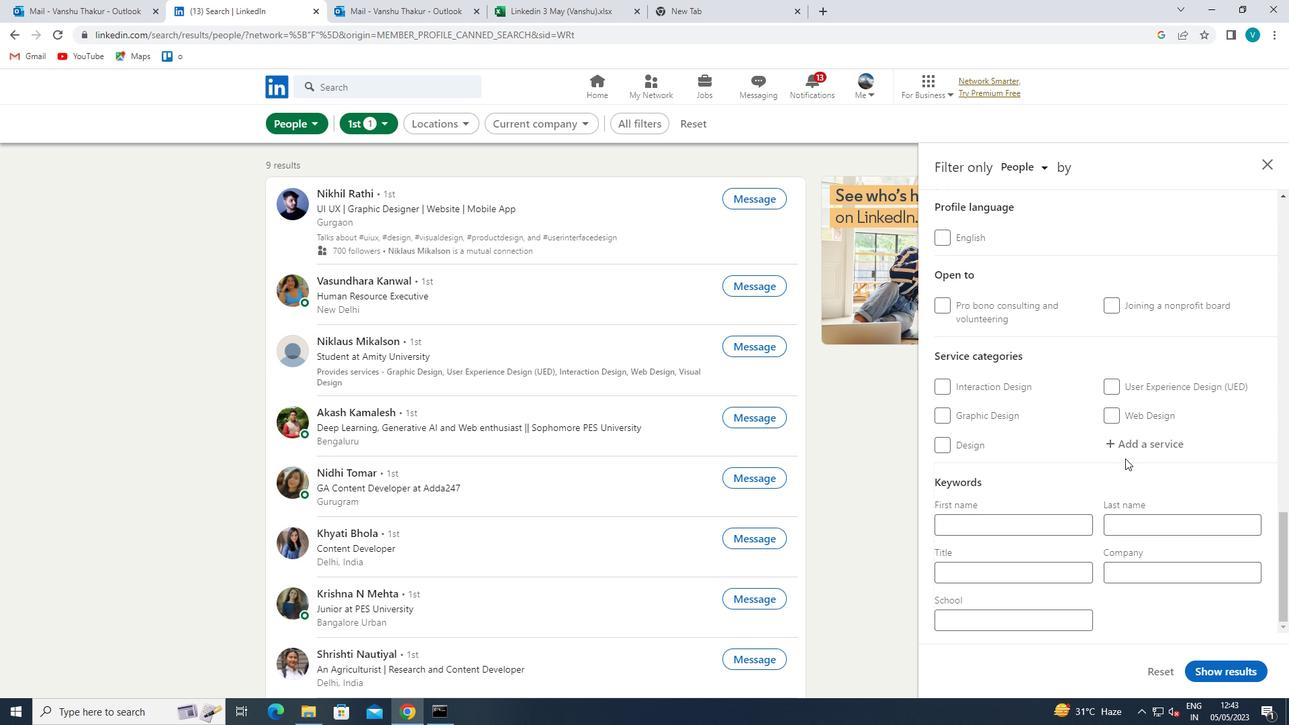 
Action: Key pressed <Key.shift>LIFE<Key.space><Key.shift>
Screenshot: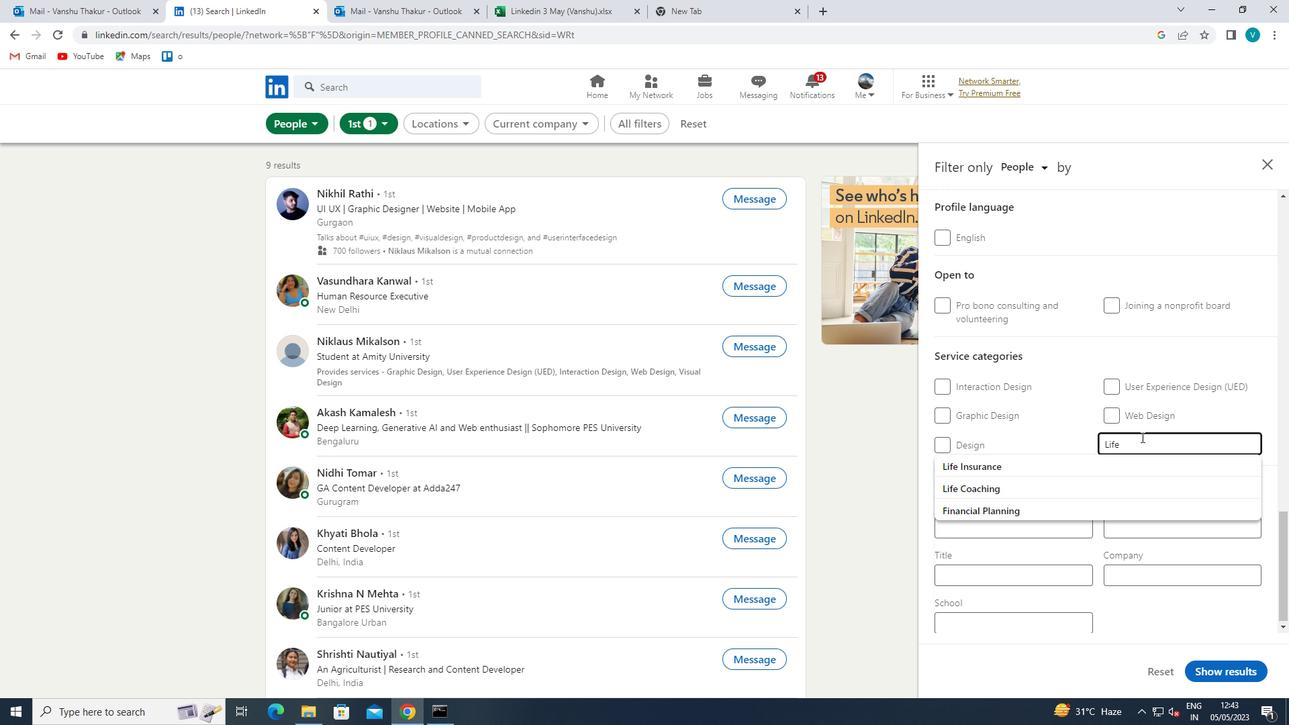 
Action: Mouse moved to (1117, 460)
Screenshot: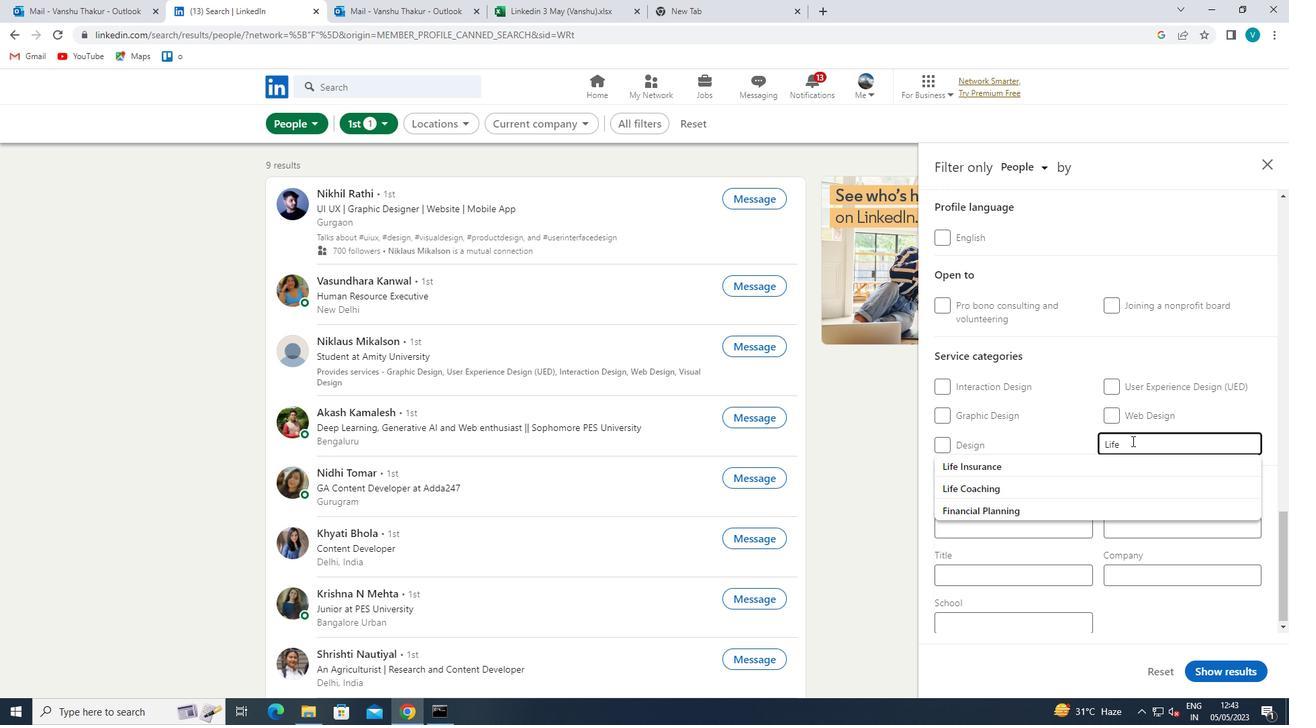 
Action: Mouse pressed left at (1117, 460)
Screenshot: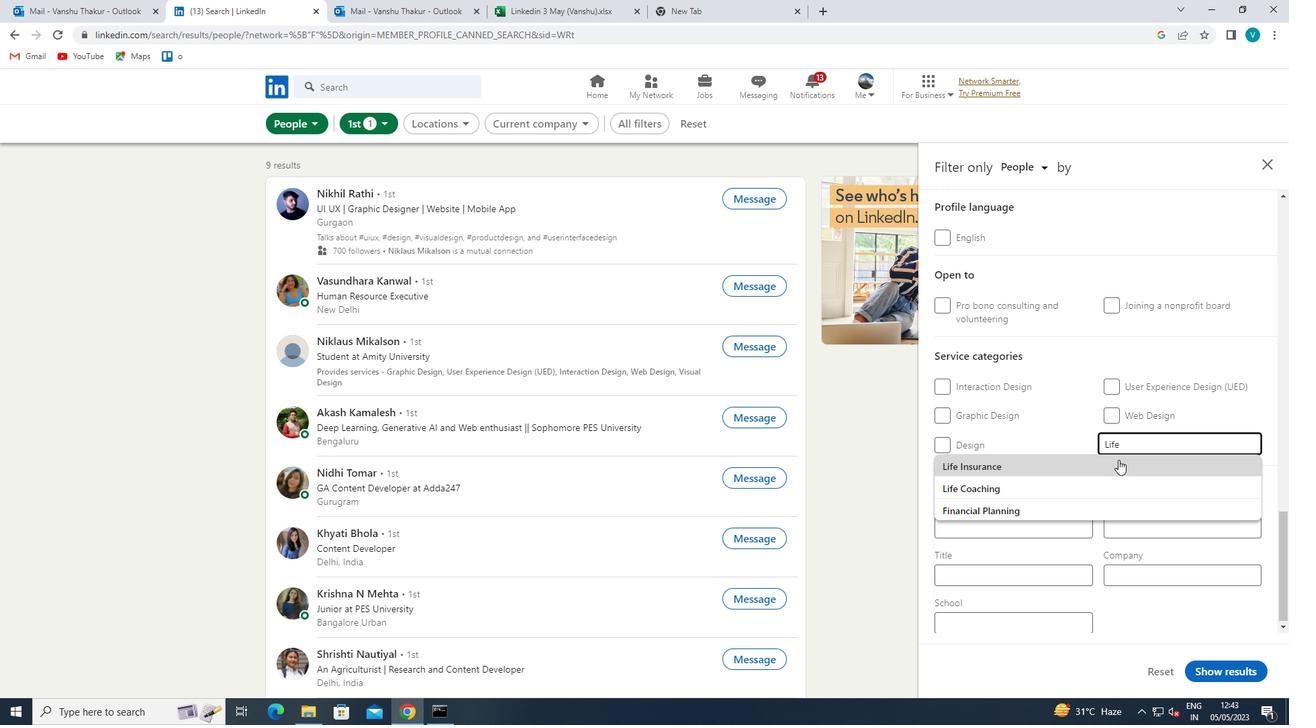 
Action: Mouse moved to (1113, 463)
Screenshot: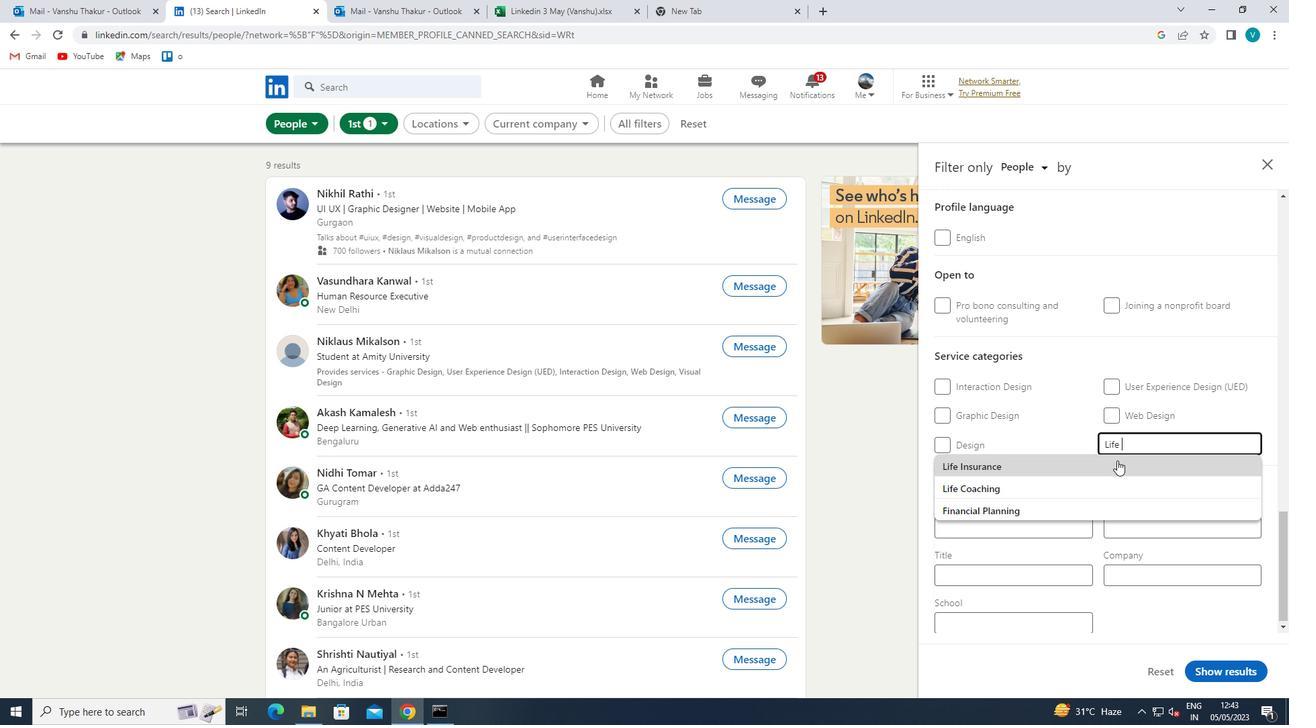
Action: Mouse scrolled (1113, 463) with delta (0, 0)
Screenshot: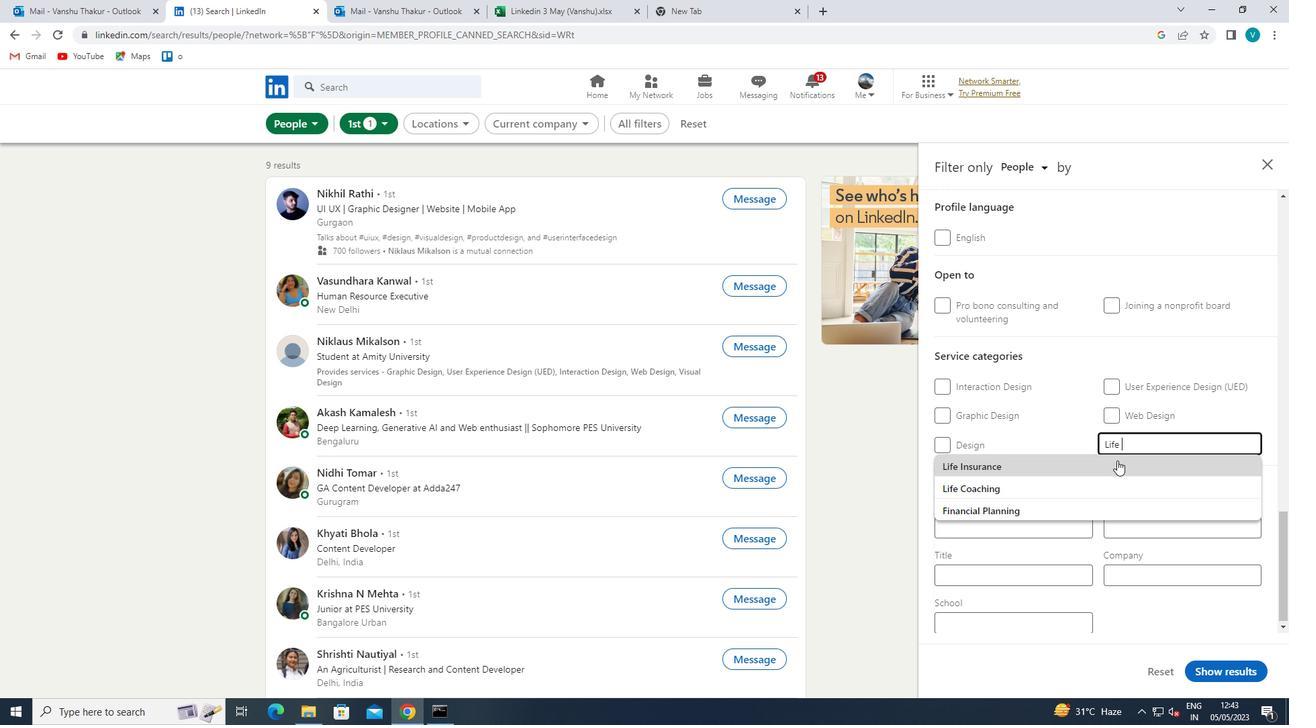 
Action: Mouse moved to (1111, 465)
Screenshot: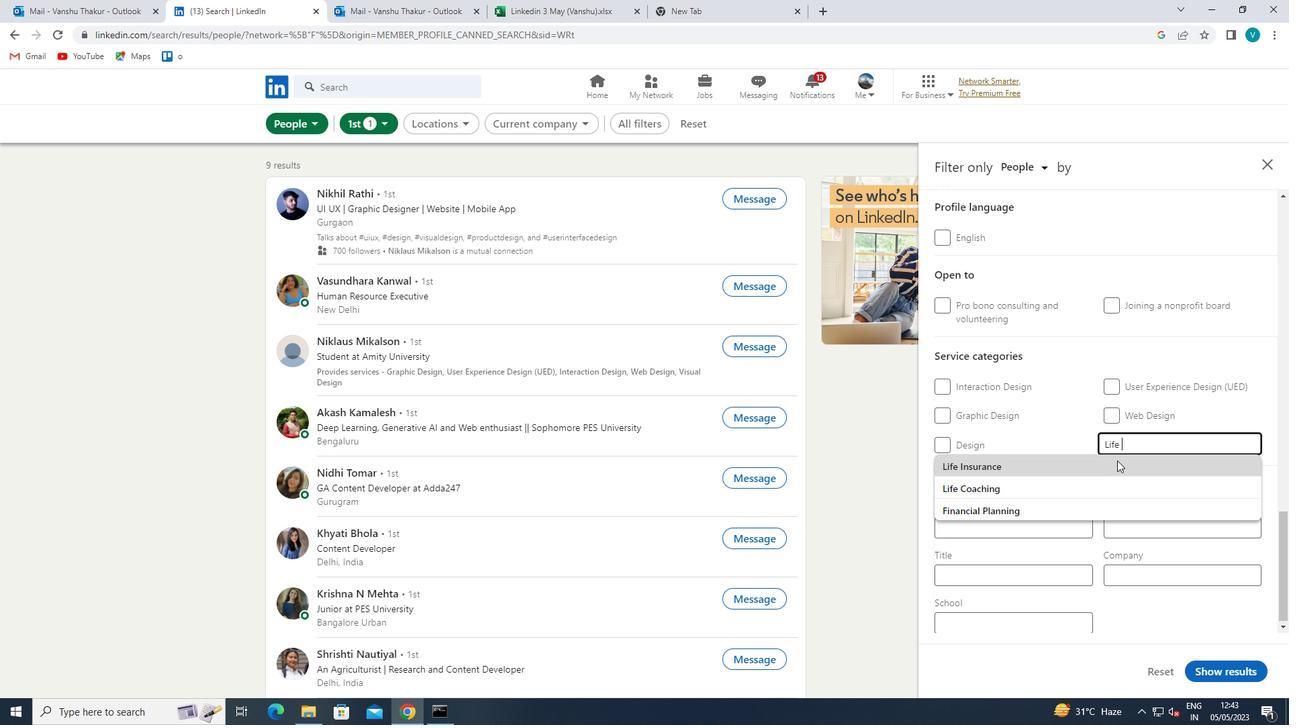 
Action: Mouse scrolled (1111, 464) with delta (0, 0)
Screenshot: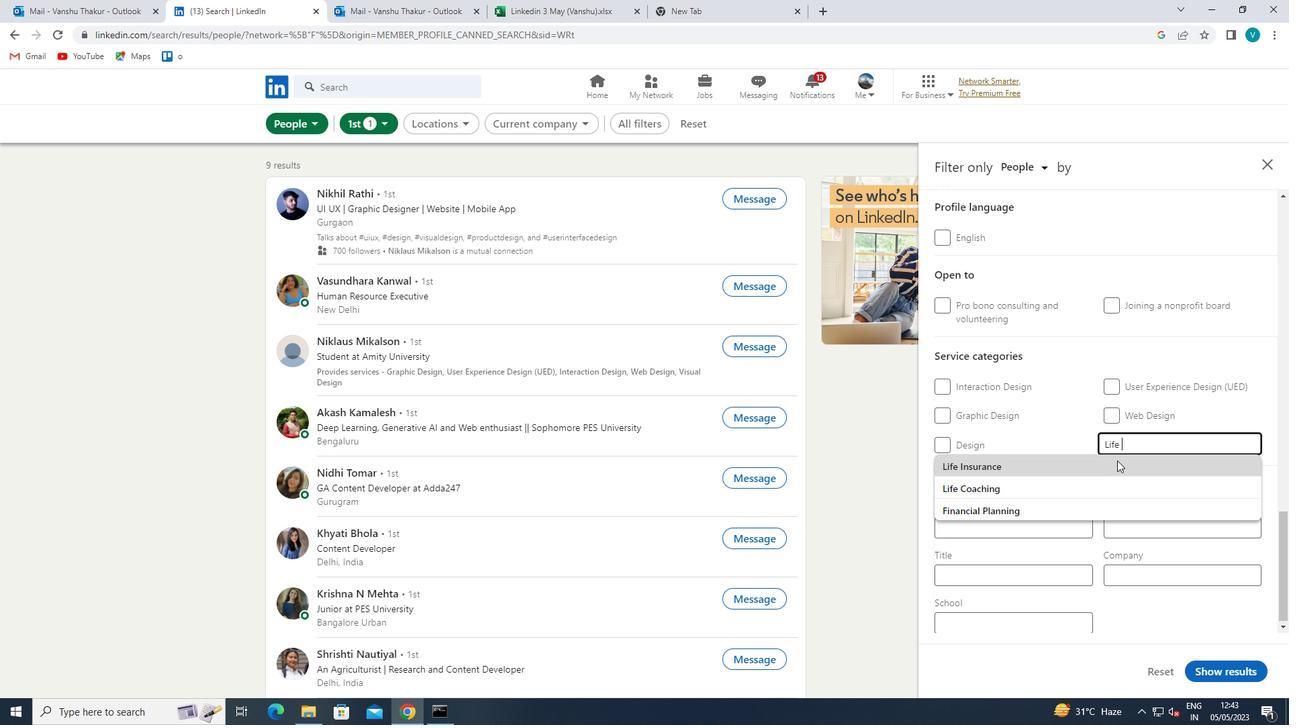 
Action: Mouse moved to (1107, 467)
Screenshot: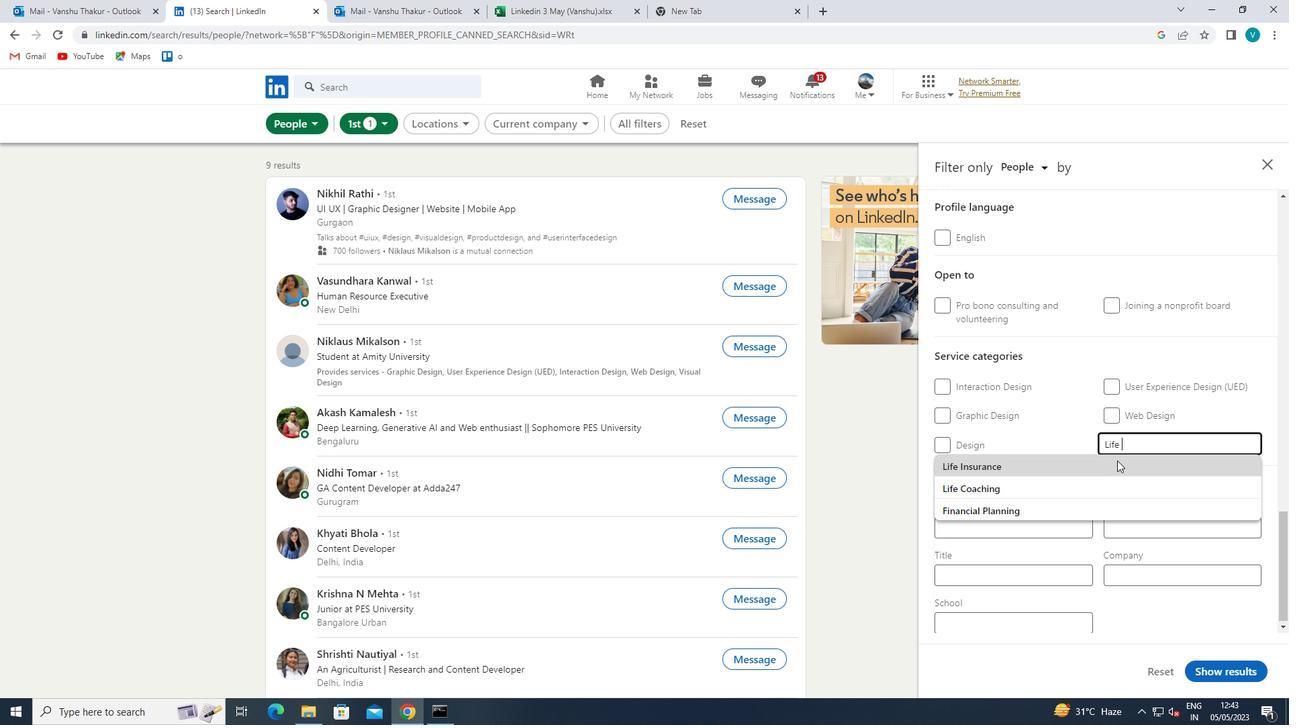 
Action: Mouse scrolled (1107, 467) with delta (0, 0)
Screenshot: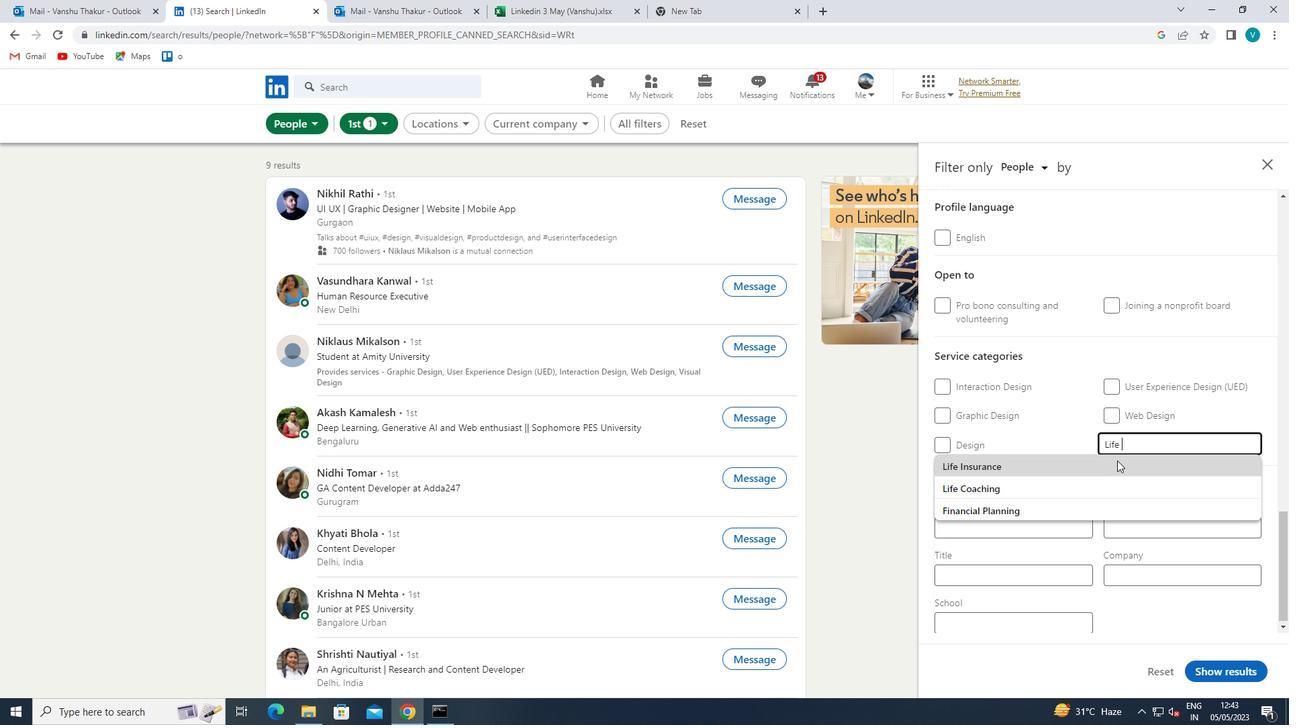 
Action: Mouse moved to (1107, 467)
Screenshot: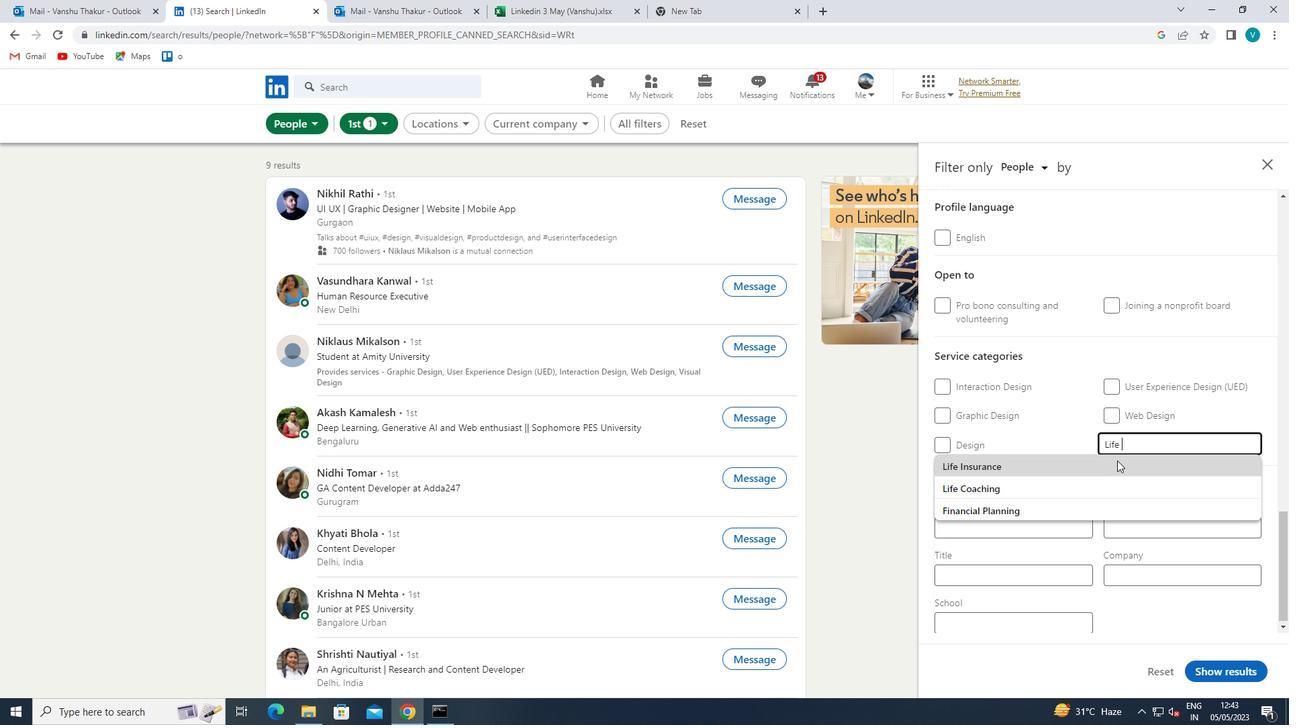 
Action: Mouse scrolled (1107, 467) with delta (0, 0)
Screenshot: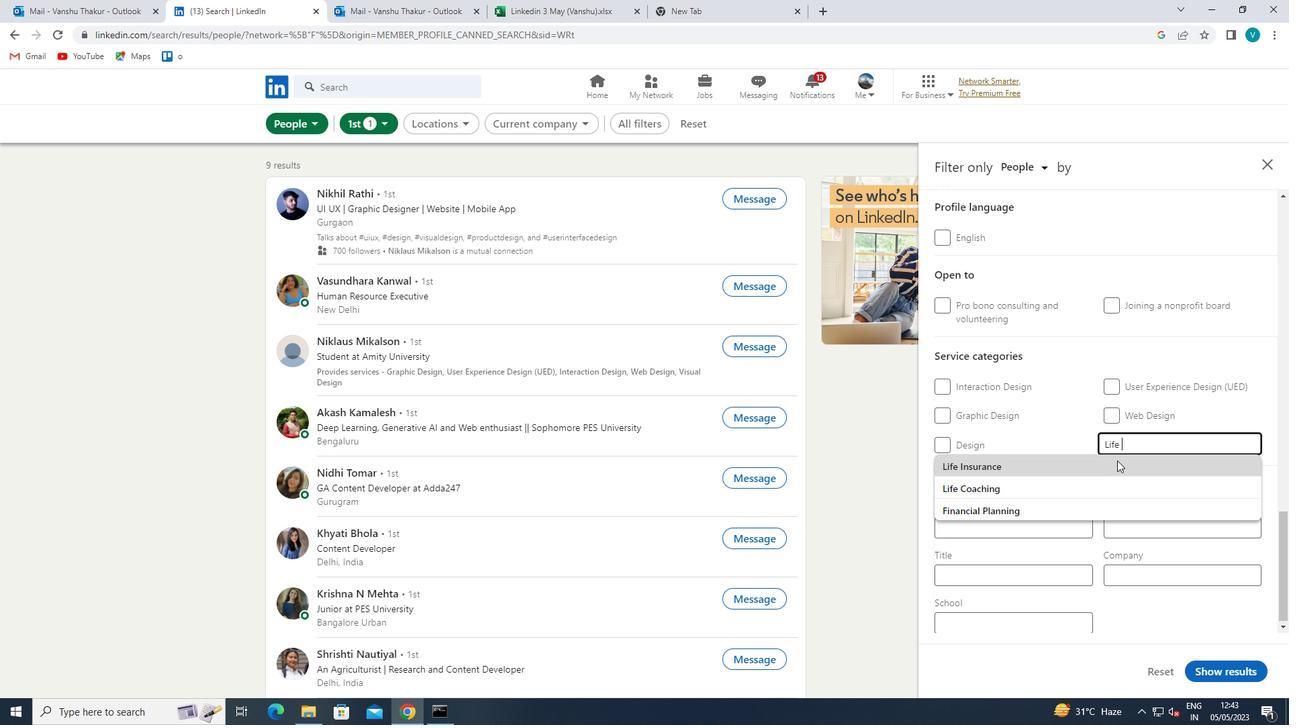 
Action: Mouse moved to (1050, 562)
Screenshot: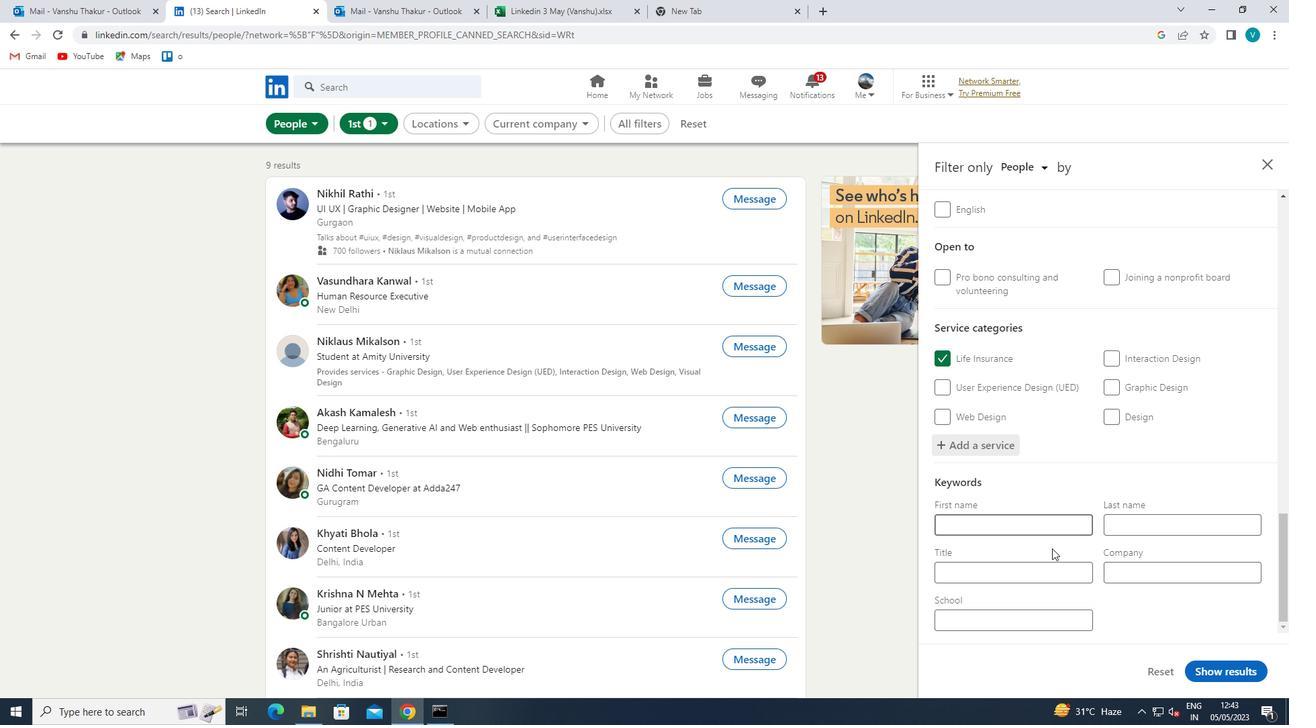 
Action: Mouse pressed left at (1050, 562)
Screenshot: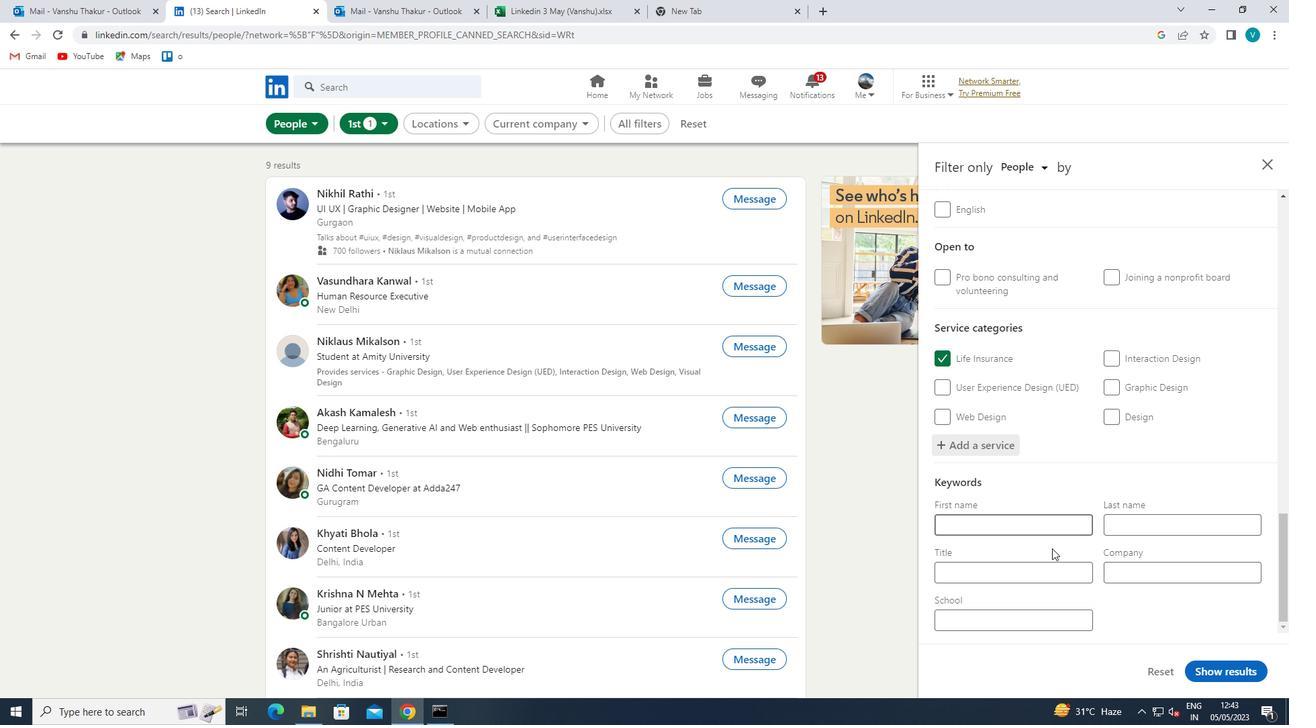 
Action: Key pressed <Key.shift>SHELF<Key.space><Key.shift>STCO<Key.backspace><Key.backspace>OCKER
Screenshot: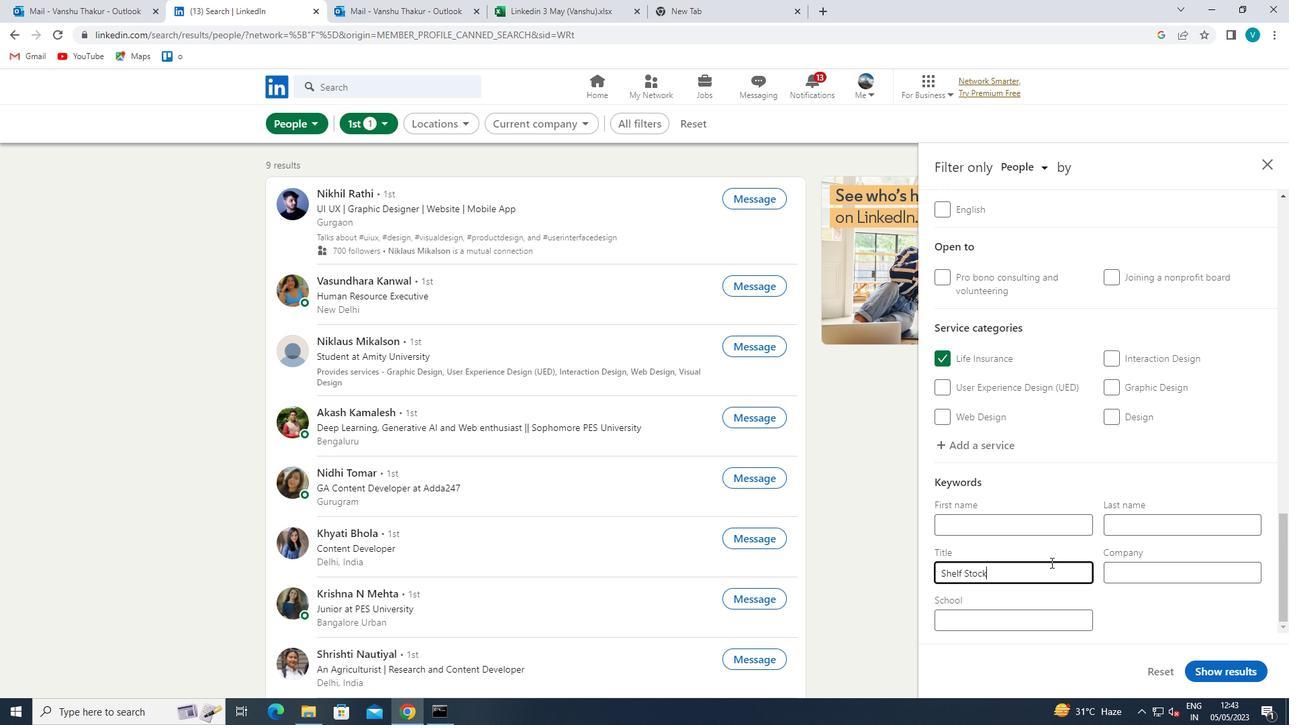 
Action: Mouse moved to (1215, 664)
Screenshot: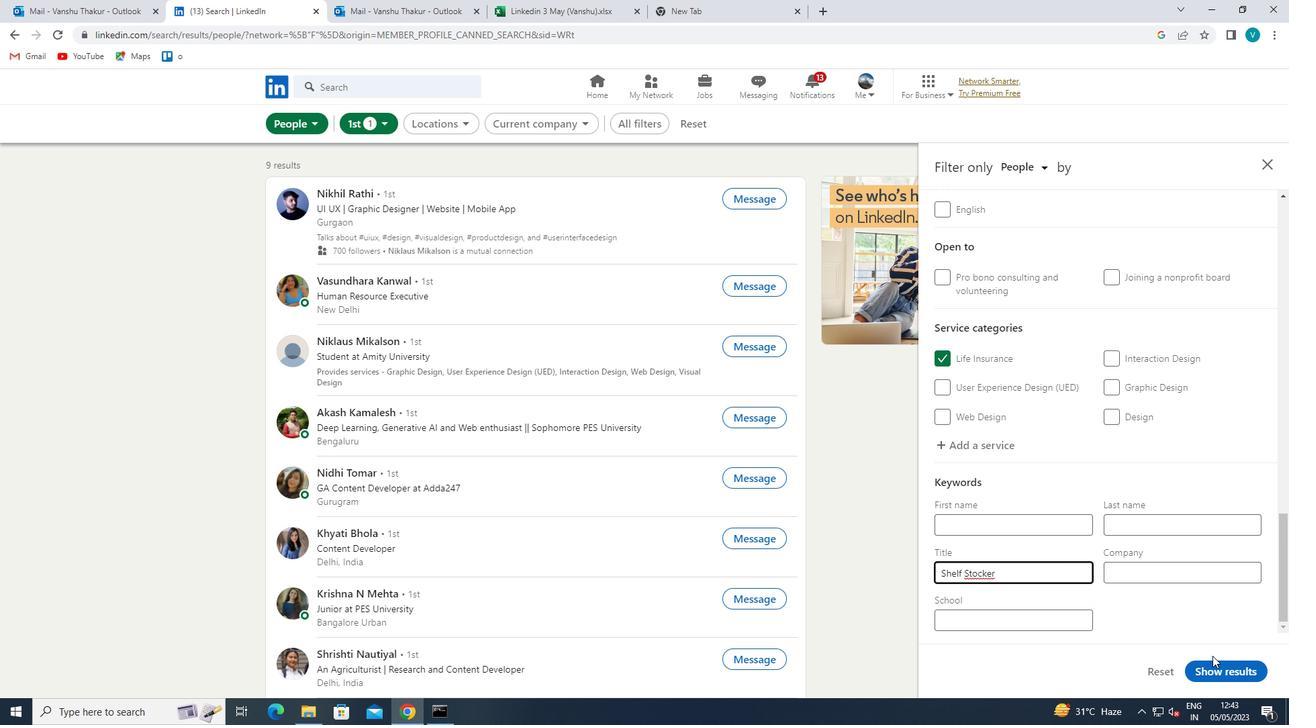 
Action: Mouse pressed left at (1215, 664)
Screenshot: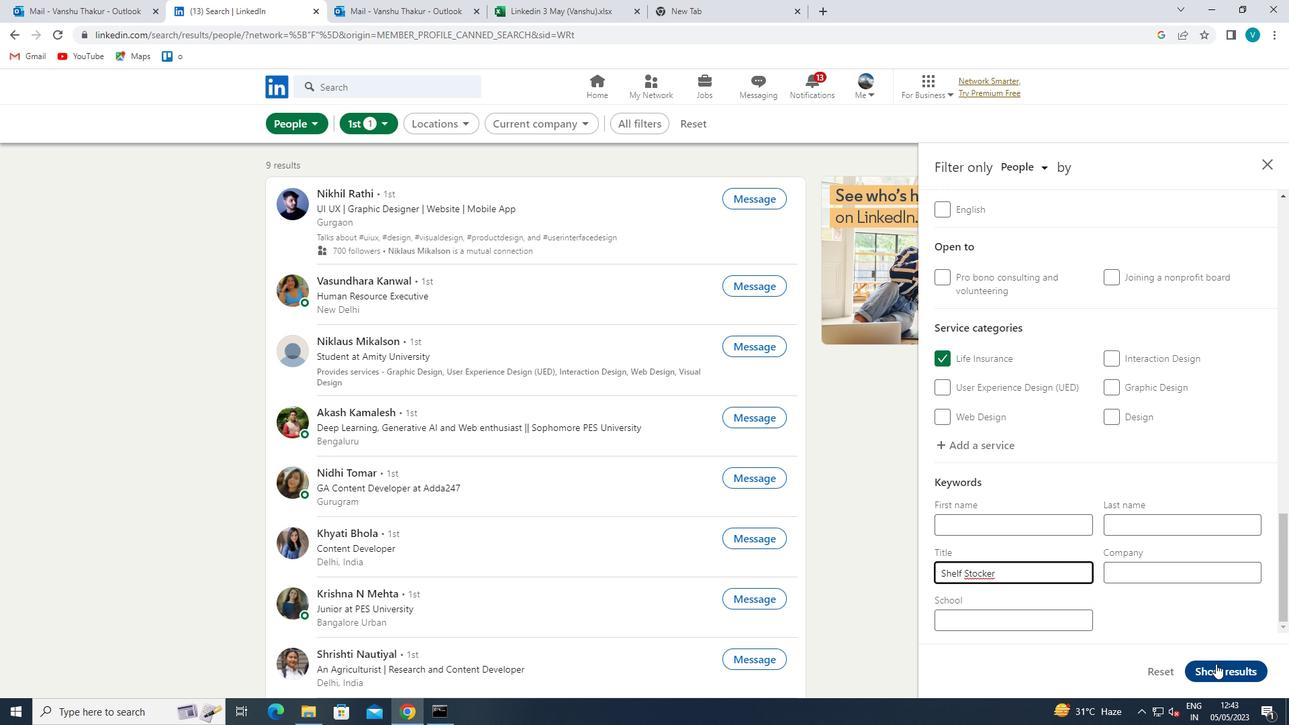 
